 Task: Look for space in Puliyangudi, India from 11th June, 2023 to 17th June, 2023 for 1 adult in price range Rs.5000 to Rs.12000. Place can be private room with 1  bedroom having 1 bed and 1 bathroom. Property type can be house, flat, guest house, hotel. Booking option can be shelf check-in. Required host language is English.
Action: Mouse moved to (505, 58)
Screenshot: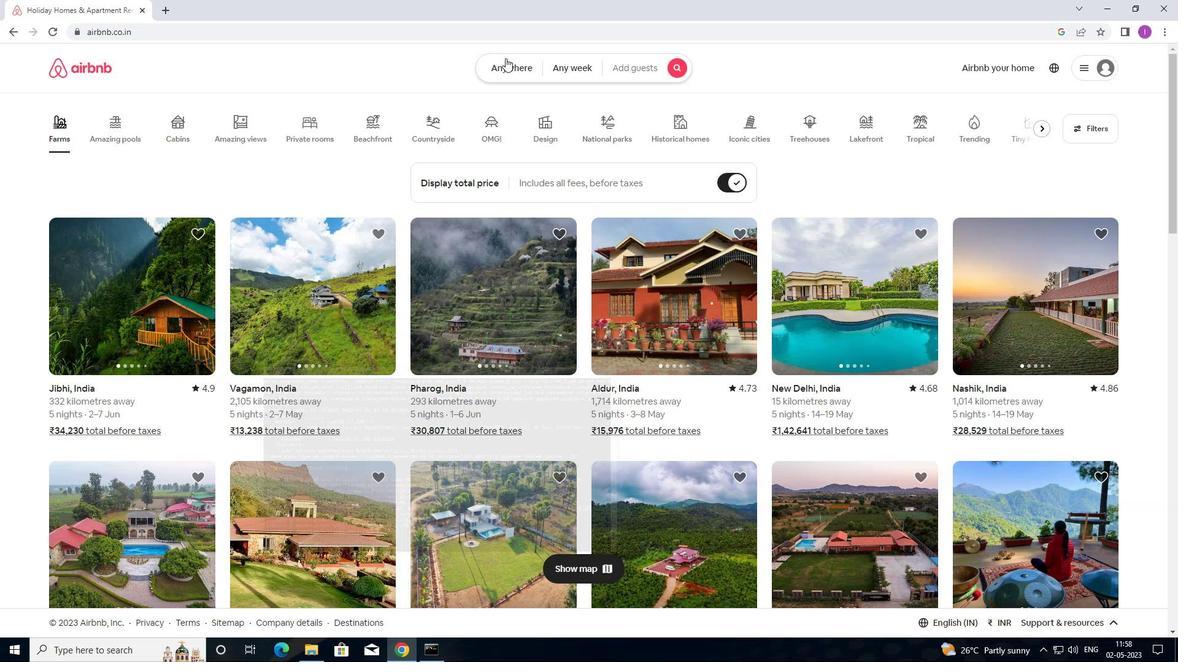 
Action: Mouse pressed left at (505, 58)
Screenshot: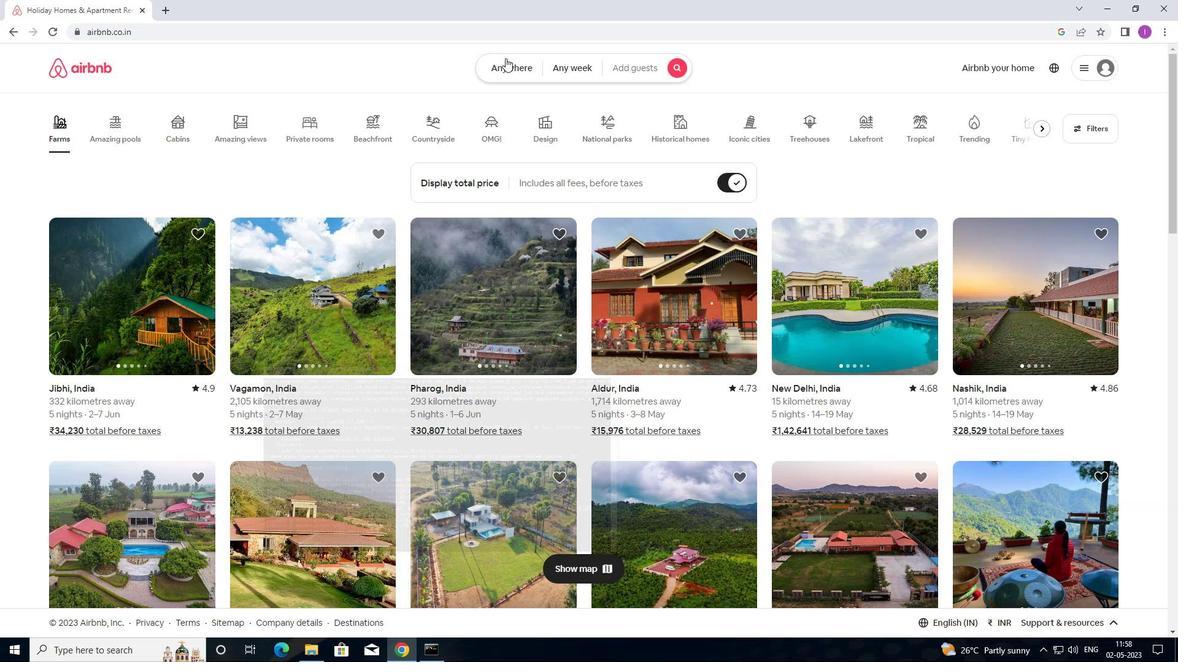 
Action: Mouse moved to (403, 120)
Screenshot: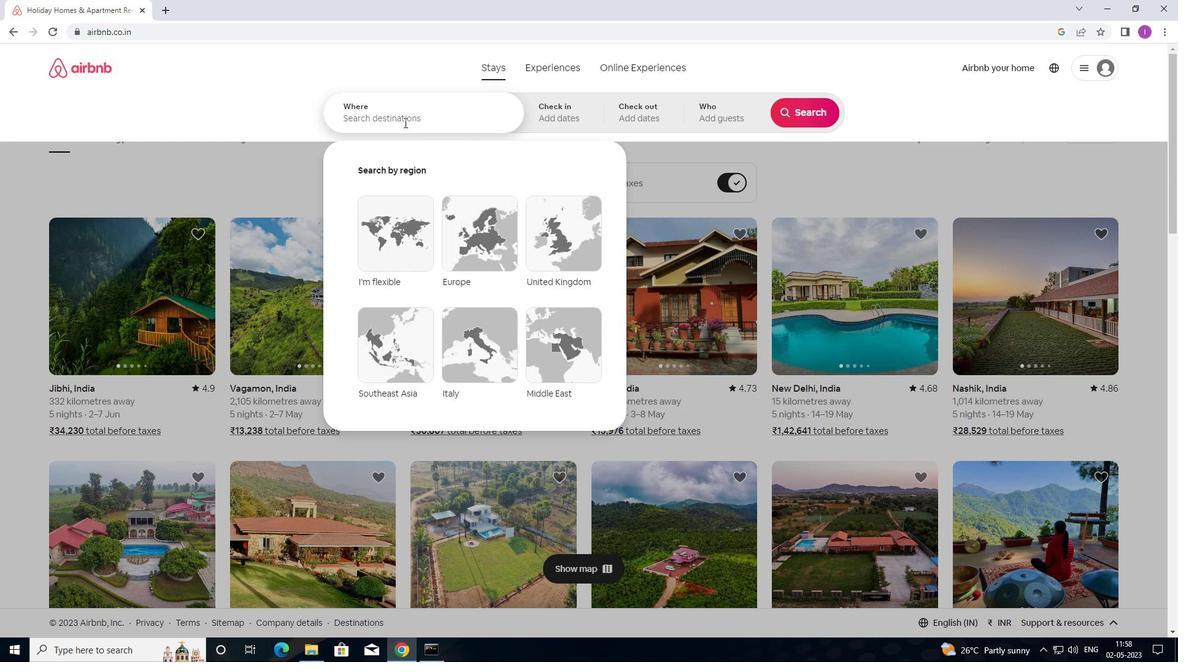 
Action: Mouse pressed left at (403, 120)
Screenshot: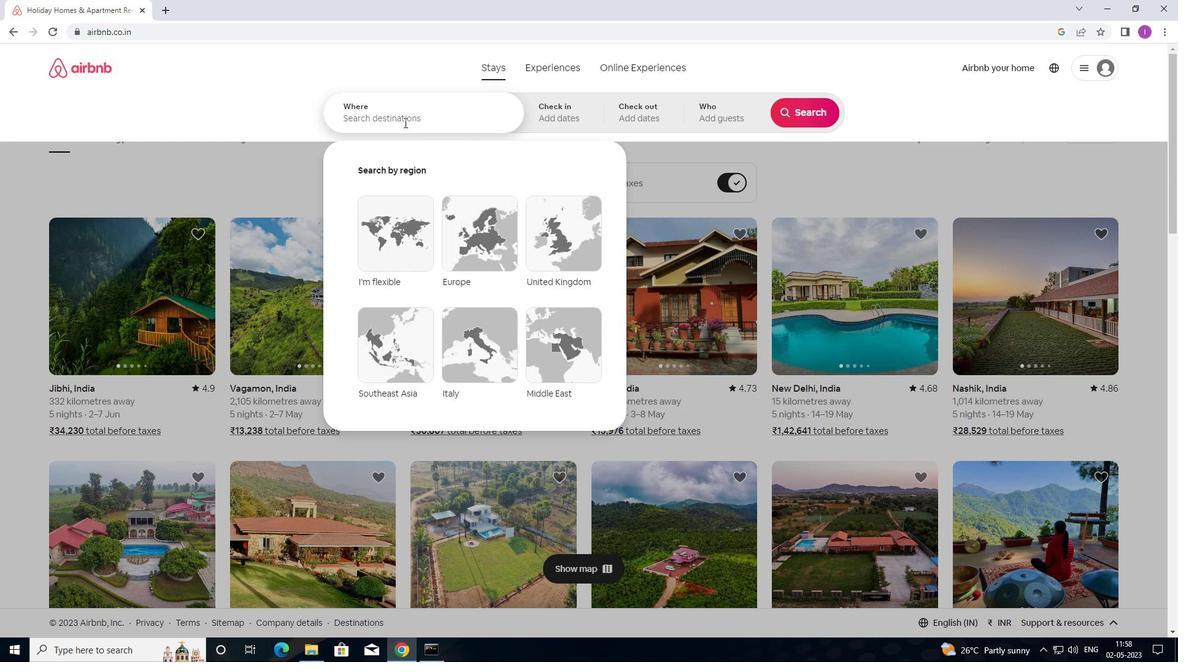 
Action: Mouse moved to (530, 82)
Screenshot: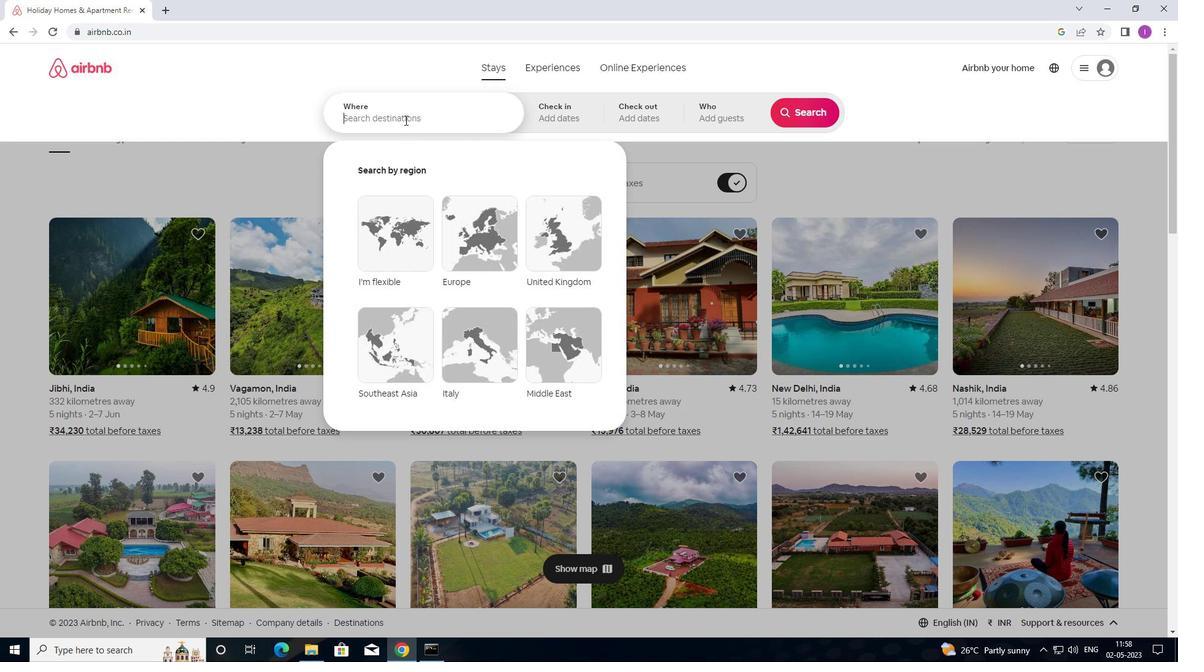 
Action: Key pressed <Key.shift>PULIYANGUDI,<Key.shift>INDIA
Screenshot: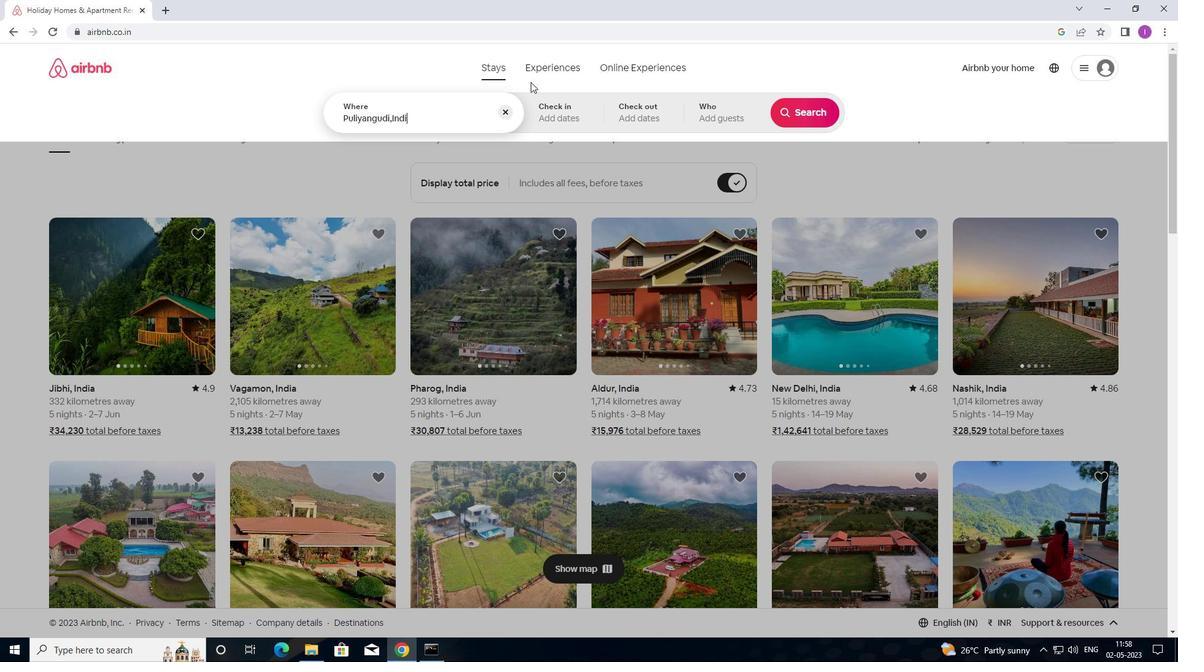 
Action: Mouse moved to (542, 114)
Screenshot: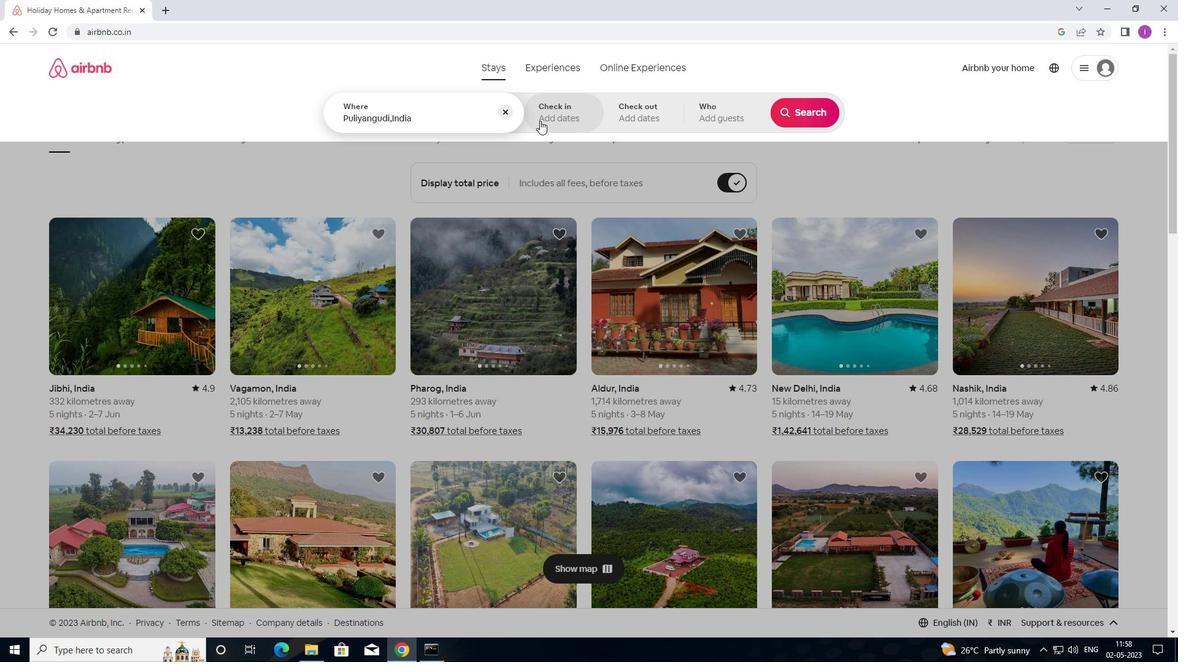 
Action: Mouse pressed left at (542, 114)
Screenshot: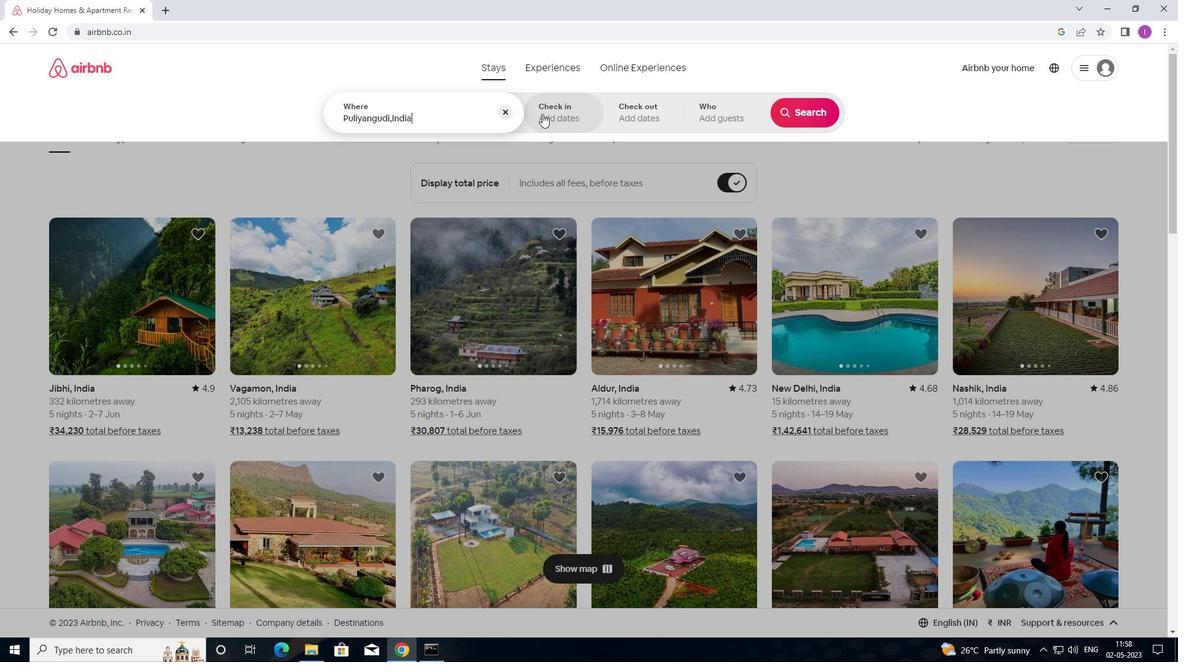 
Action: Mouse moved to (616, 323)
Screenshot: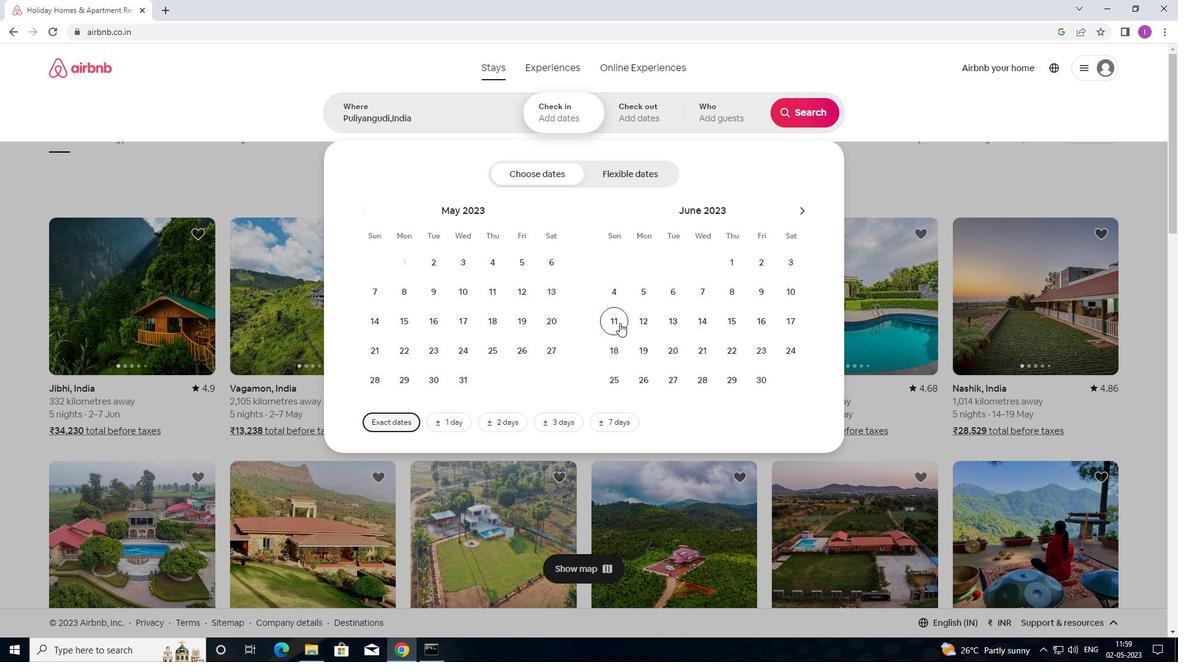 
Action: Mouse pressed left at (616, 323)
Screenshot: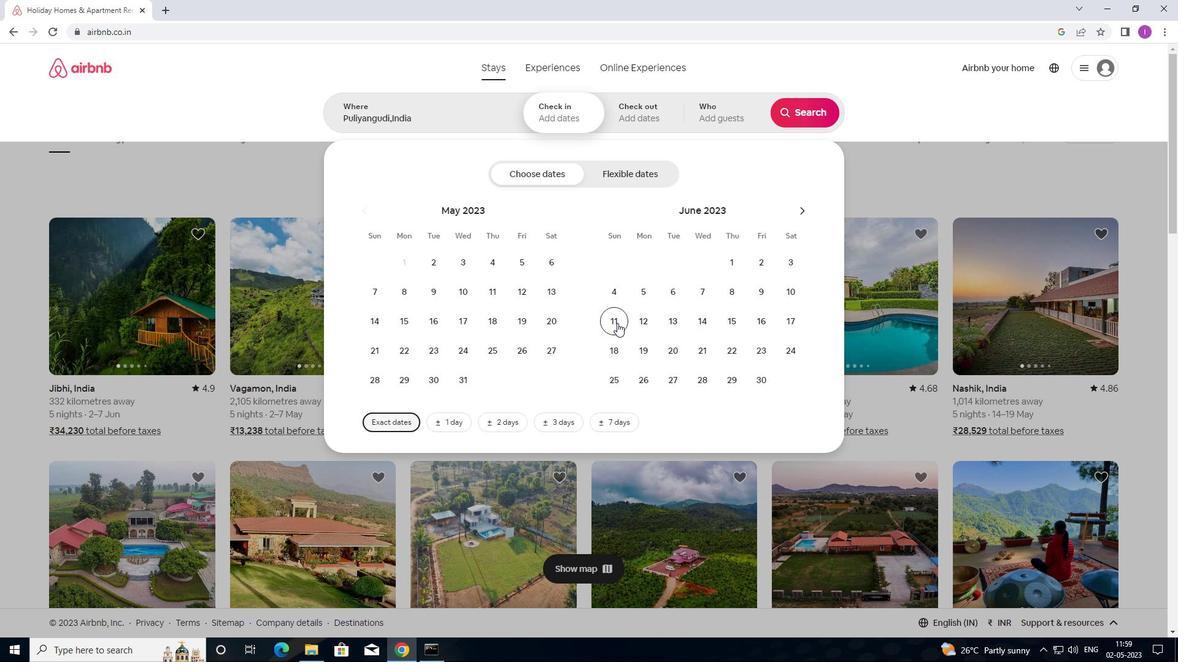 
Action: Mouse moved to (792, 327)
Screenshot: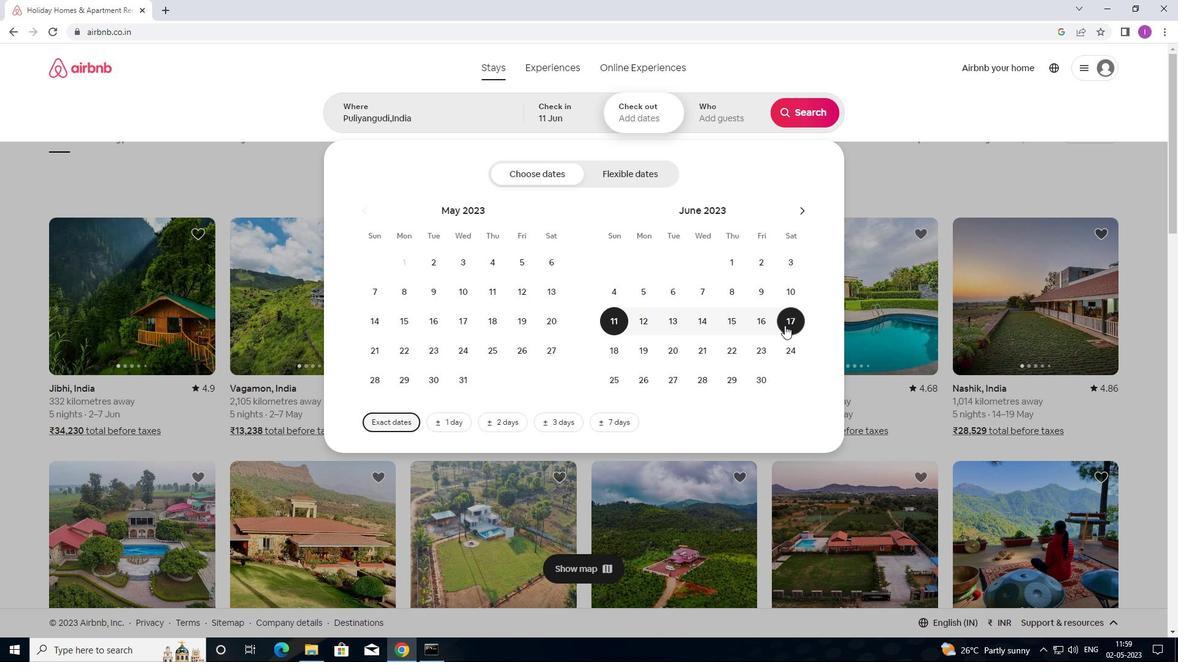 
Action: Mouse pressed left at (792, 327)
Screenshot: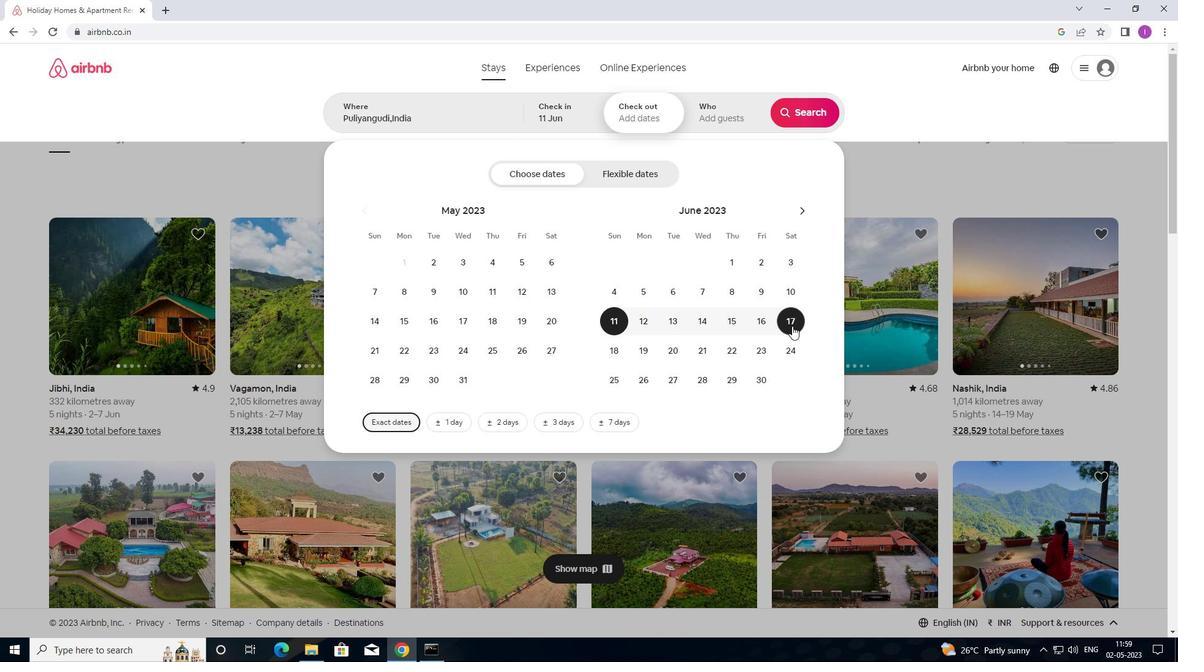 
Action: Mouse moved to (751, 131)
Screenshot: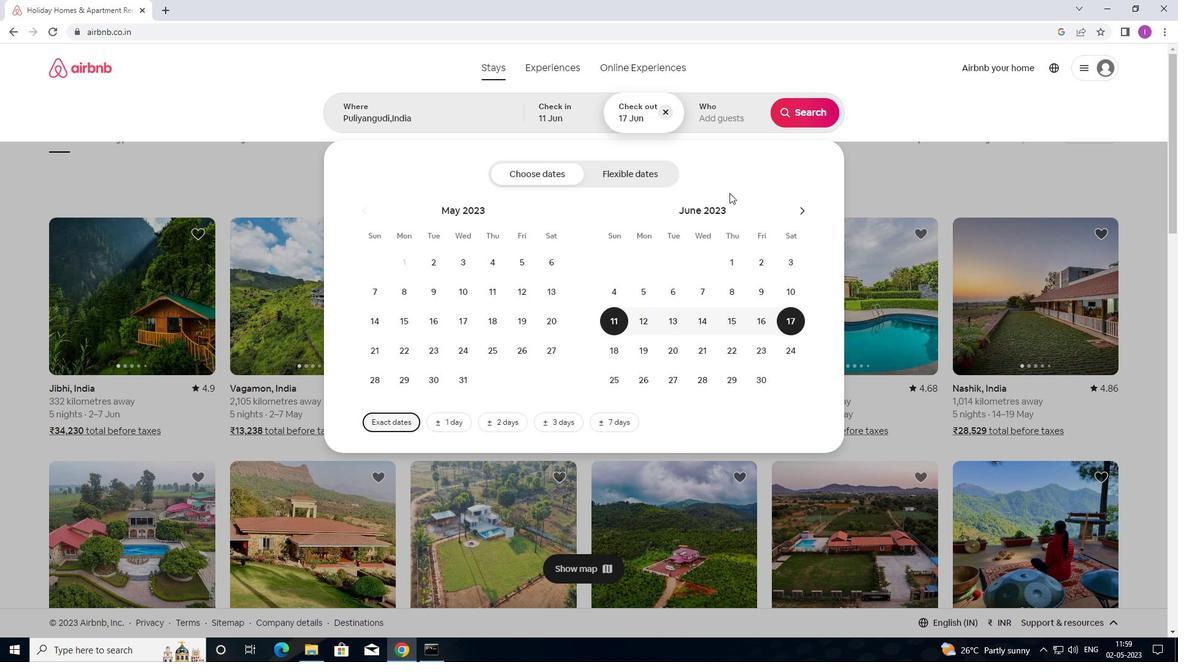
Action: Mouse pressed left at (751, 131)
Screenshot: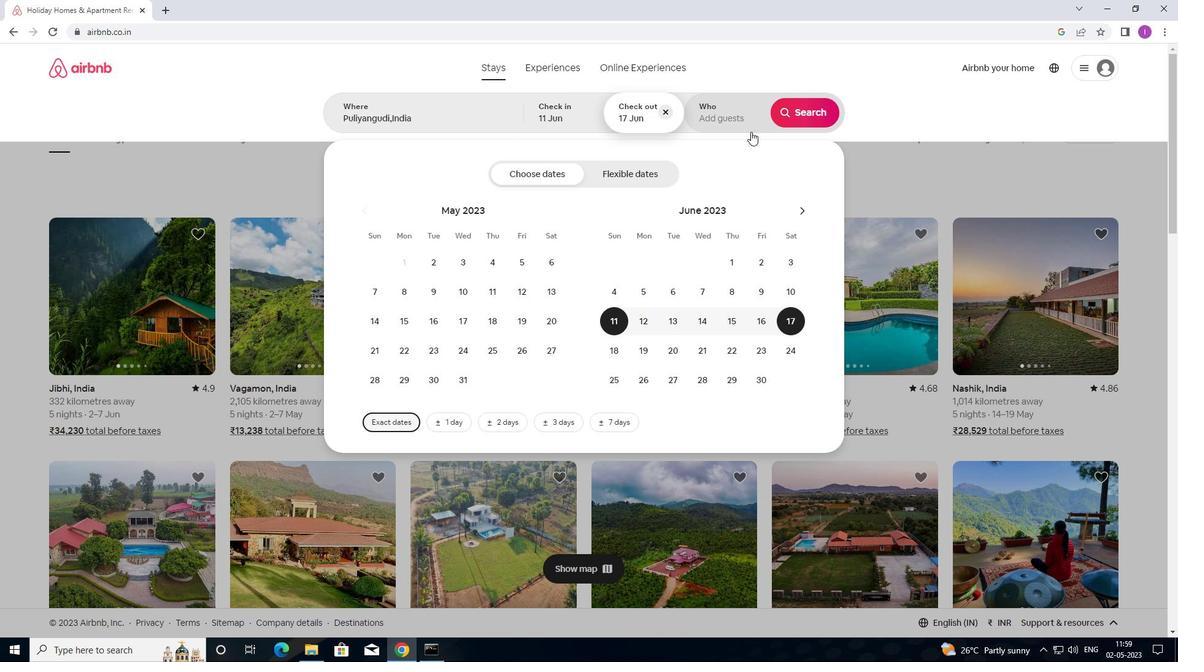 
Action: Mouse moved to (817, 179)
Screenshot: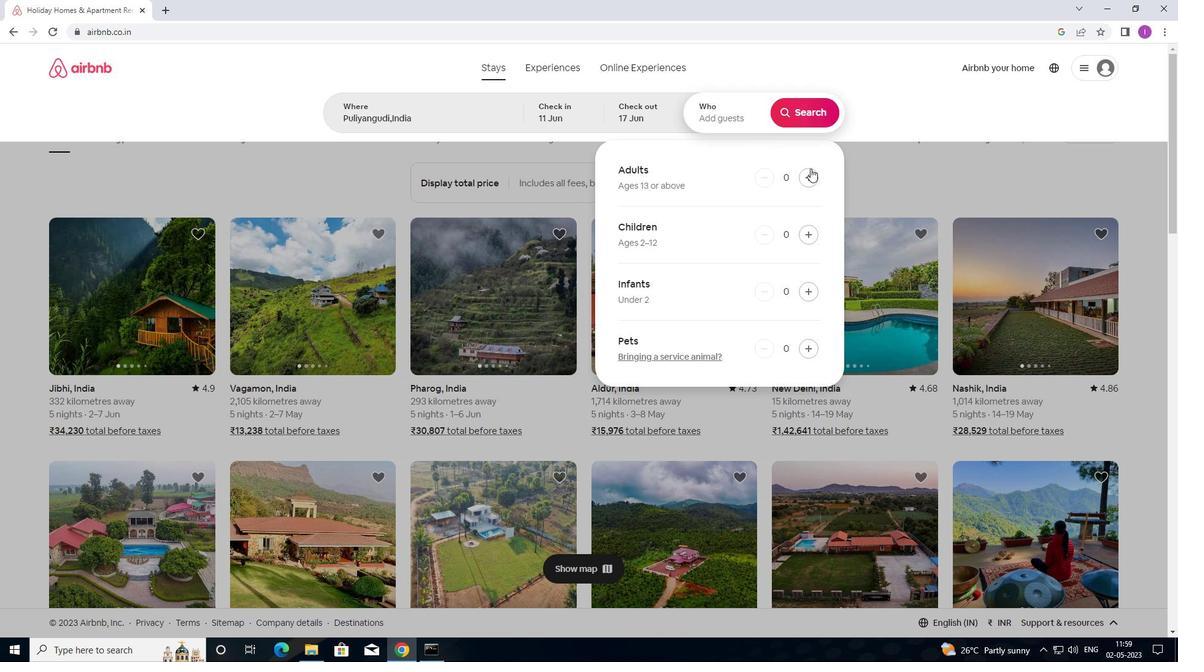 
Action: Mouse pressed left at (817, 179)
Screenshot: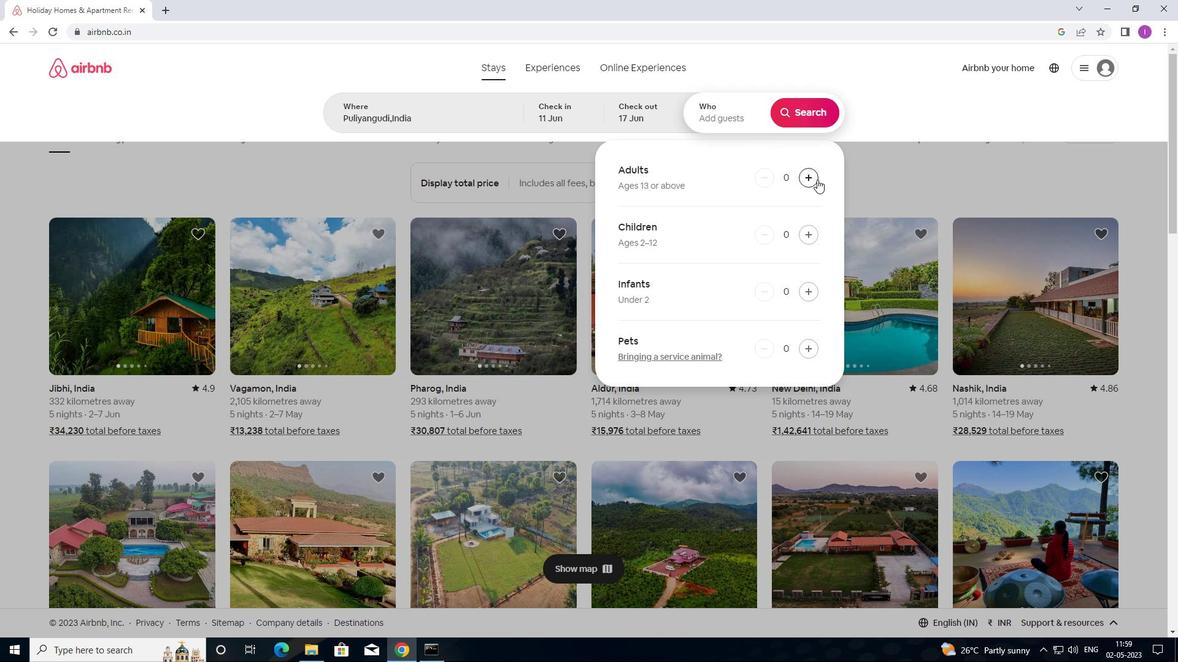 
Action: Mouse moved to (794, 109)
Screenshot: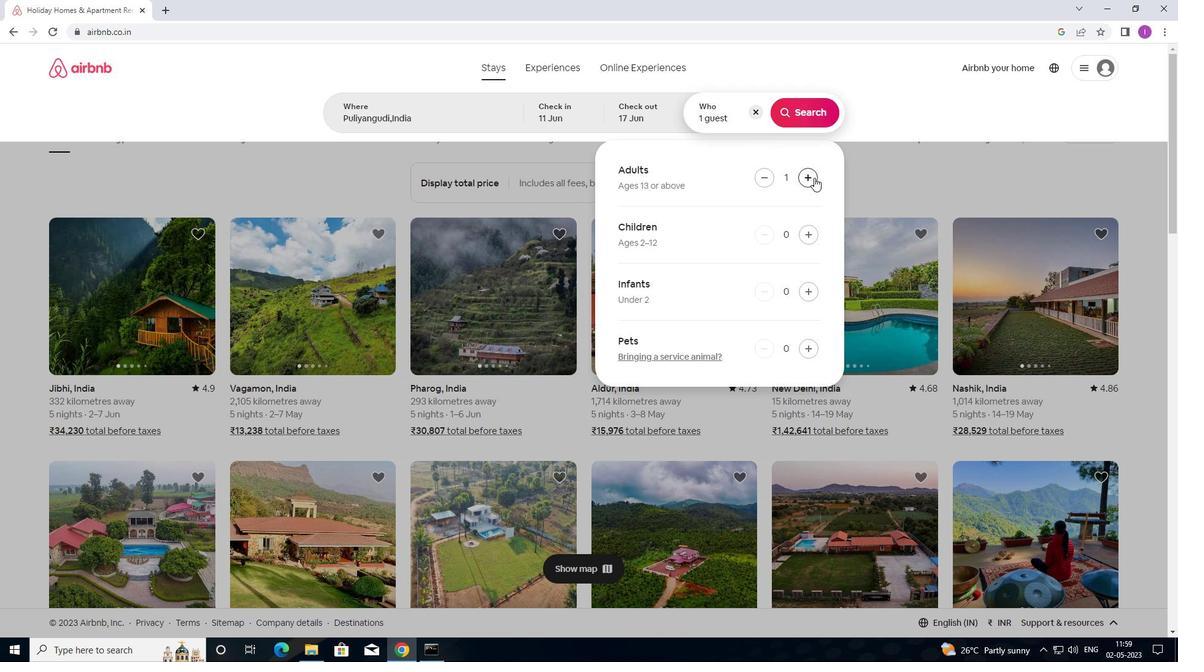 
Action: Mouse pressed left at (794, 109)
Screenshot: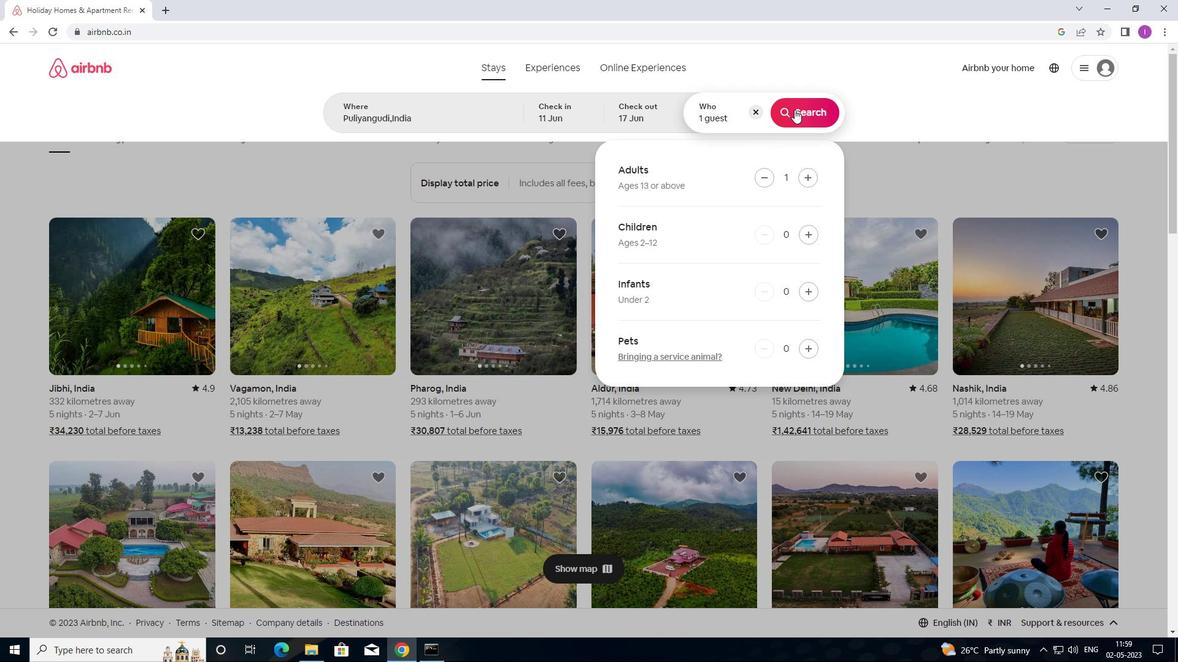 
Action: Mouse moved to (1117, 127)
Screenshot: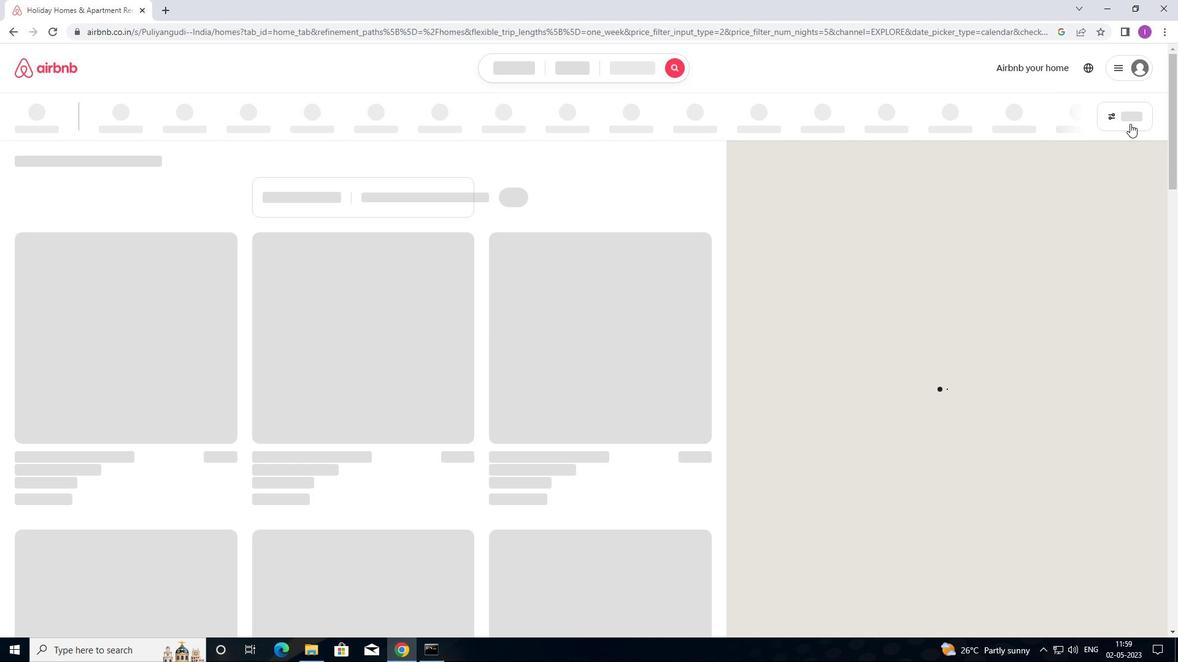 
Action: Mouse pressed left at (1117, 127)
Screenshot: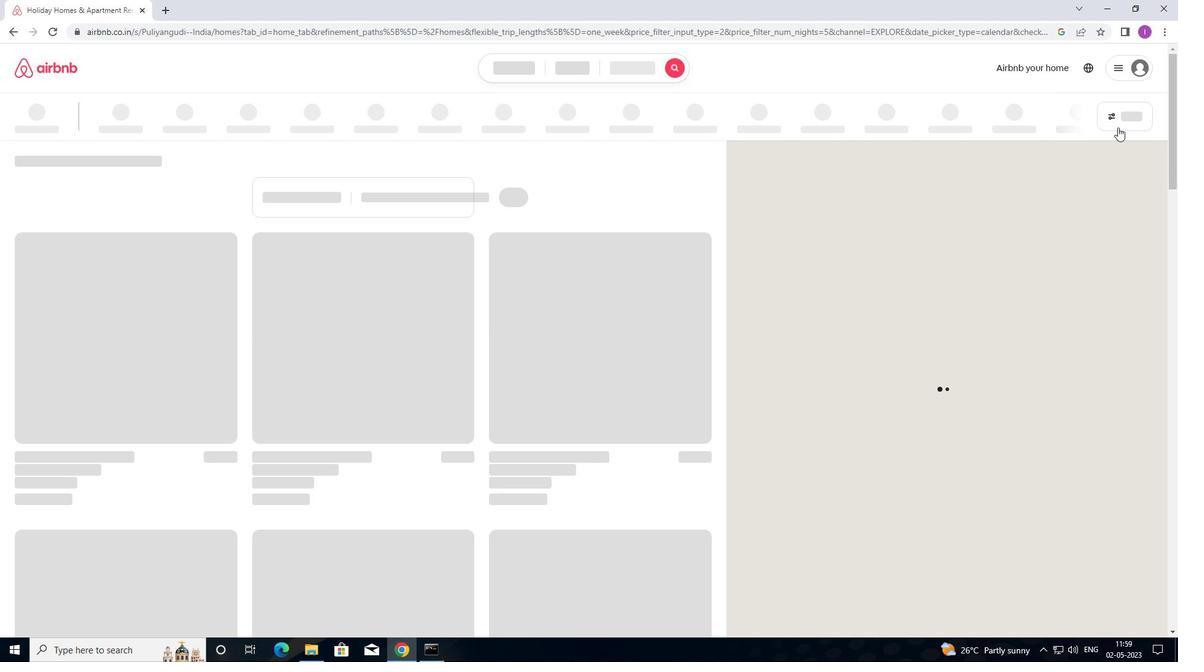 
Action: Mouse moved to (448, 268)
Screenshot: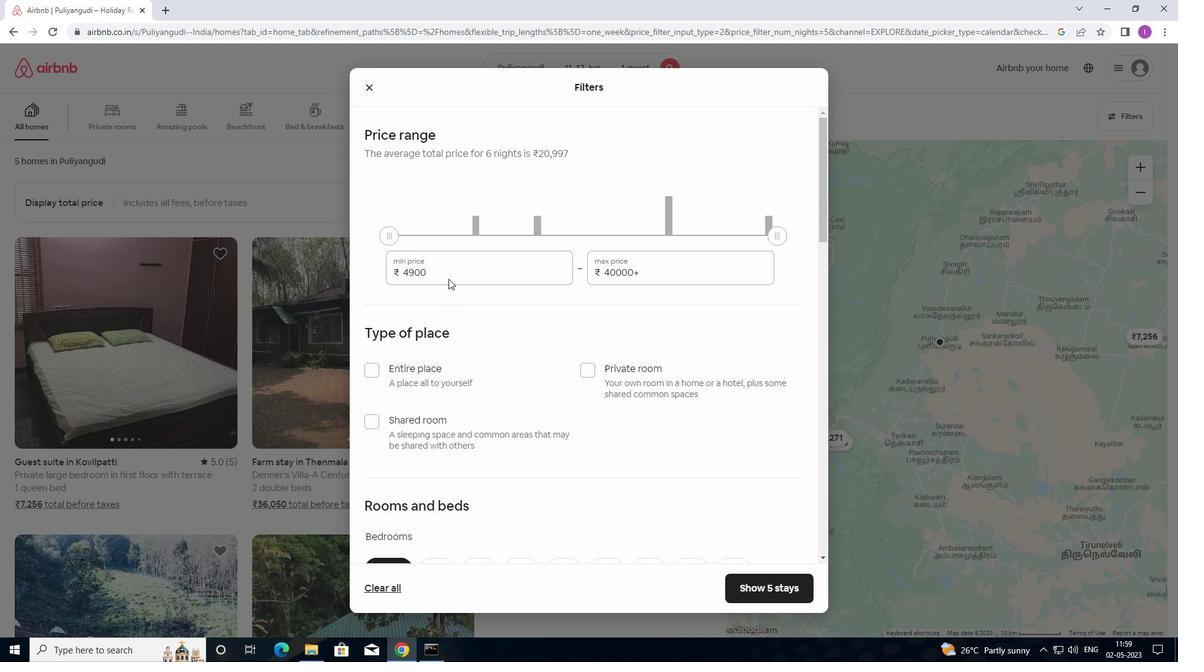 
Action: Mouse pressed left at (448, 268)
Screenshot: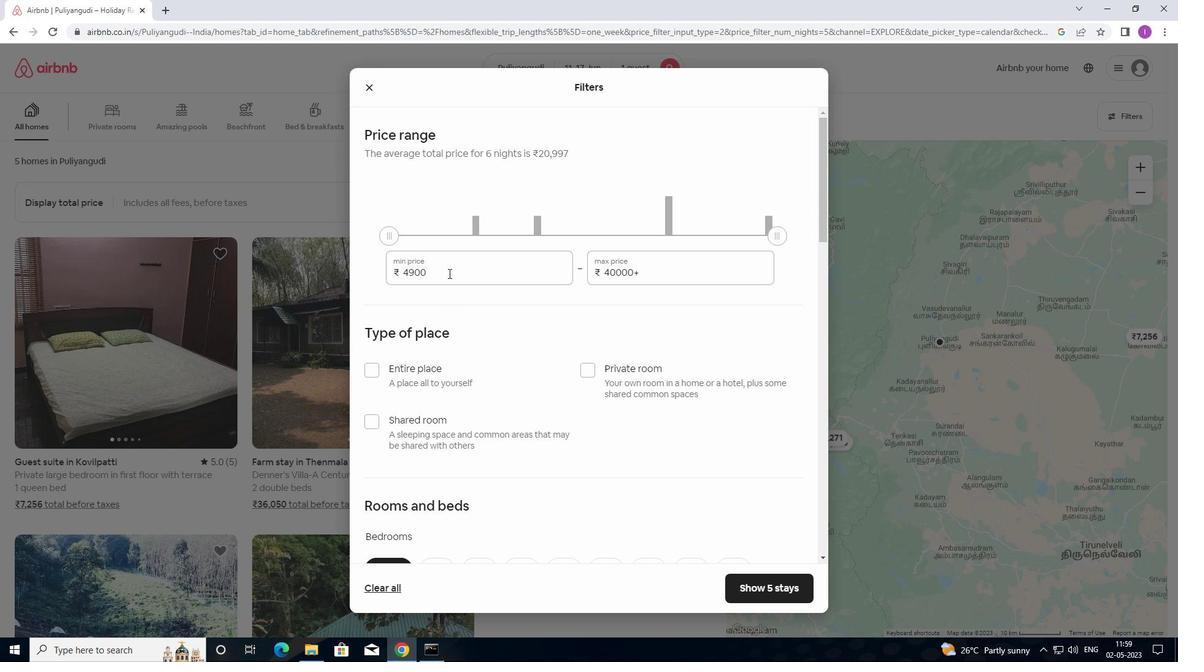 
Action: Mouse moved to (420, 267)
Screenshot: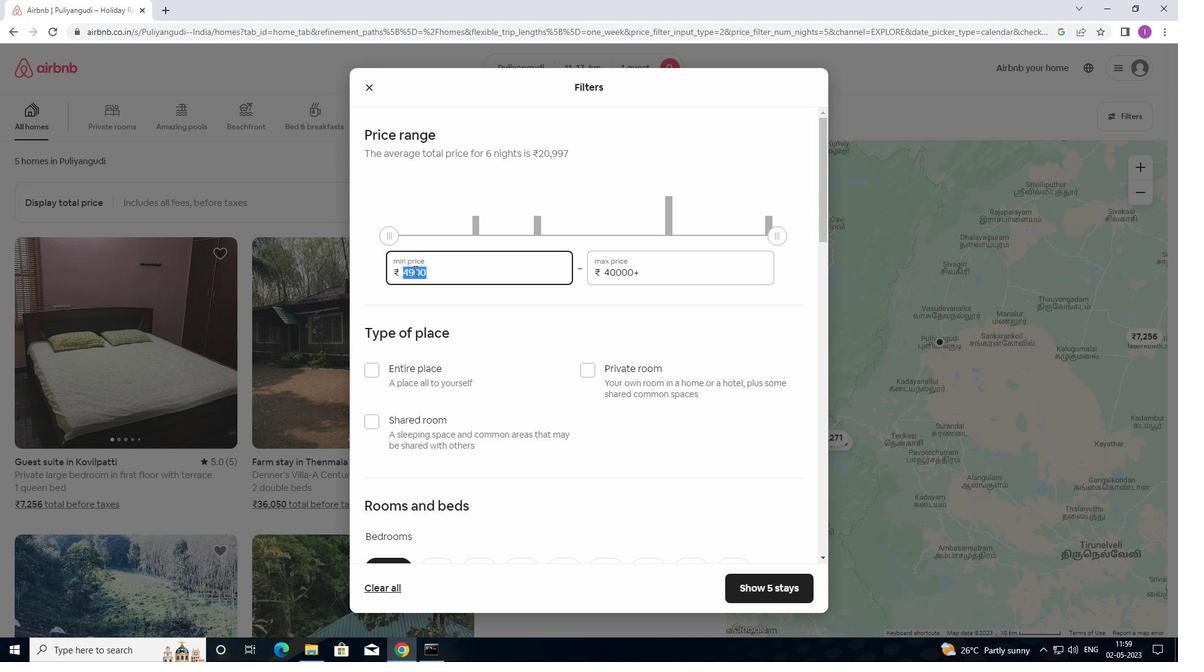 
Action: Key pressed 5
Screenshot: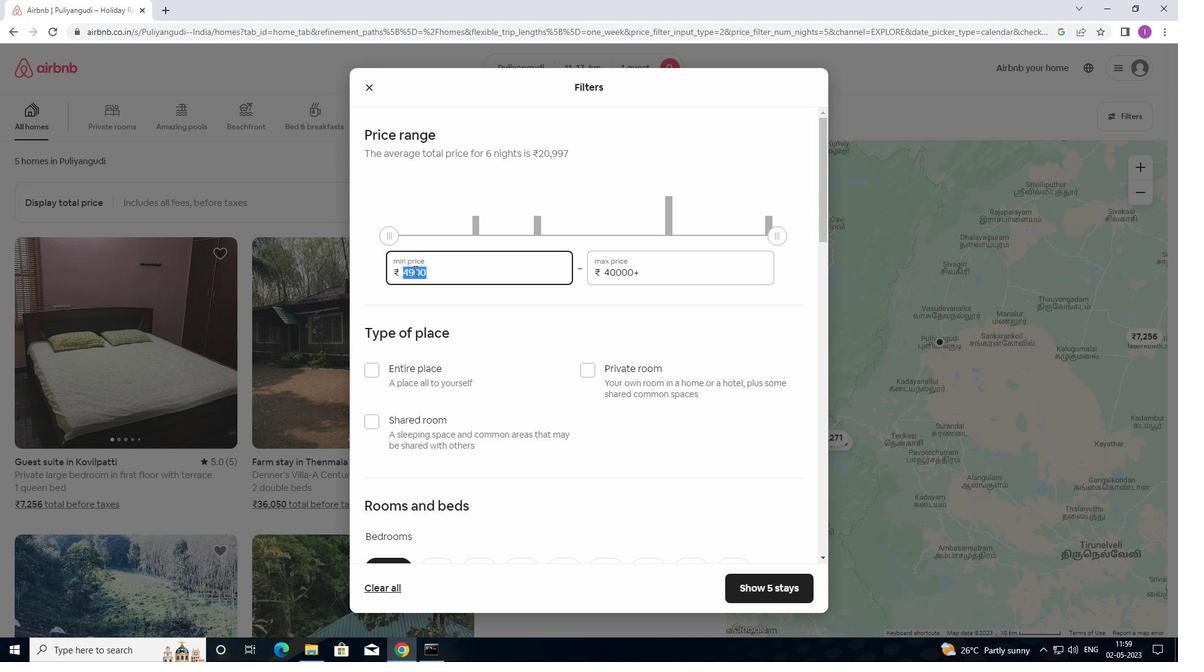 
Action: Mouse moved to (426, 265)
Screenshot: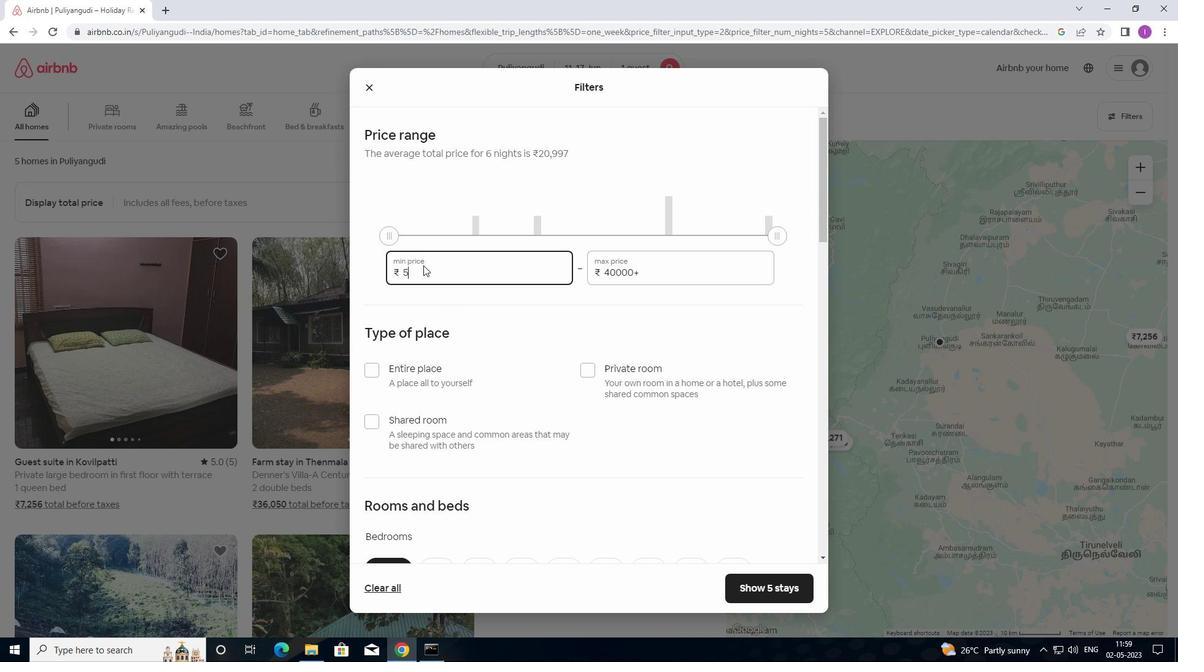 
Action: Key pressed 0
Screenshot: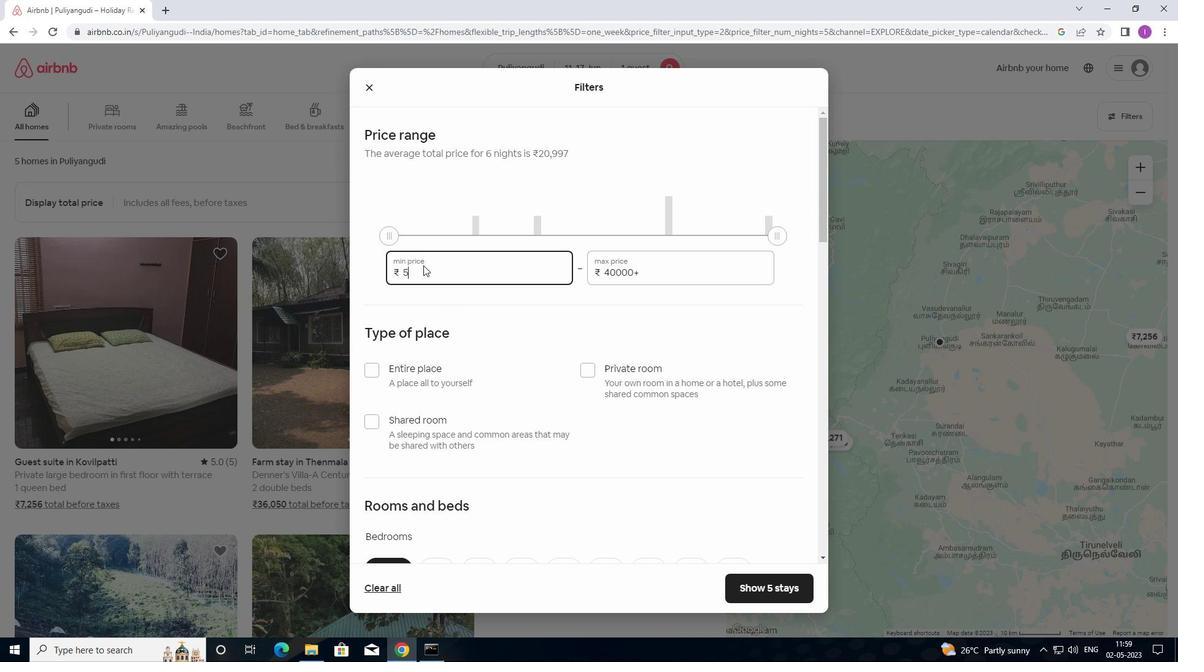 
Action: Mouse moved to (431, 264)
Screenshot: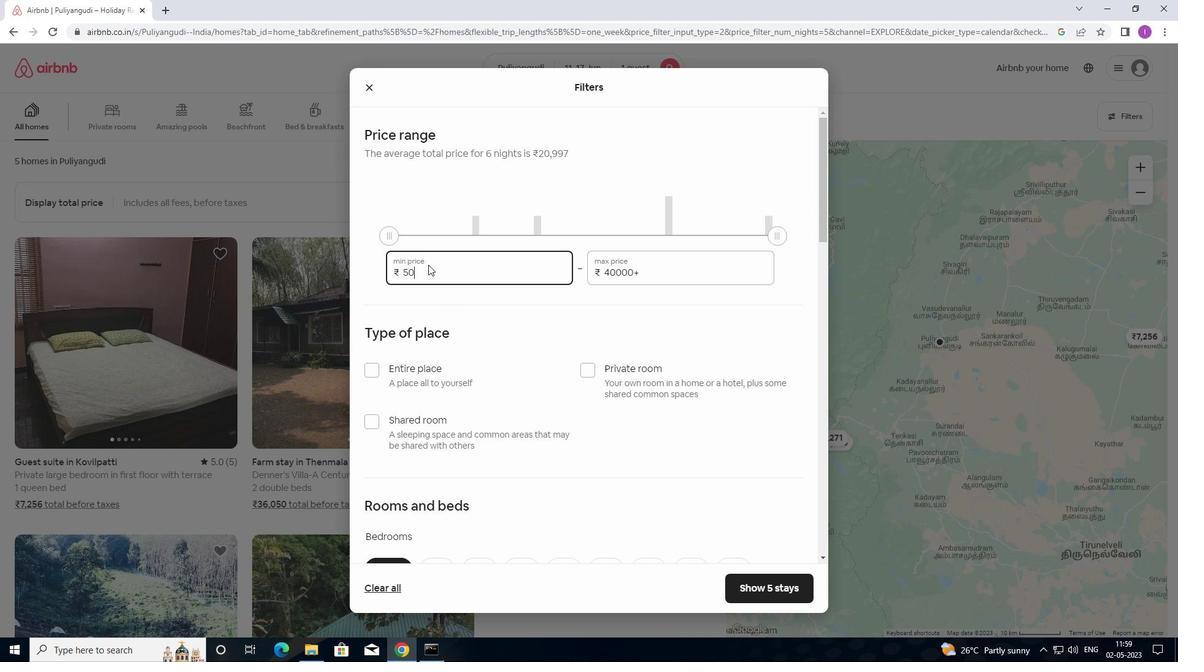 
Action: Key pressed 0
Screenshot: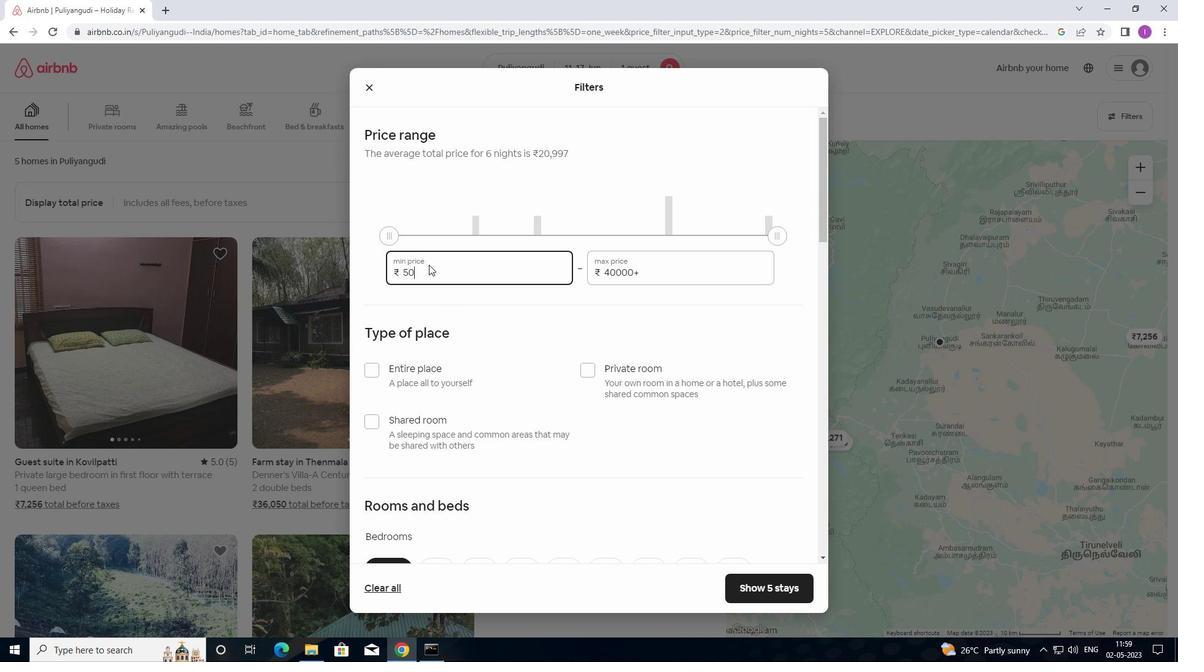 
Action: Mouse moved to (432, 263)
Screenshot: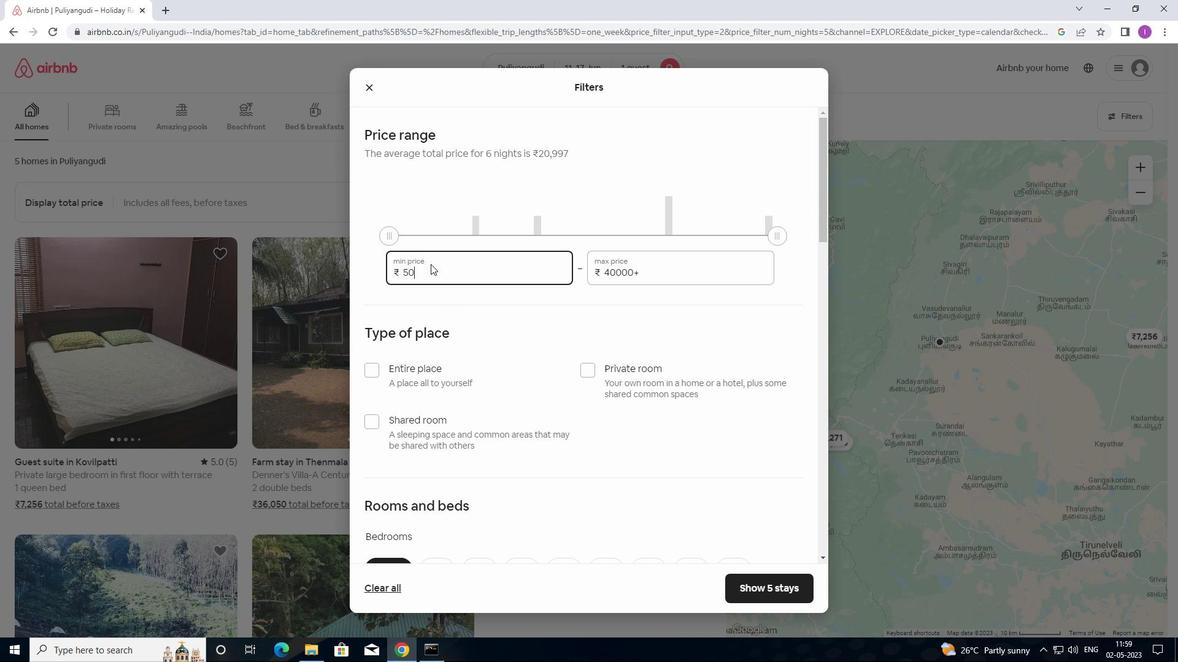 
Action: Key pressed 0
Screenshot: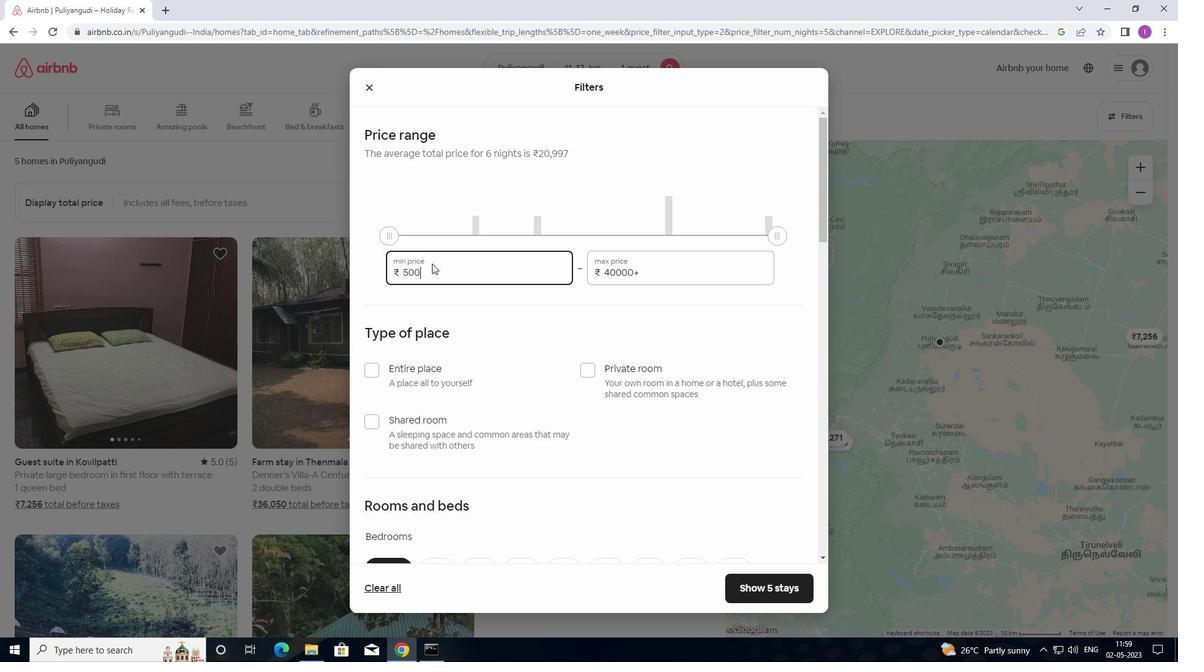 
Action: Mouse moved to (657, 271)
Screenshot: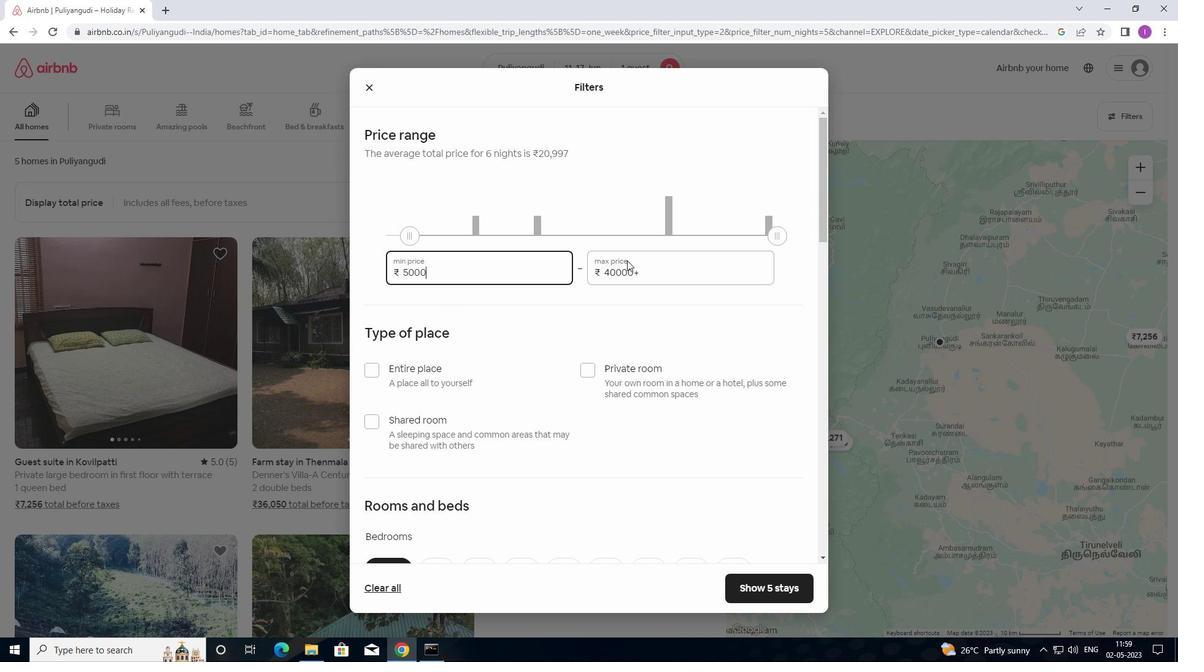 
Action: Mouse pressed left at (657, 271)
Screenshot: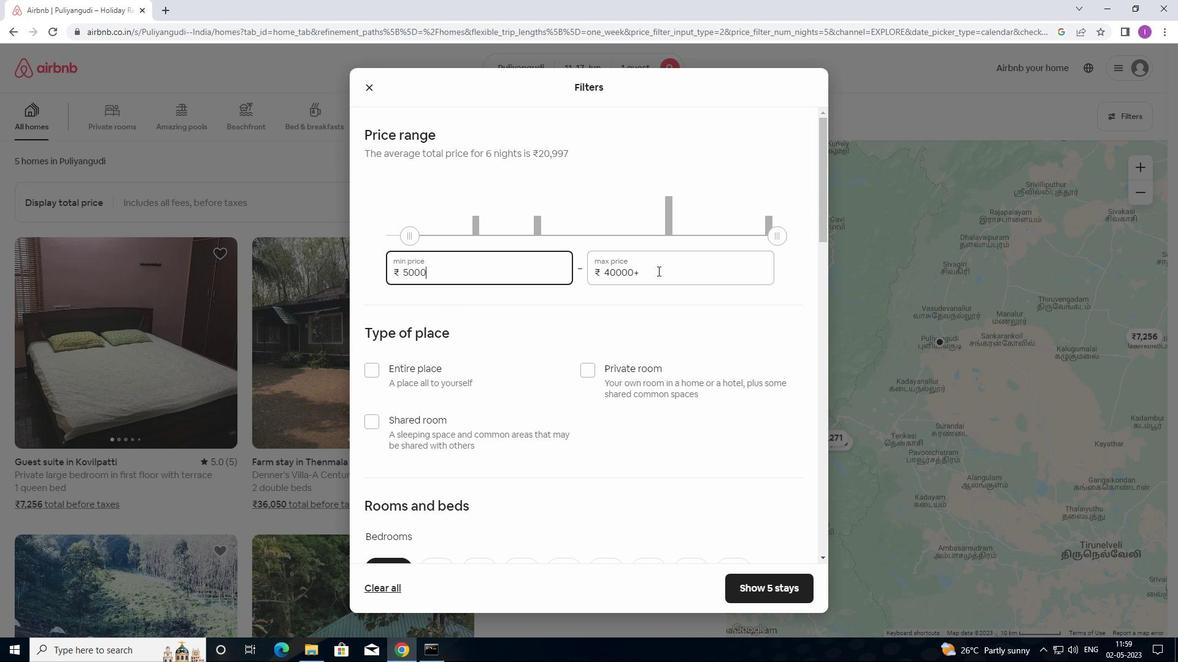 
Action: Mouse moved to (580, 266)
Screenshot: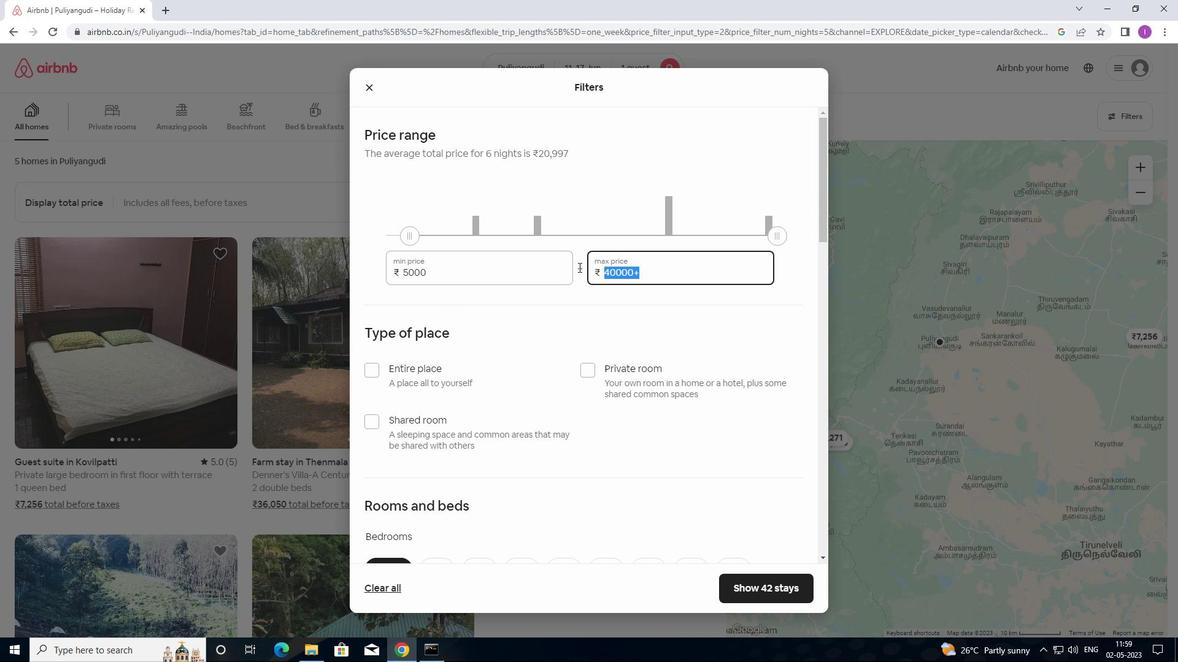 
Action: Key pressed 1
Screenshot: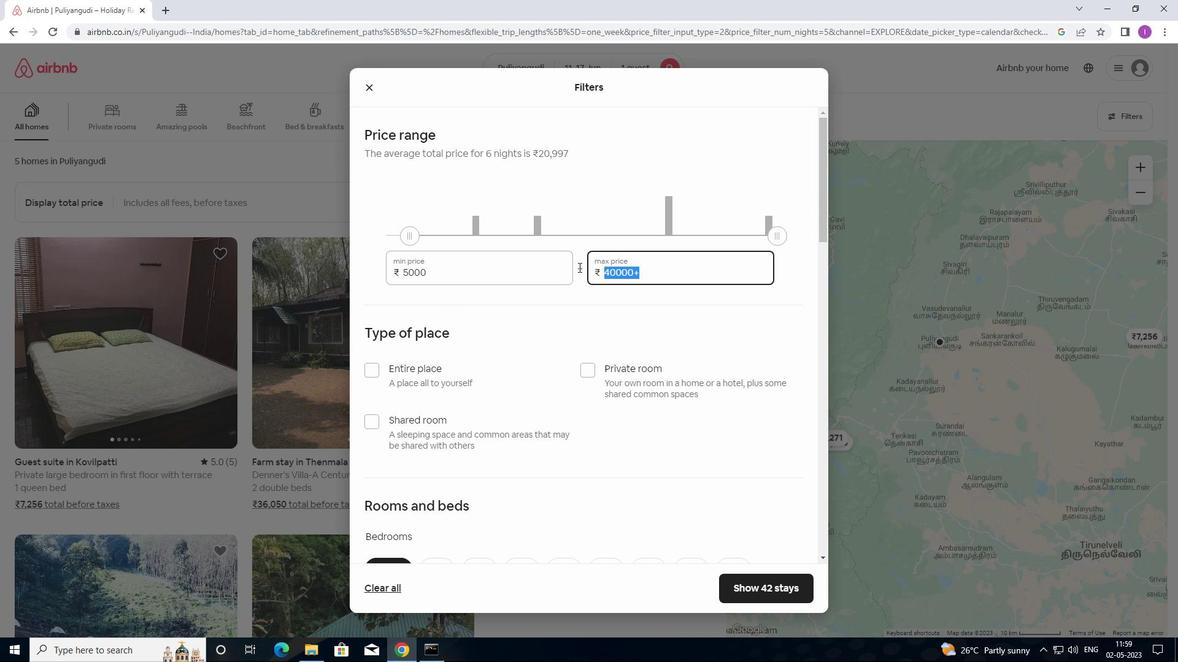 
Action: Mouse moved to (582, 265)
Screenshot: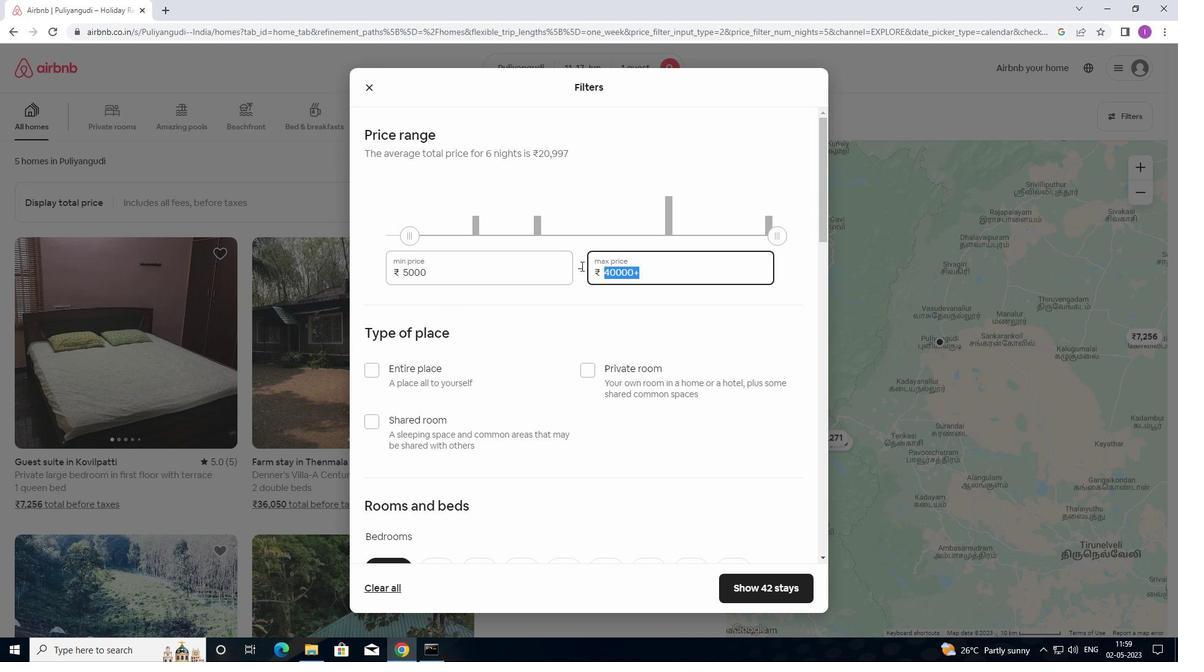 
Action: Key pressed 200
Screenshot: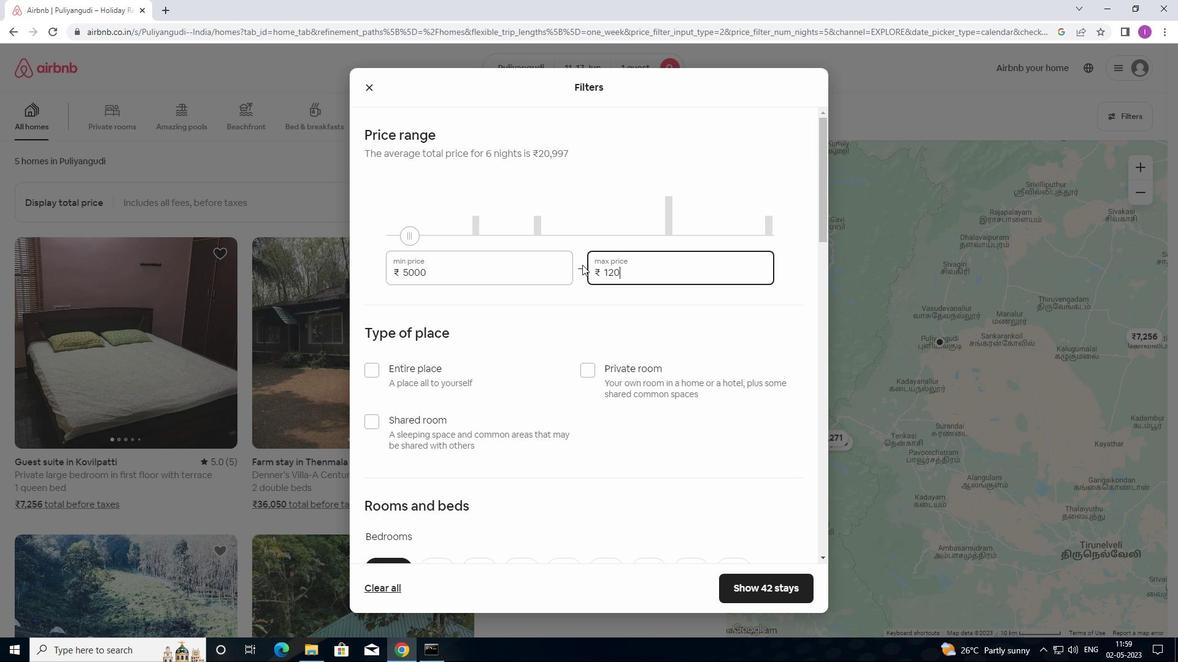 
Action: Mouse moved to (584, 263)
Screenshot: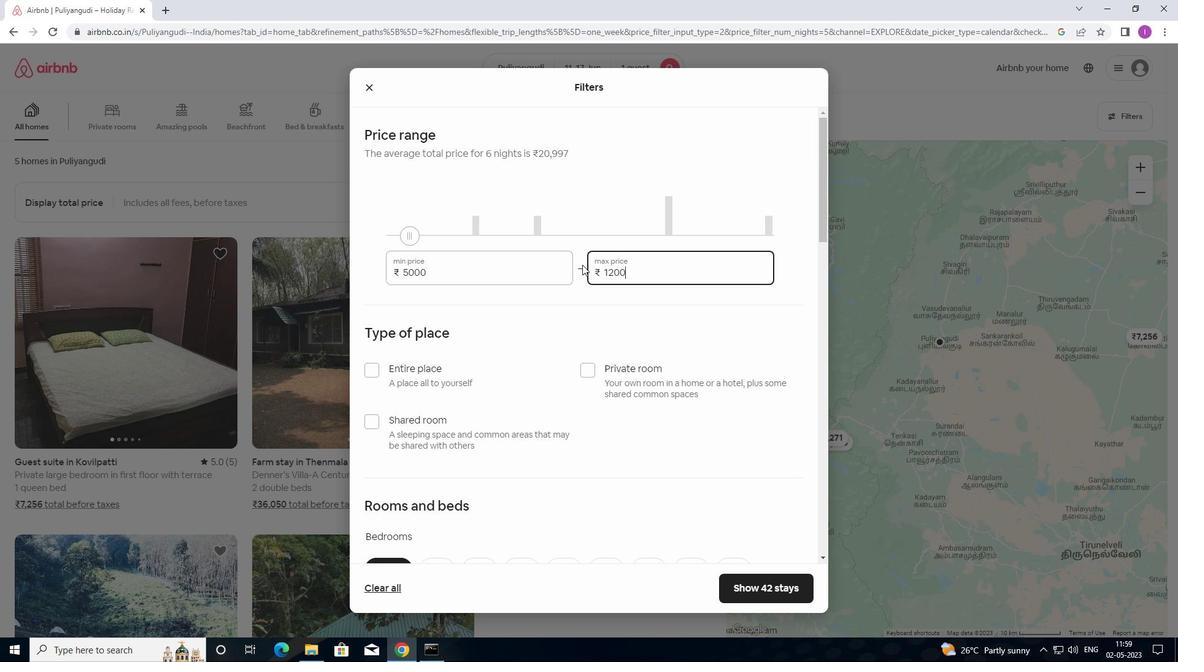 
Action: Key pressed 0
Screenshot: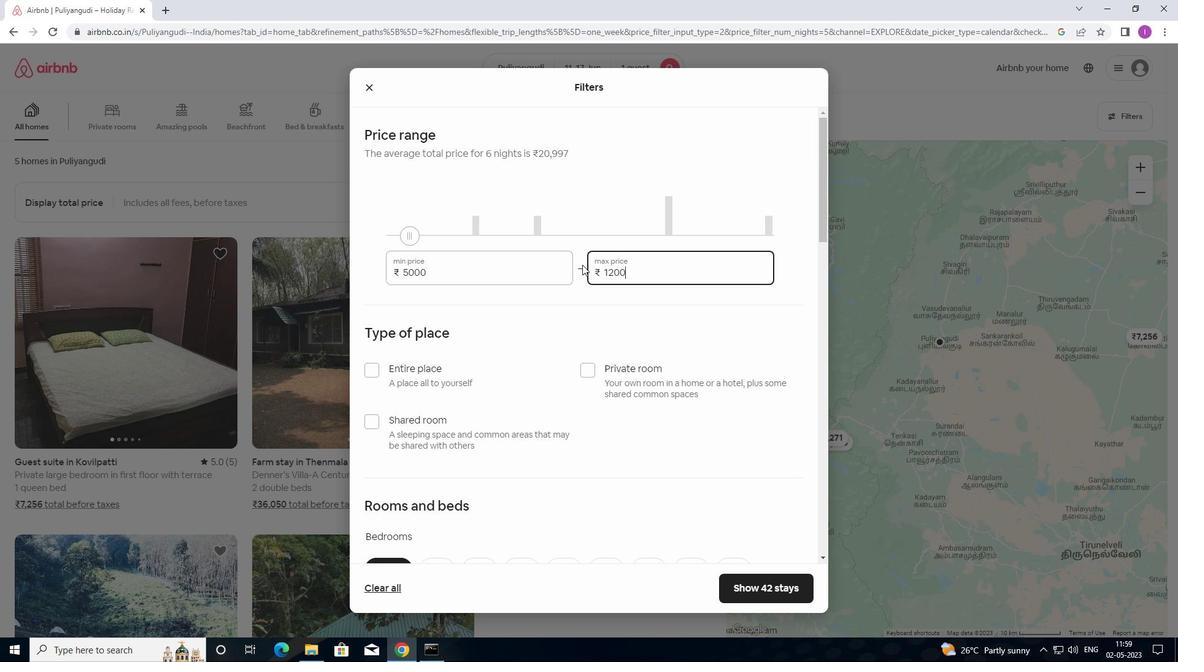
Action: Mouse moved to (619, 339)
Screenshot: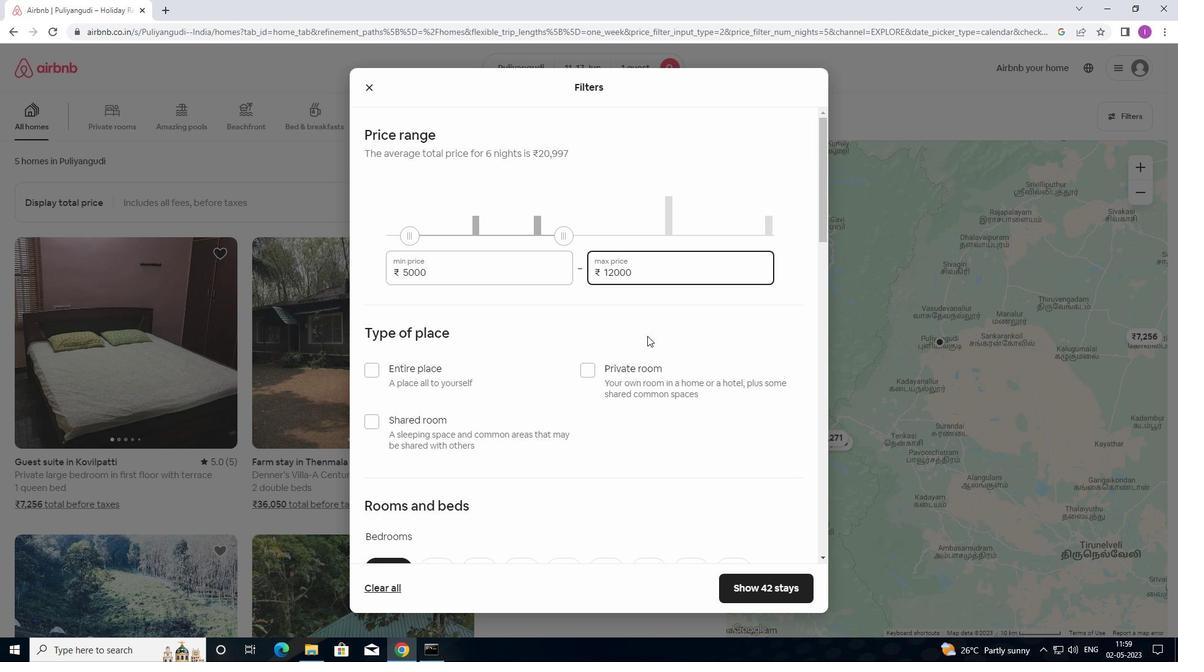 
Action: Mouse scrolled (619, 339) with delta (0, 0)
Screenshot: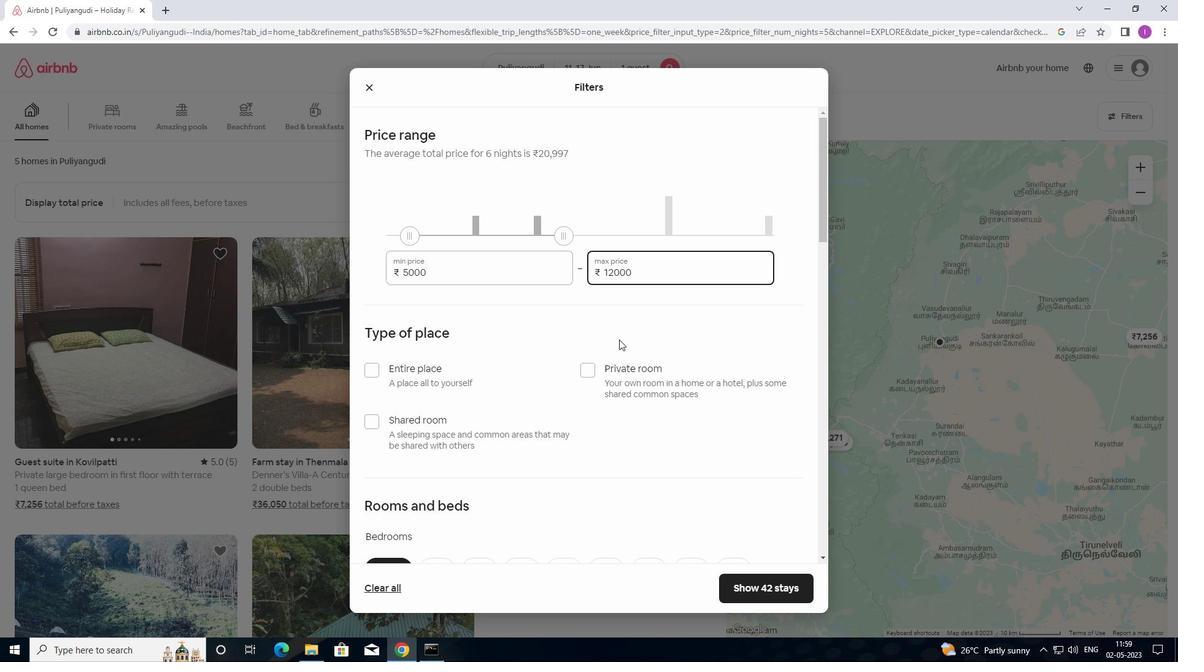
Action: Mouse scrolled (619, 339) with delta (0, 0)
Screenshot: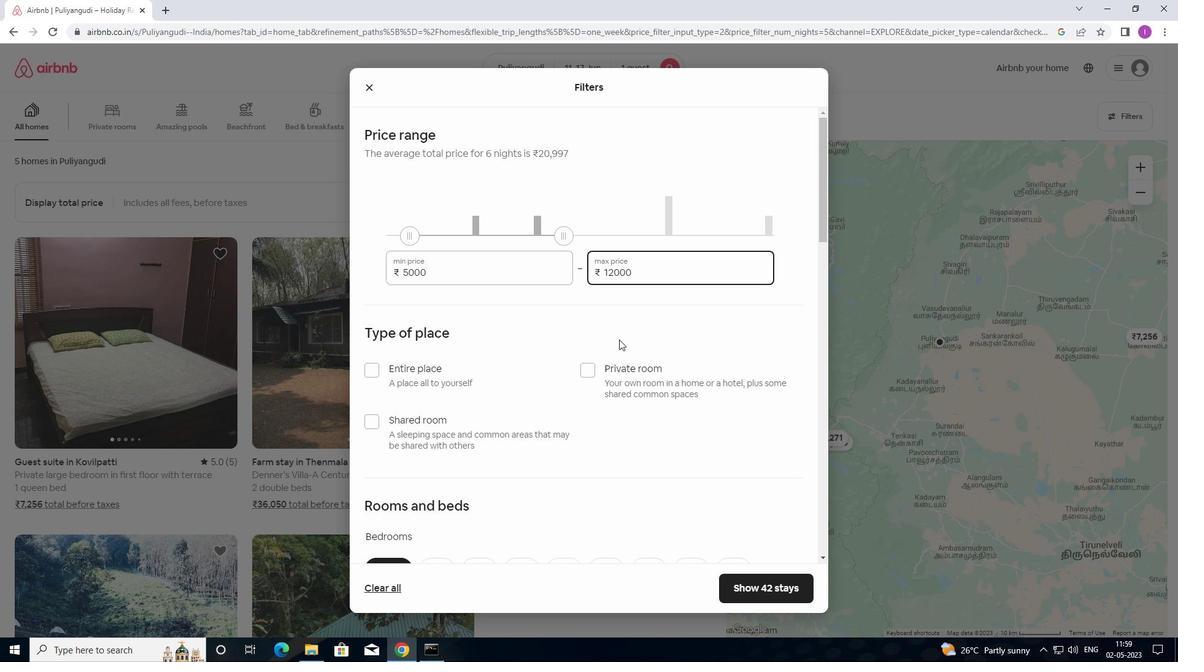 
Action: Mouse scrolled (619, 339) with delta (0, 0)
Screenshot: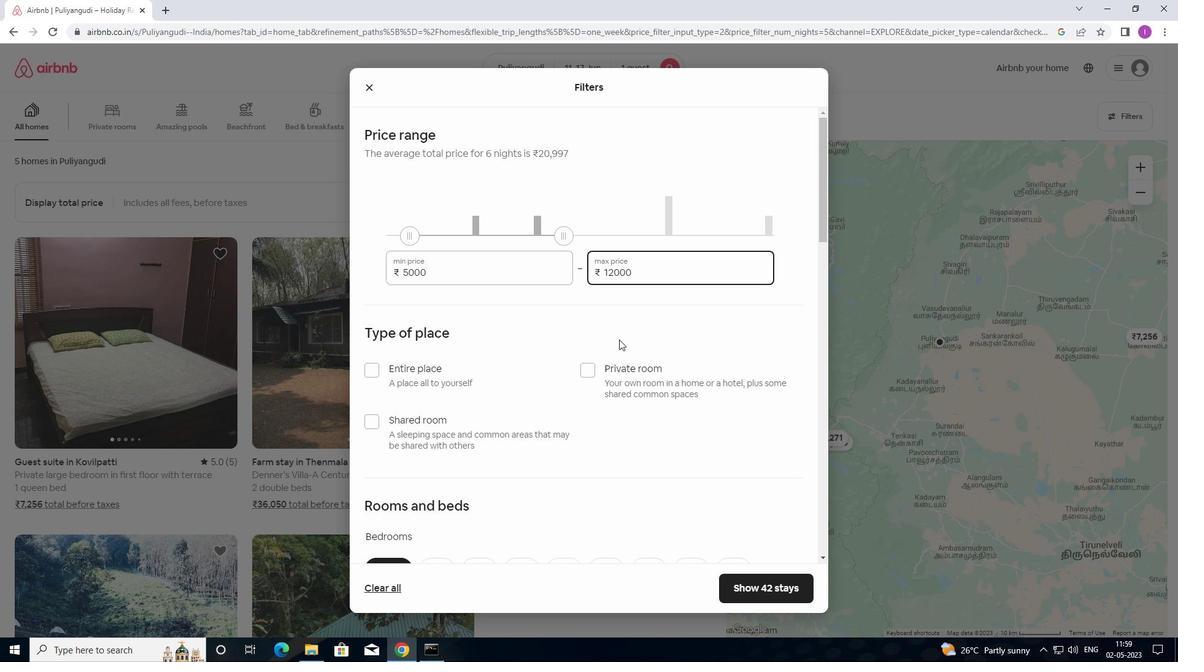 
Action: Mouse moved to (590, 188)
Screenshot: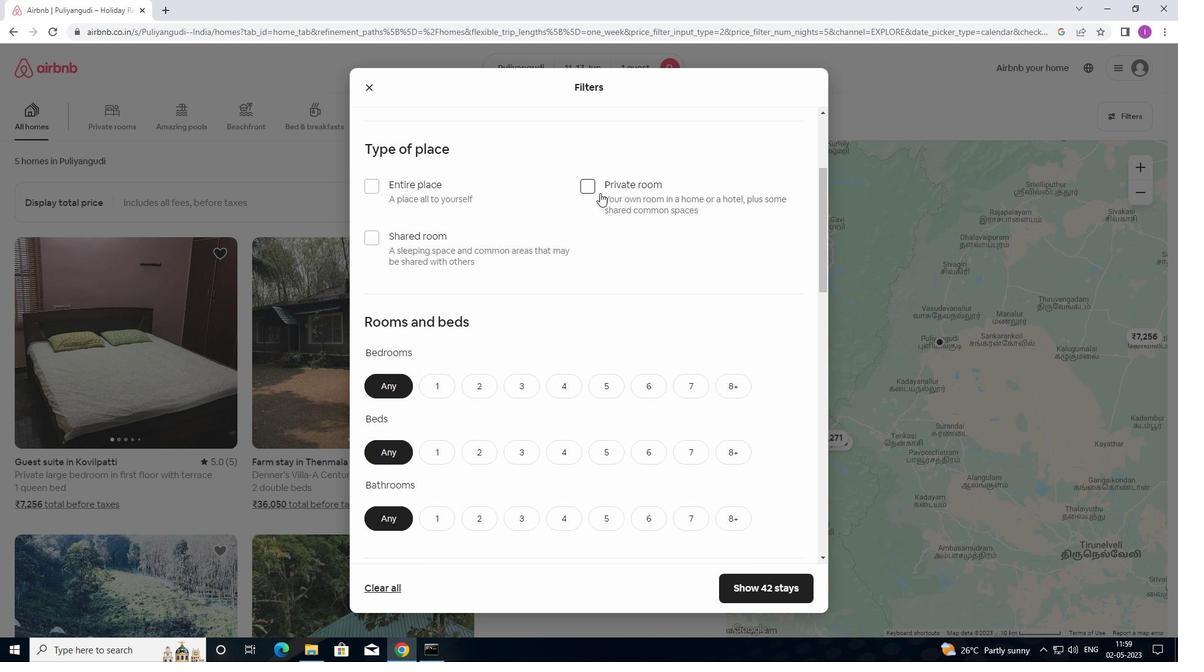 
Action: Mouse pressed left at (590, 188)
Screenshot: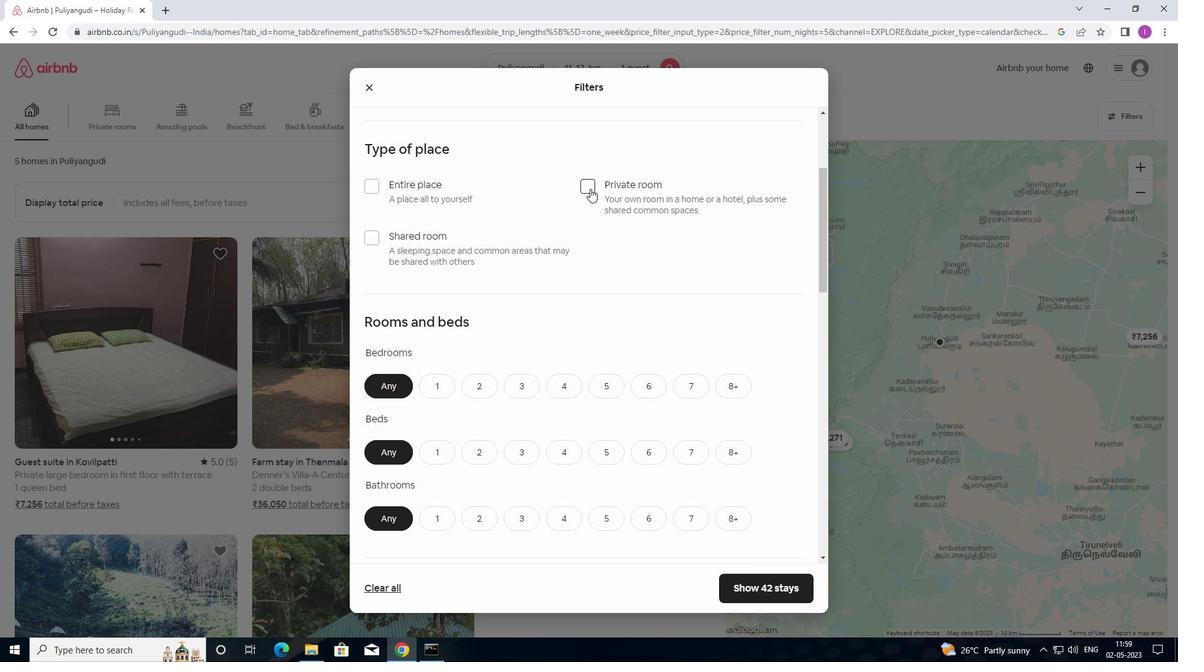 
Action: Mouse moved to (557, 301)
Screenshot: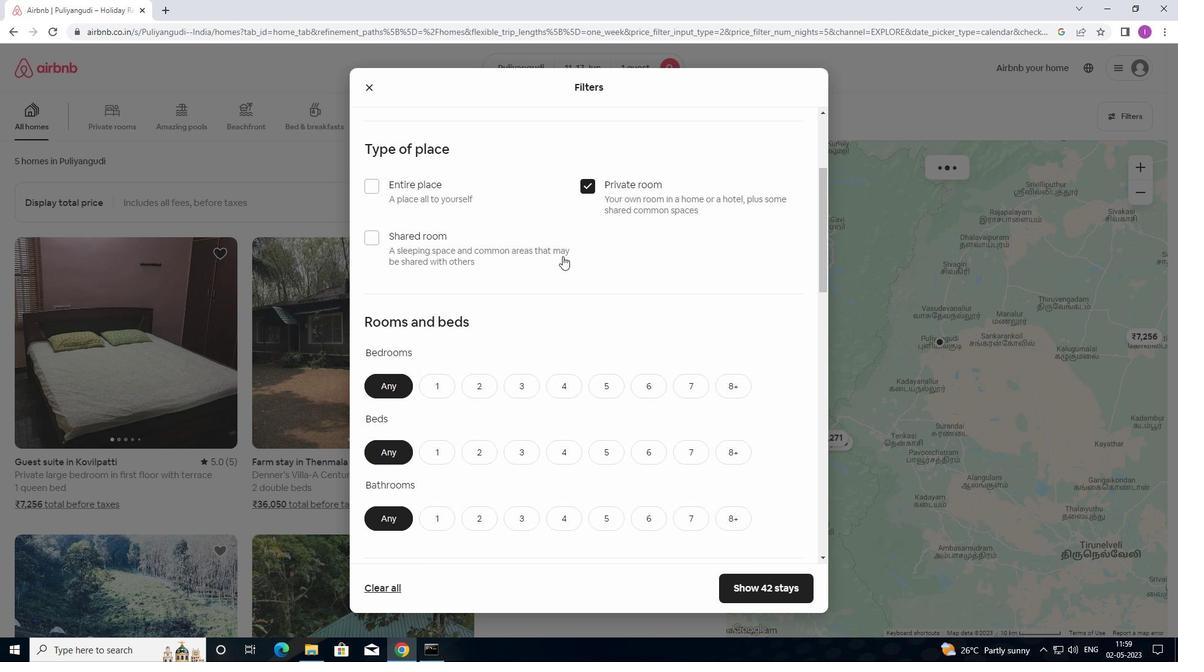 
Action: Mouse scrolled (557, 300) with delta (0, 0)
Screenshot: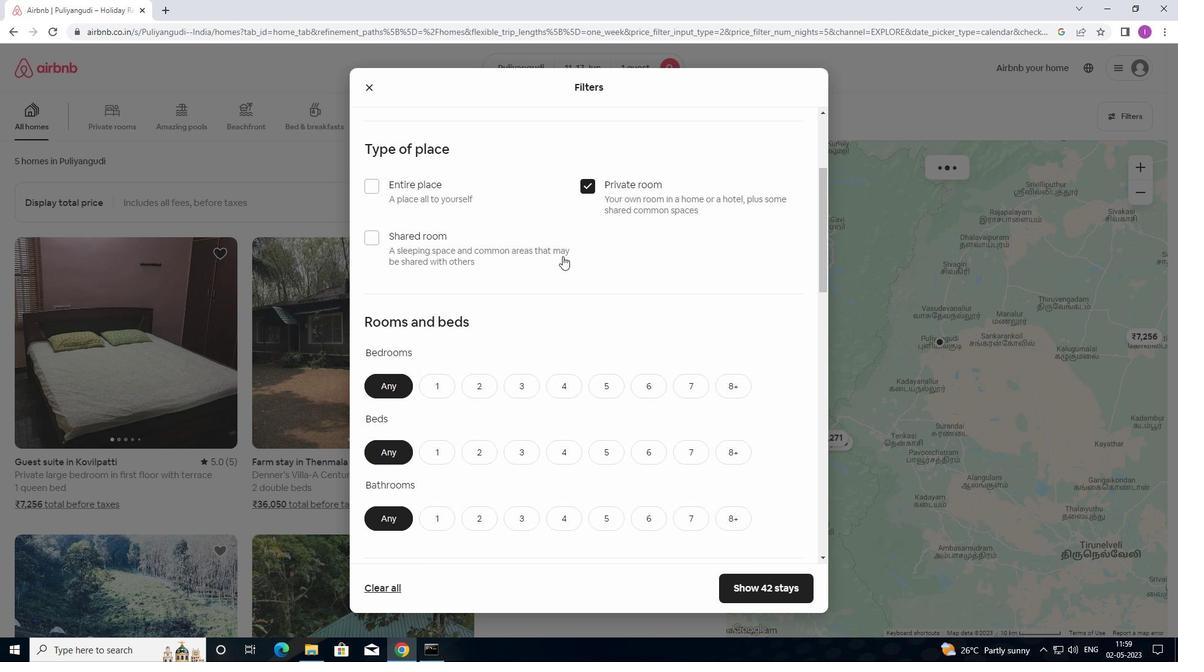 
Action: Mouse moved to (557, 302)
Screenshot: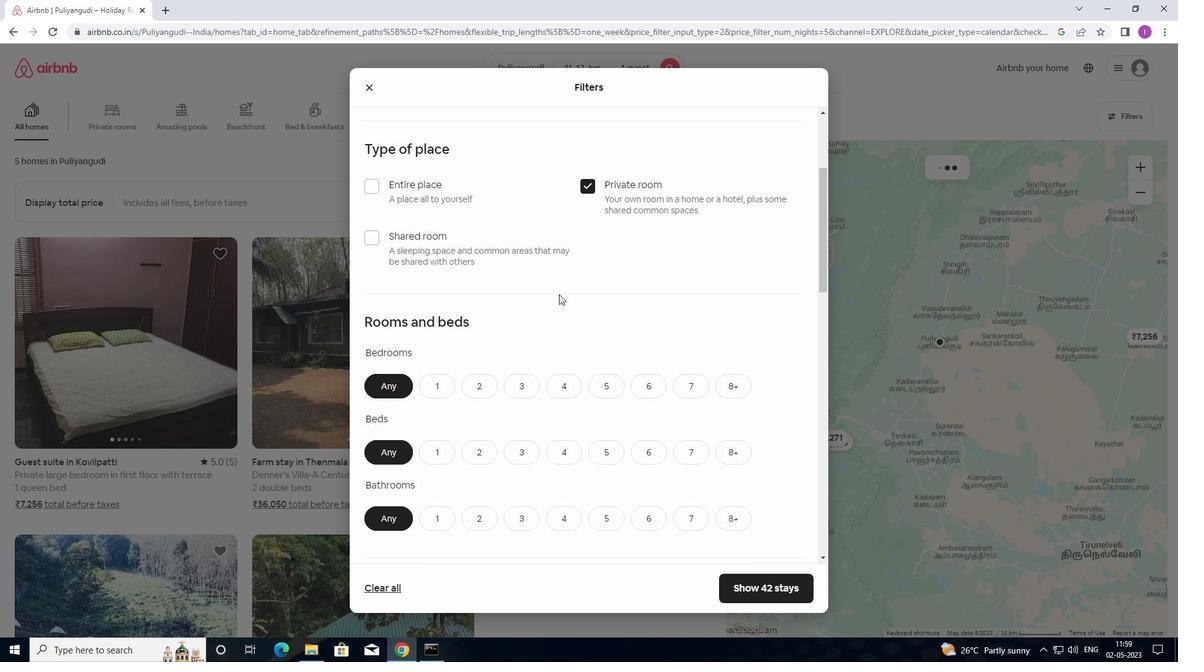 
Action: Mouse scrolled (557, 301) with delta (0, 0)
Screenshot: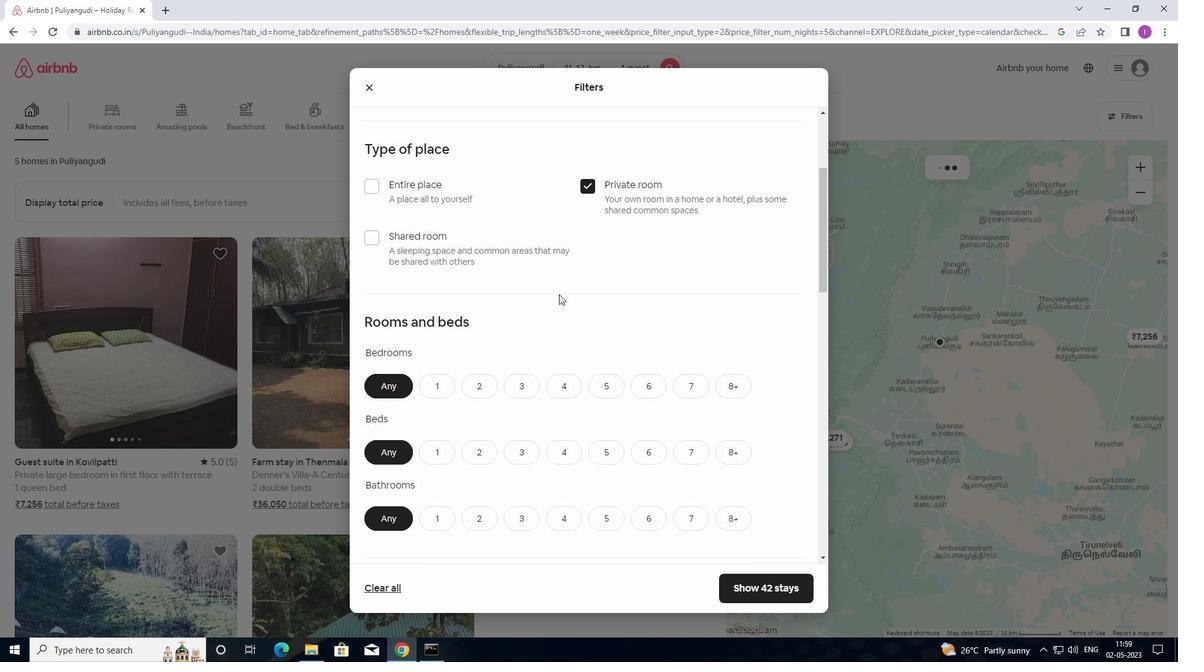 
Action: Mouse scrolled (557, 301) with delta (0, 0)
Screenshot: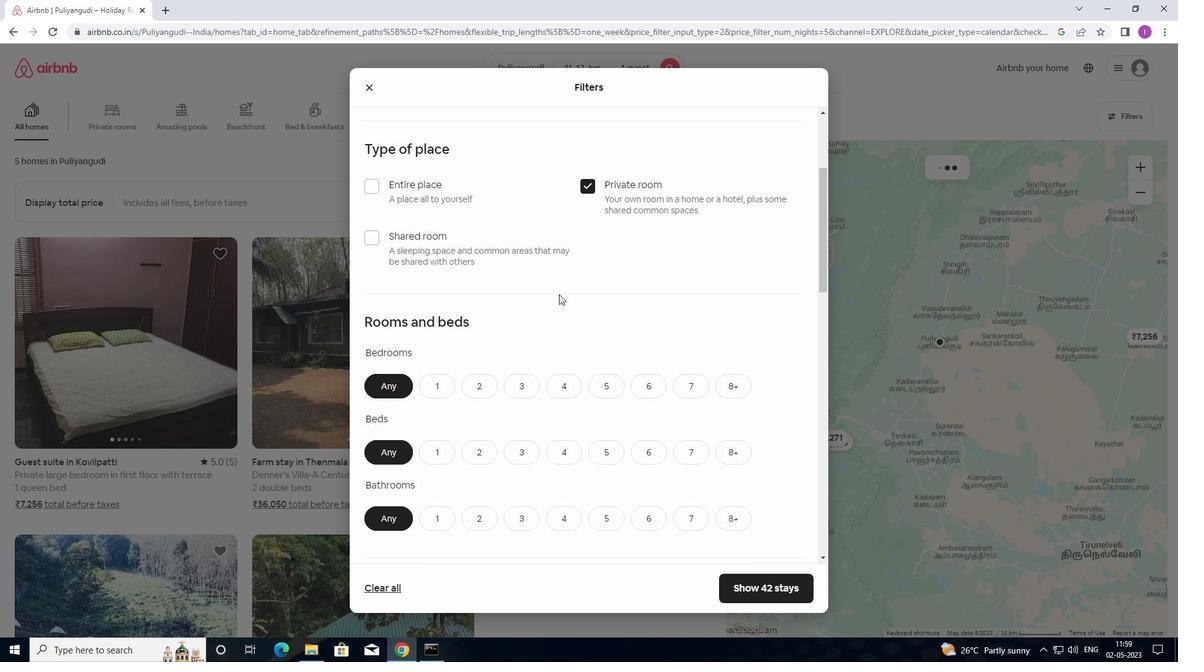 
Action: Mouse moved to (442, 203)
Screenshot: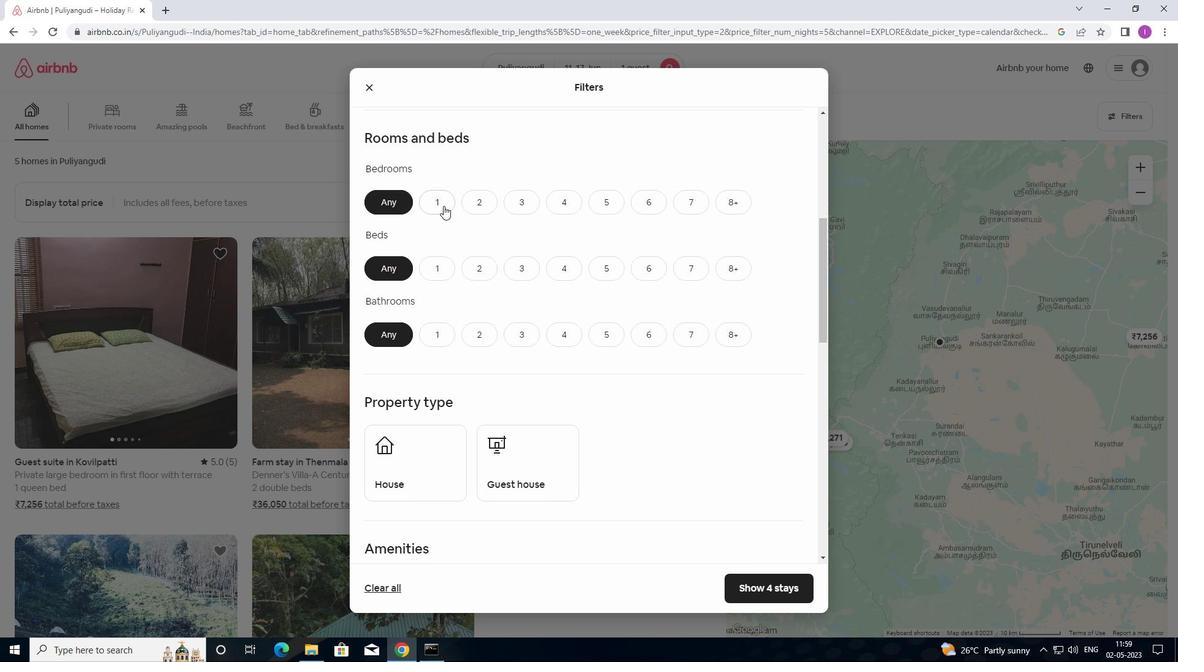 
Action: Mouse pressed left at (442, 203)
Screenshot: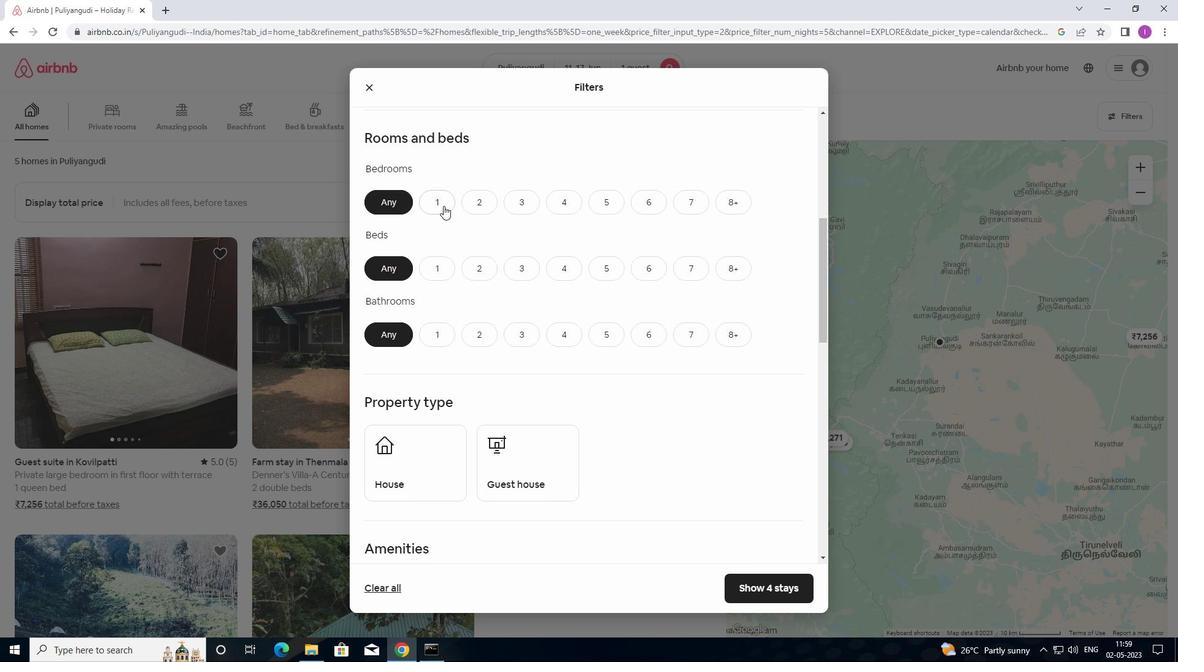 
Action: Mouse moved to (444, 269)
Screenshot: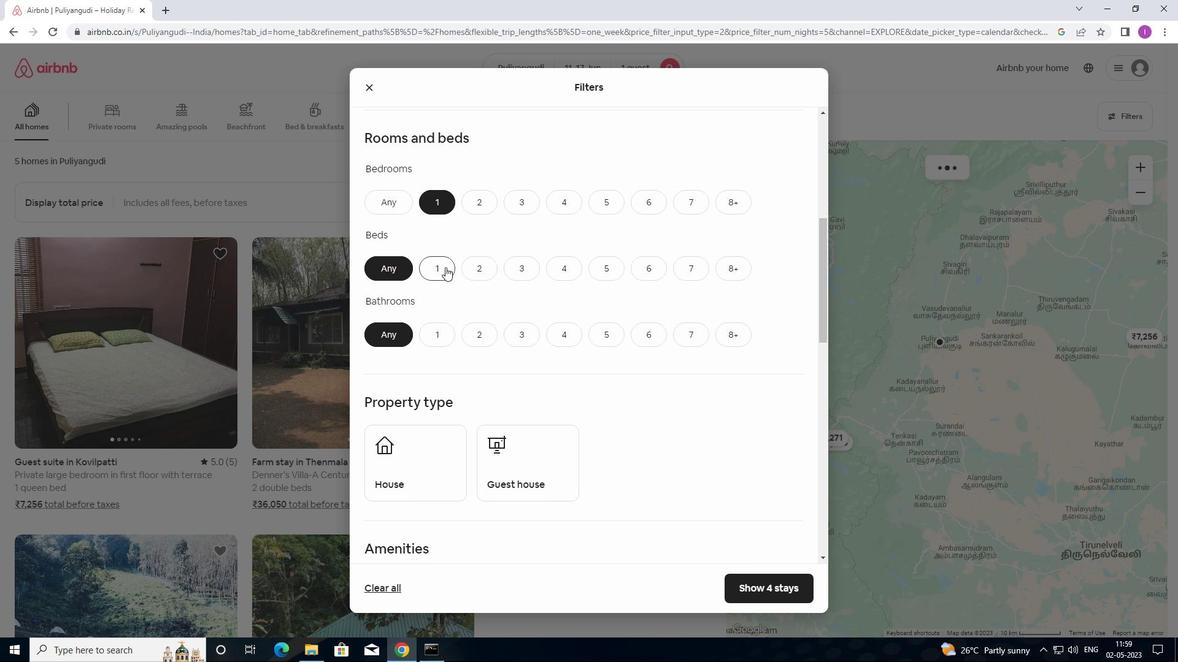 
Action: Mouse pressed left at (444, 269)
Screenshot: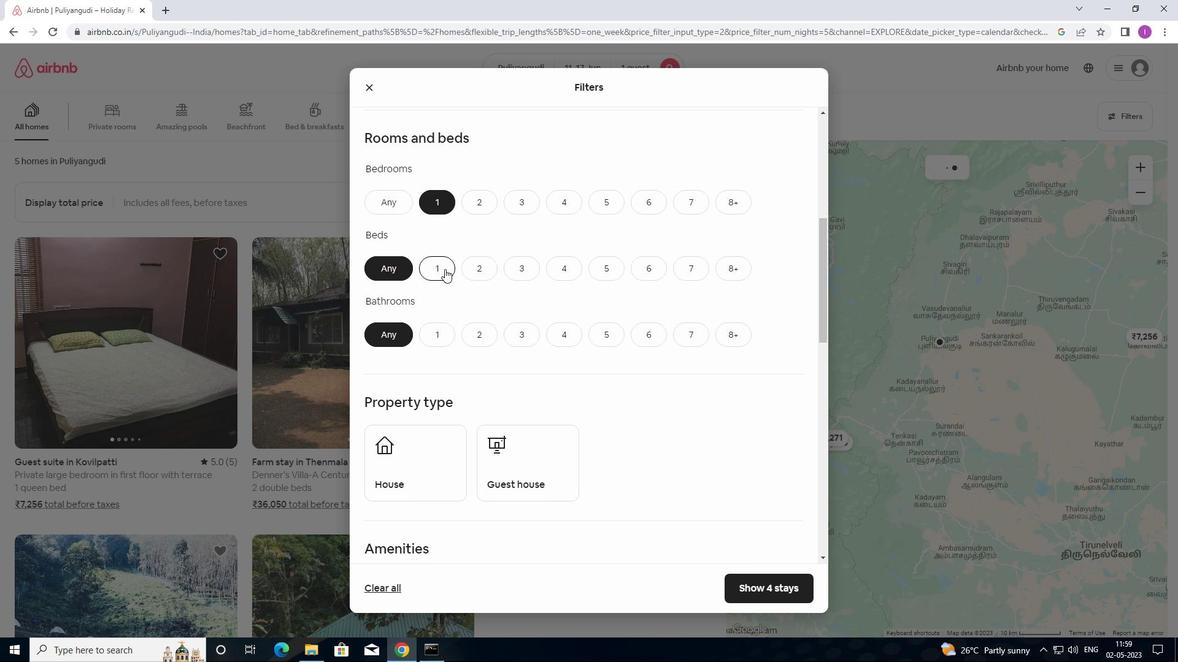 
Action: Mouse moved to (435, 332)
Screenshot: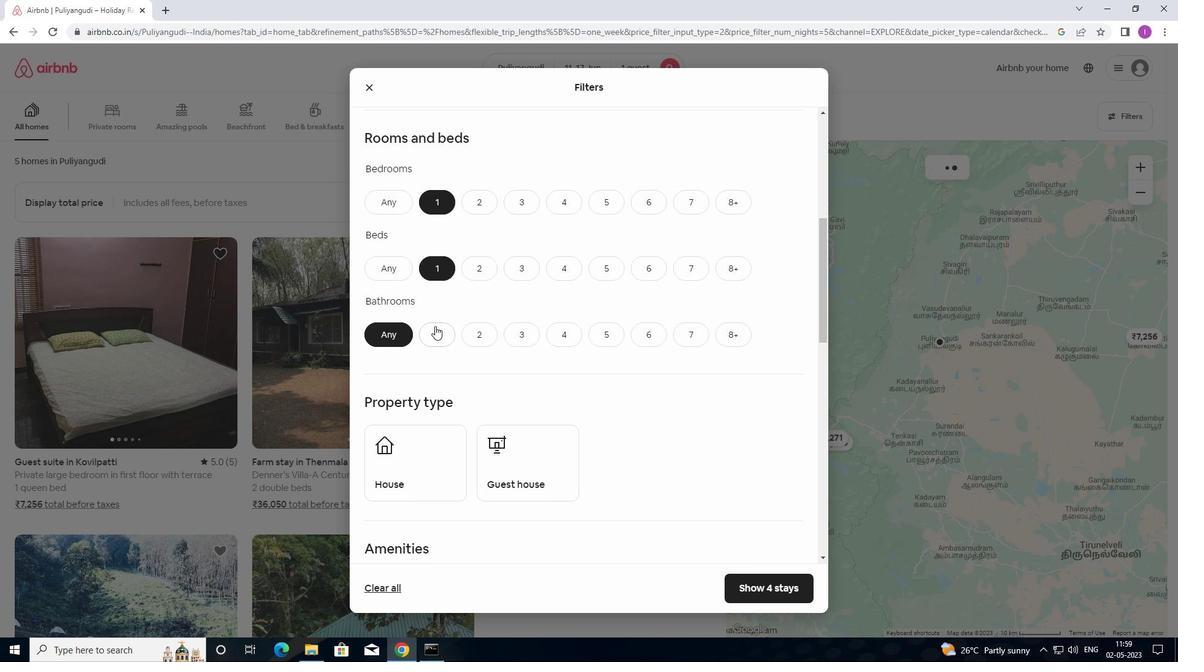 
Action: Mouse pressed left at (435, 332)
Screenshot: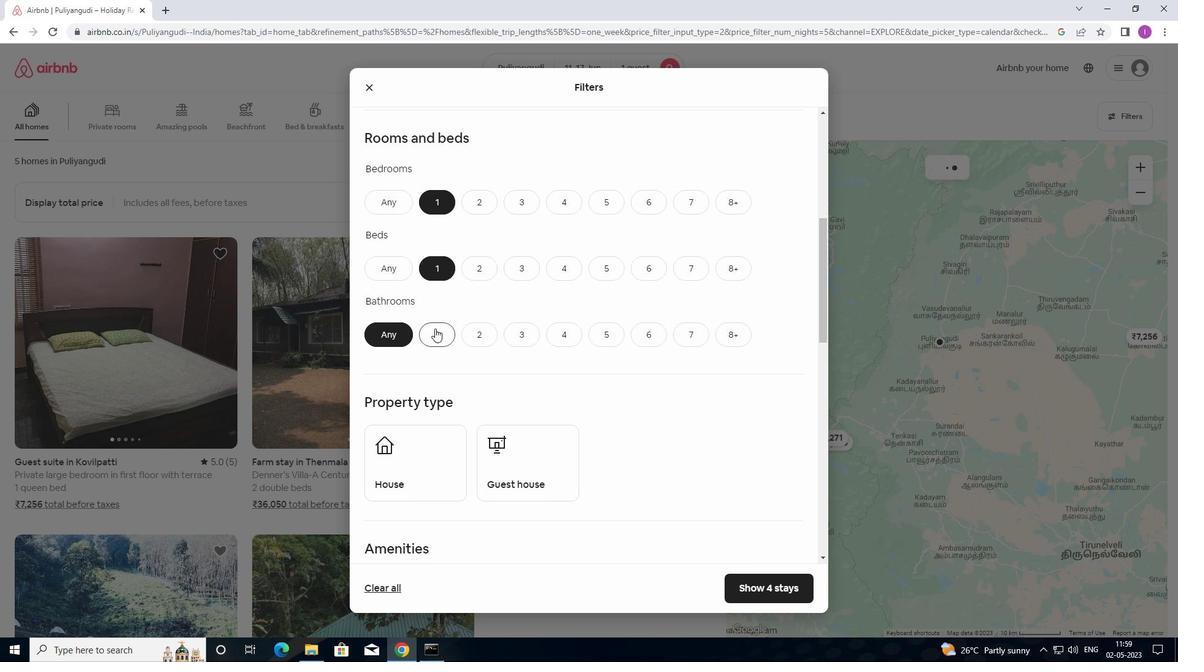 
Action: Mouse moved to (403, 468)
Screenshot: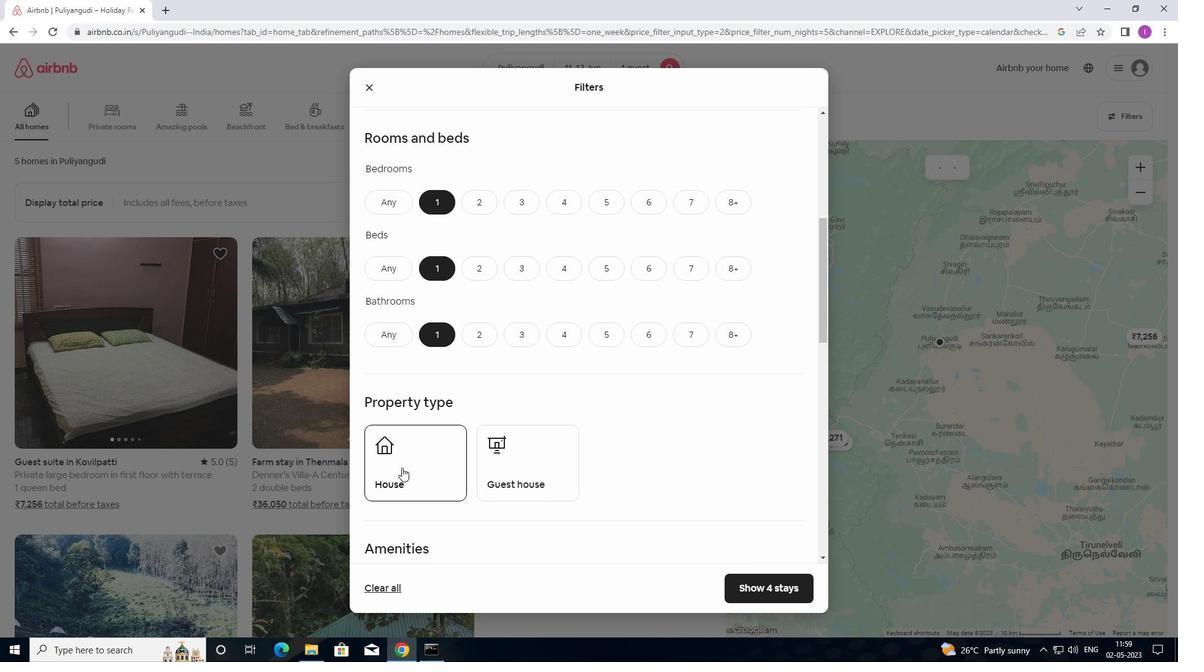 
Action: Mouse pressed left at (403, 468)
Screenshot: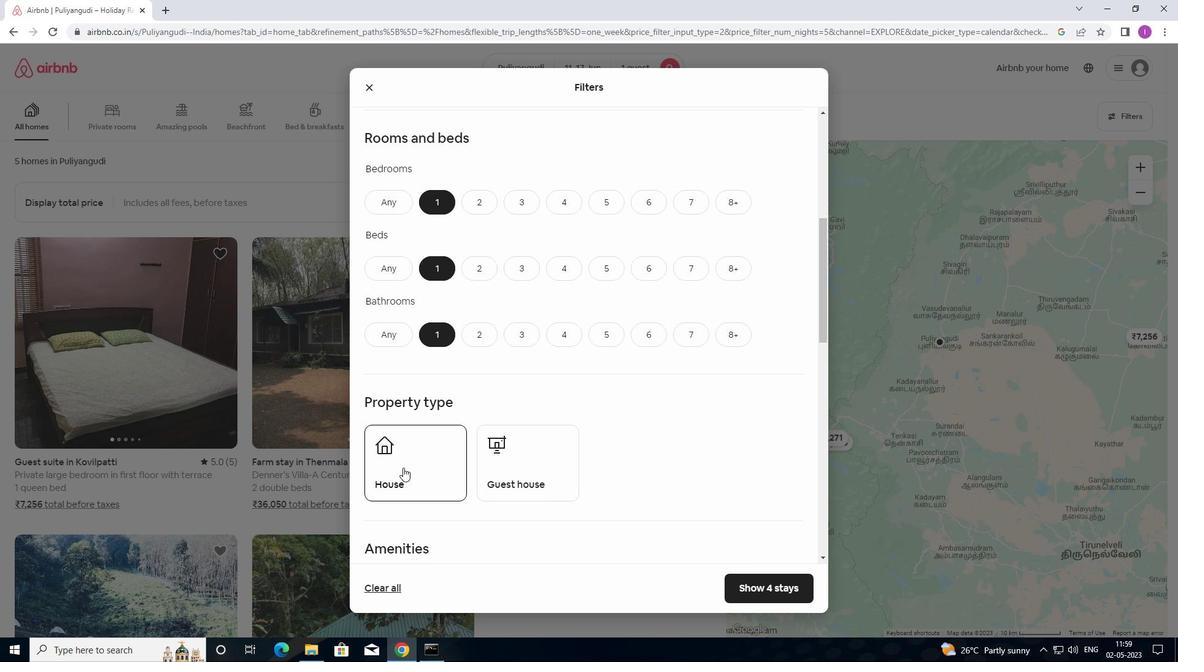 
Action: Mouse moved to (557, 468)
Screenshot: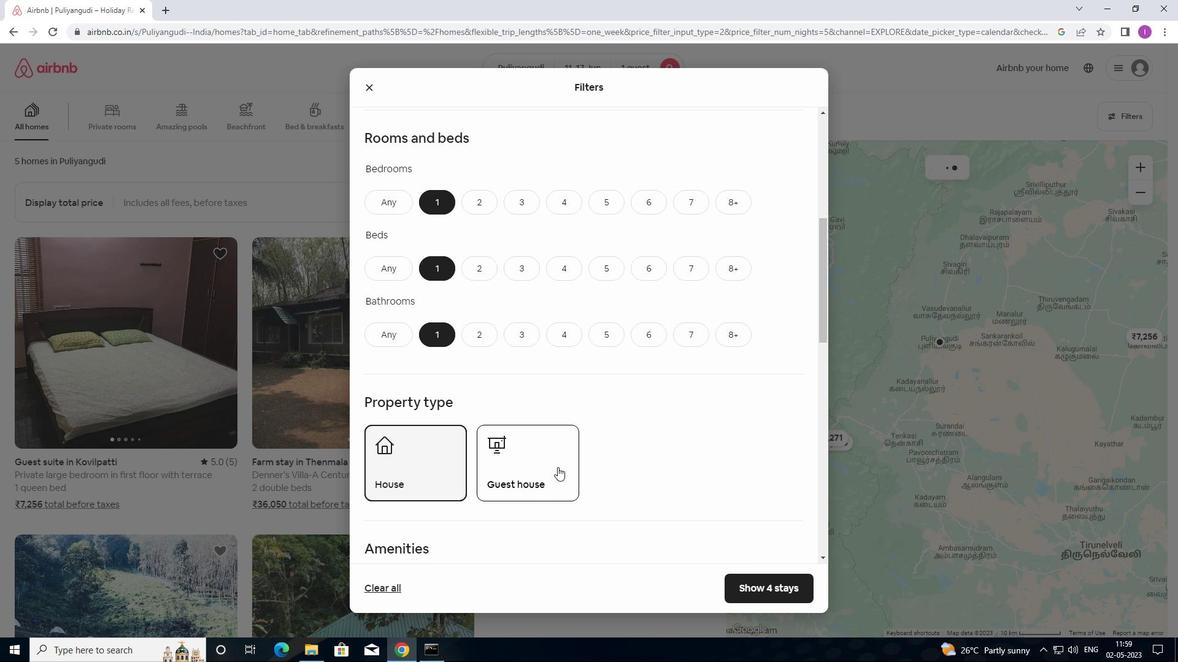 
Action: Mouse pressed left at (557, 468)
Screenshot: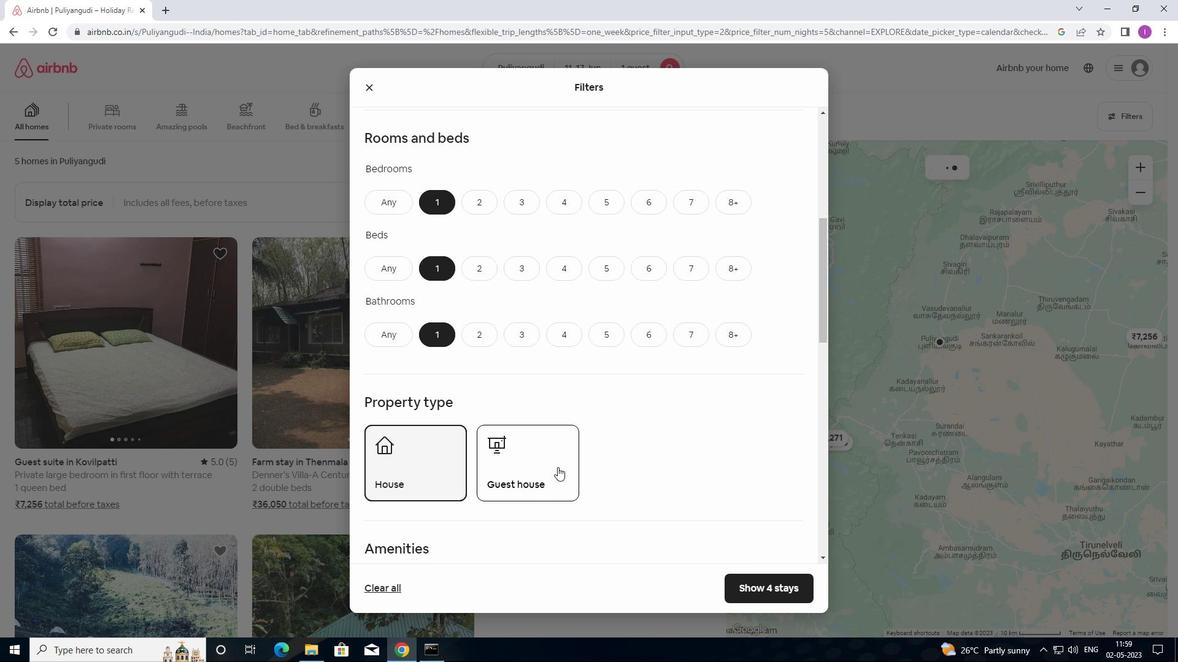 
Action: Mouse moved to (536, 443)
Screenshot: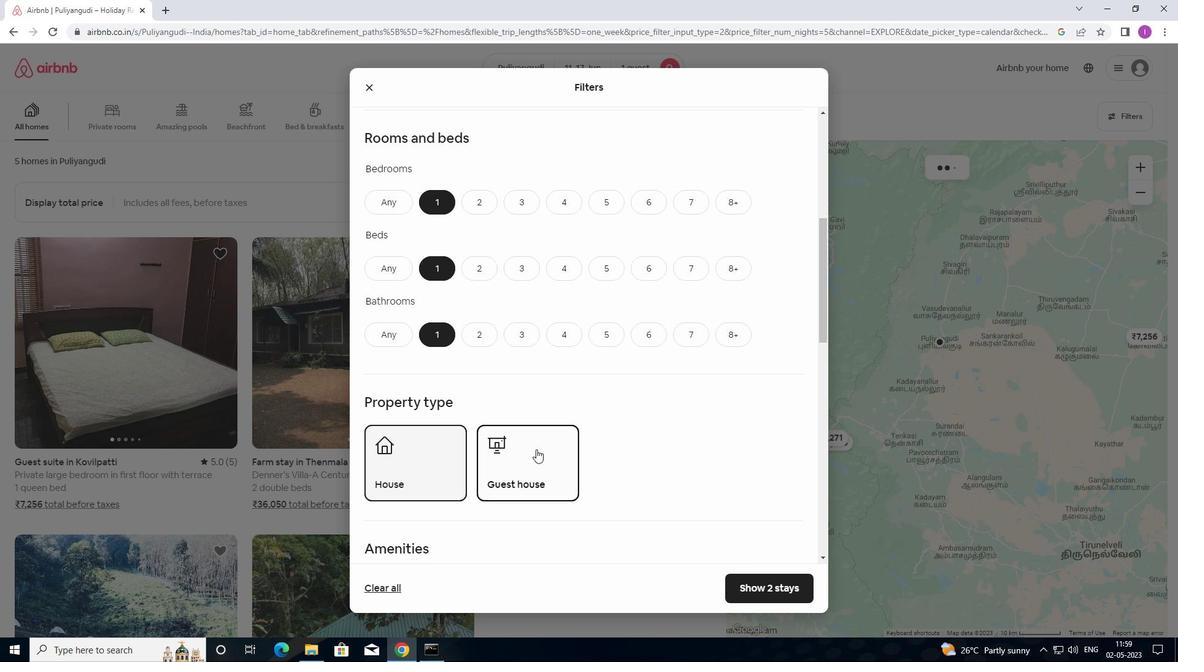 
Action: Mouse scrolled (536, 442) with delta (0, 0)
Screenshot: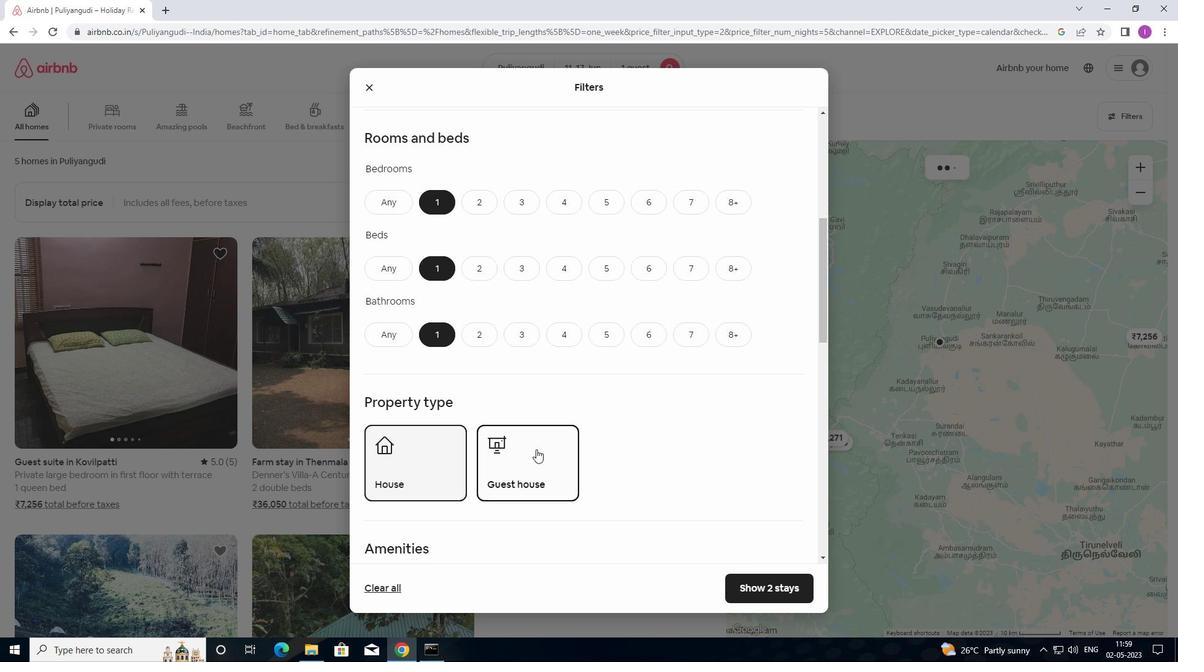 
Action: Mouse scrolled (536, 442) with delta (0, 0)
Screenshot: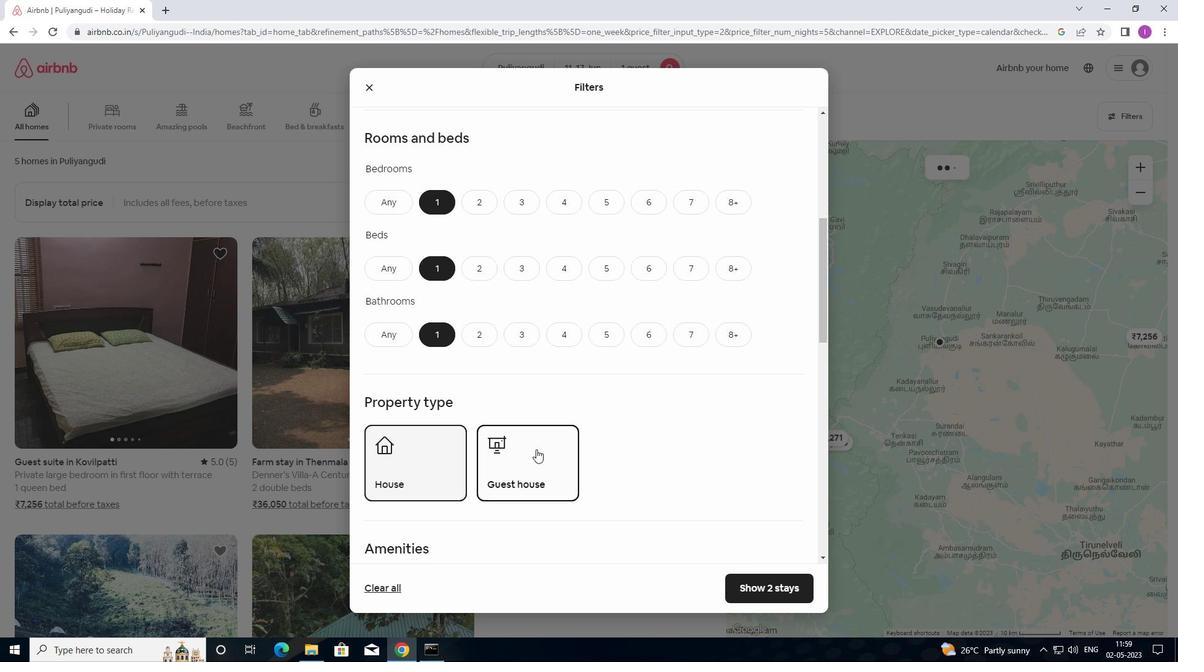
Action: Mouse moved to (536, 442)
Screenshot: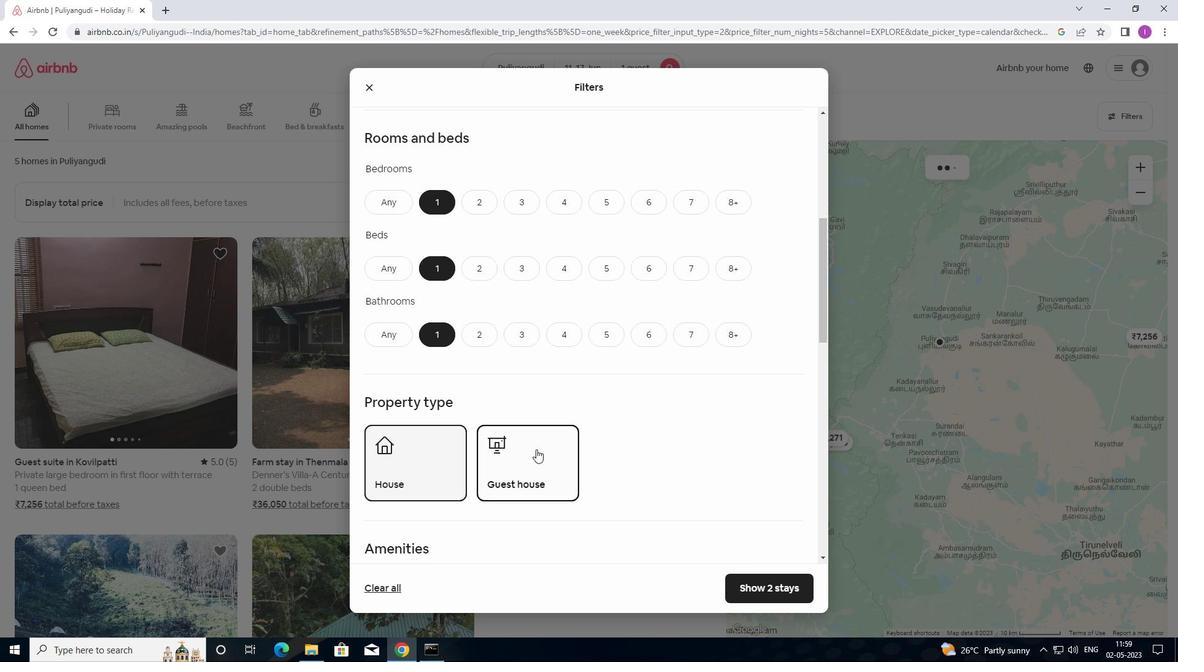 
Action: Mouse scrolled (536, 441) with delta (0, 0)
Screenshot: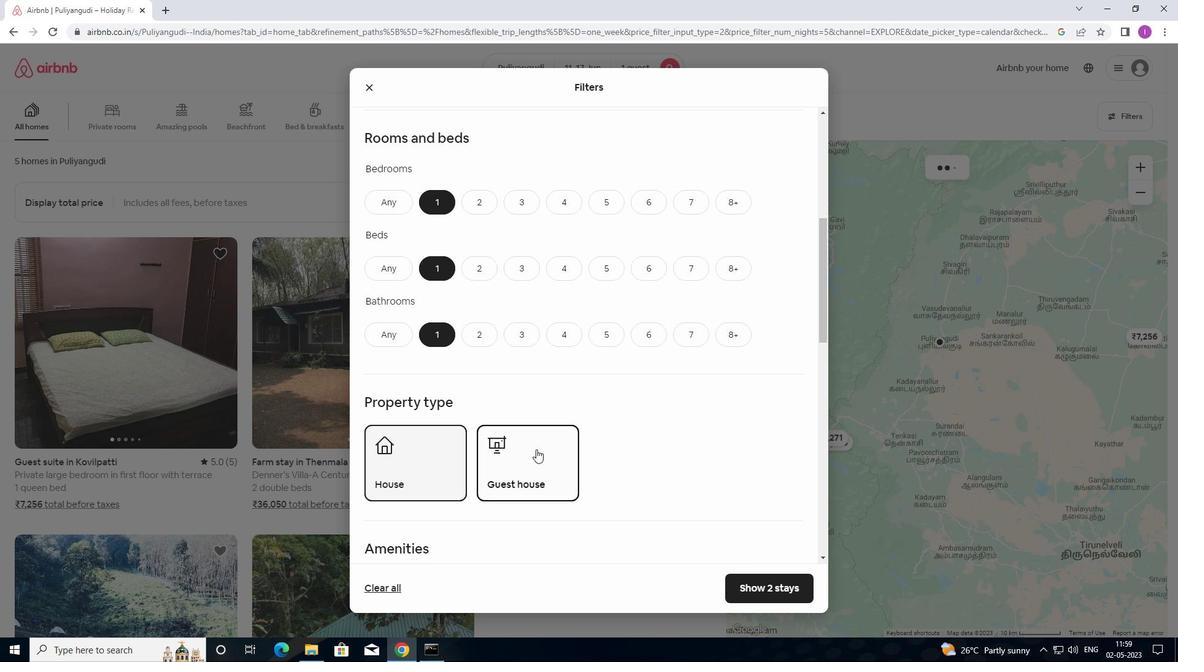 
Action: Mouse moved to (539, 440)
Screenshot: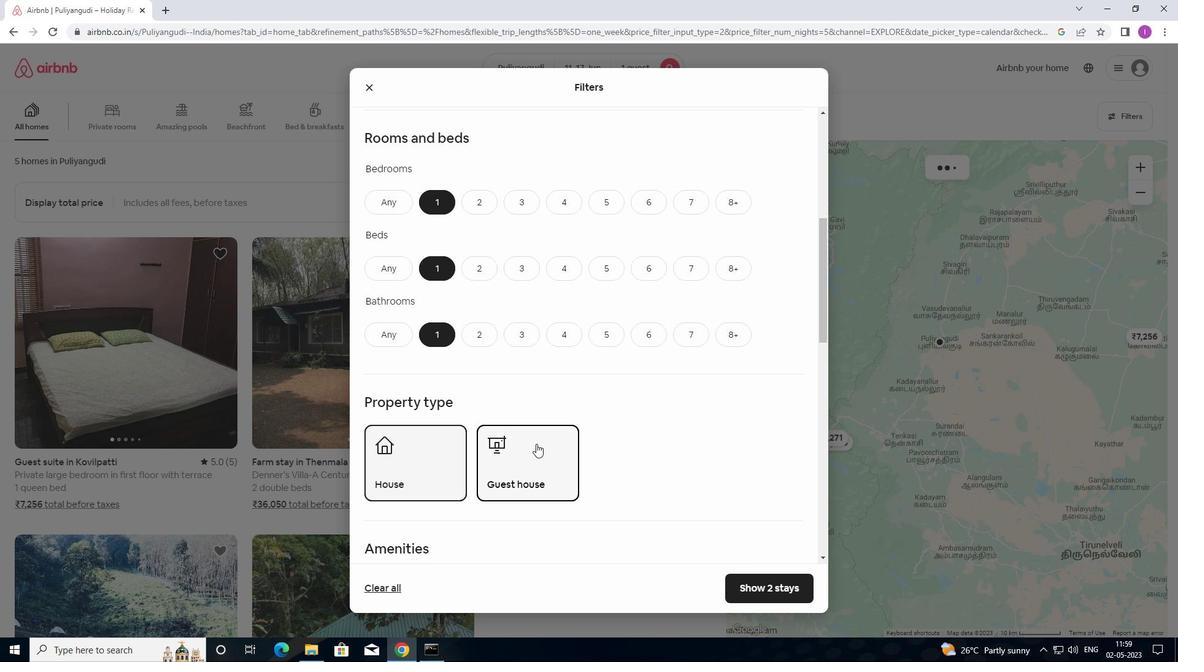 
Action: Mouse scrolled (539, 439) with delta (0, 0)
Screenshot: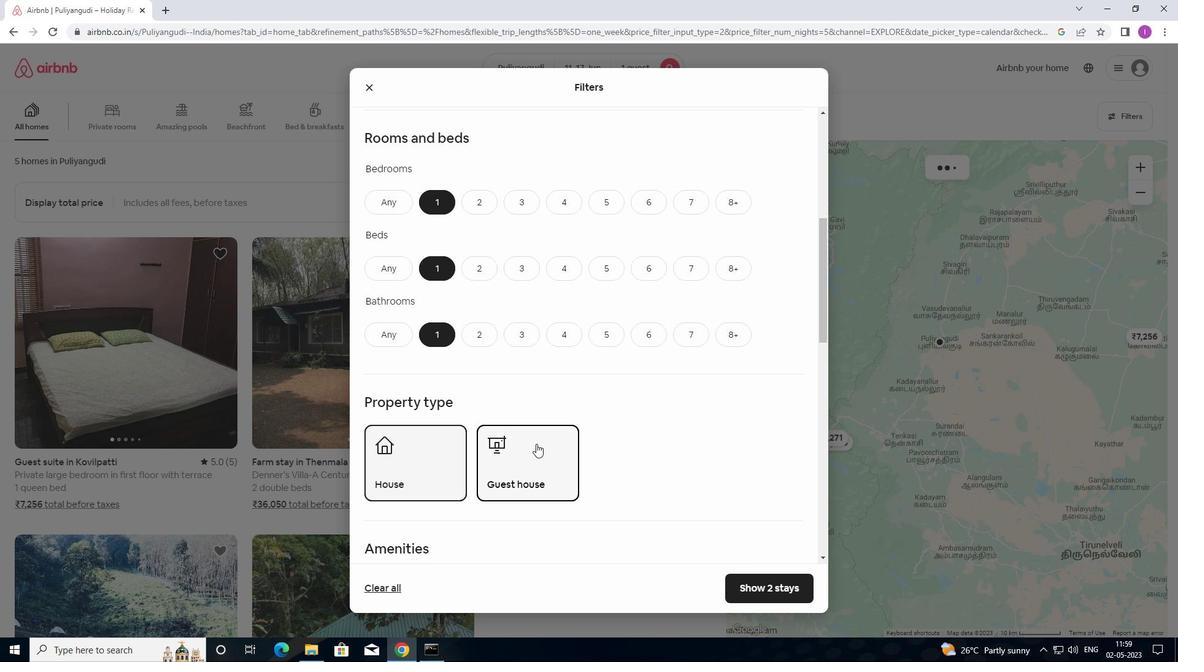 
Action: Mouse moved to (546, 436)
Screenshot: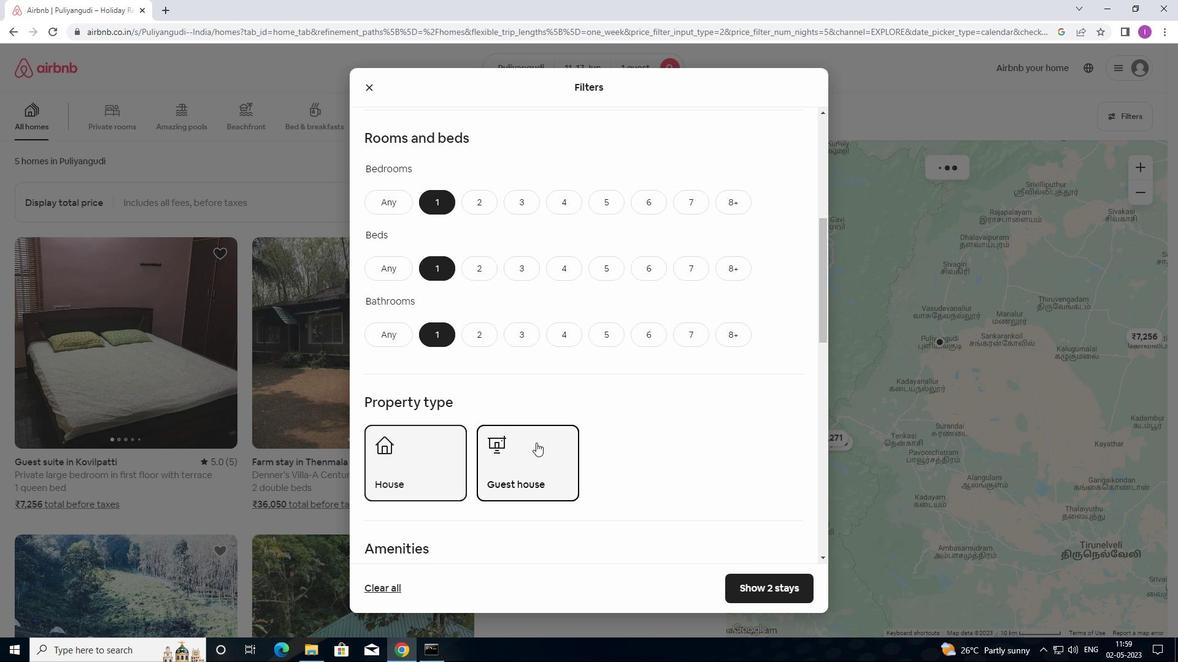 
Action: Mouse scrolled (546, 435) with delta (0, 0)
Screenshot: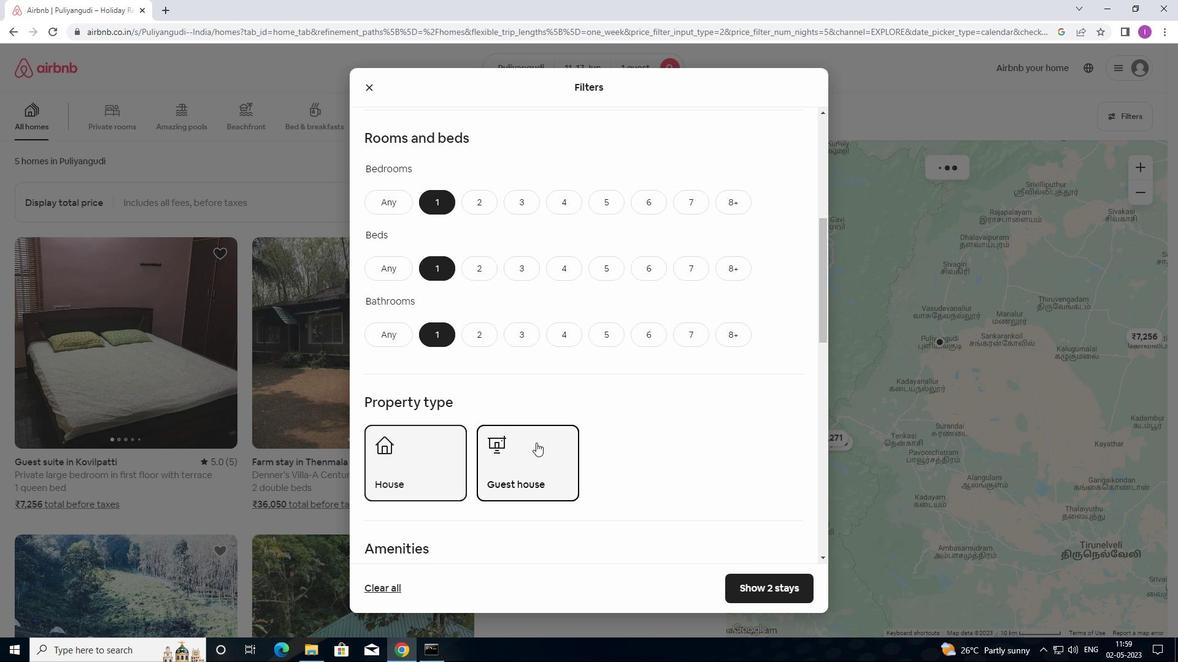 
Action: Mouse moved to (783, 490)
Screenshot: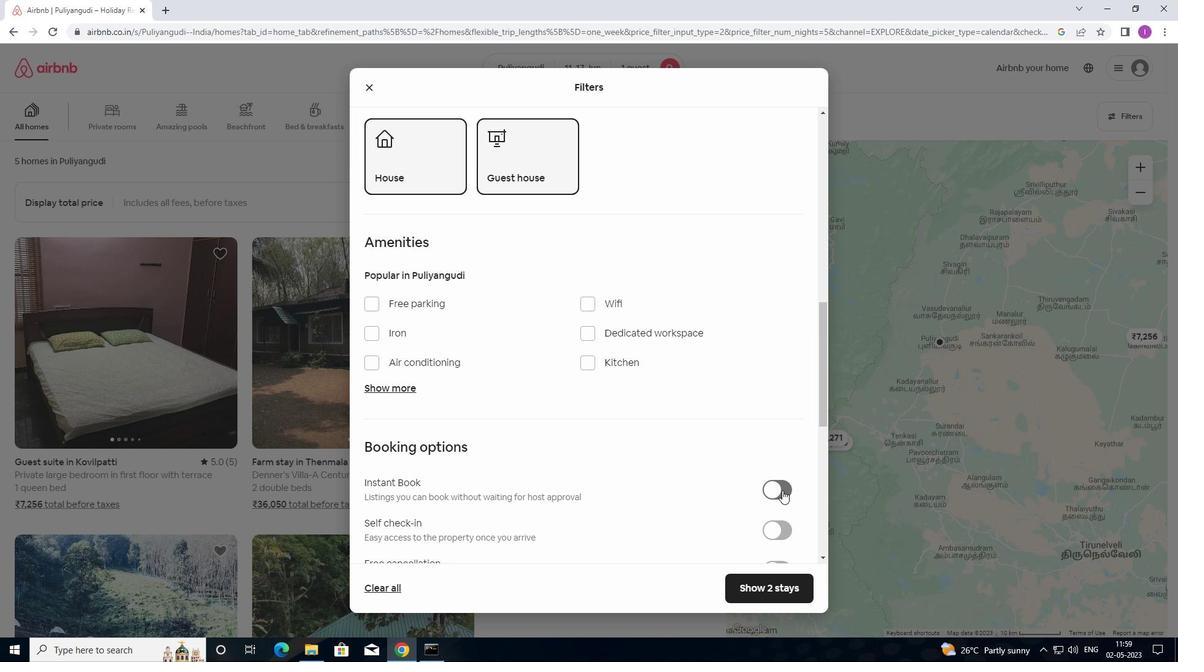 
Action: Mouse scrolled (783, 490) with delta (0, 0)
Screenshot: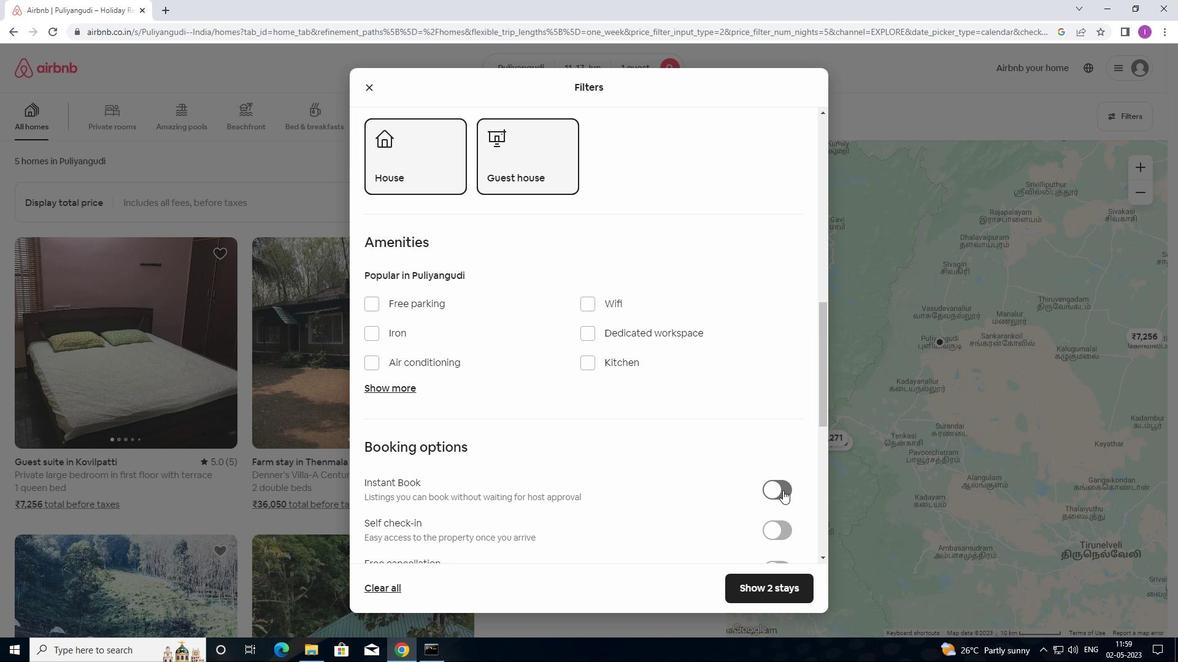 
Action: Mouse moved to (784, 490)
Screenshot: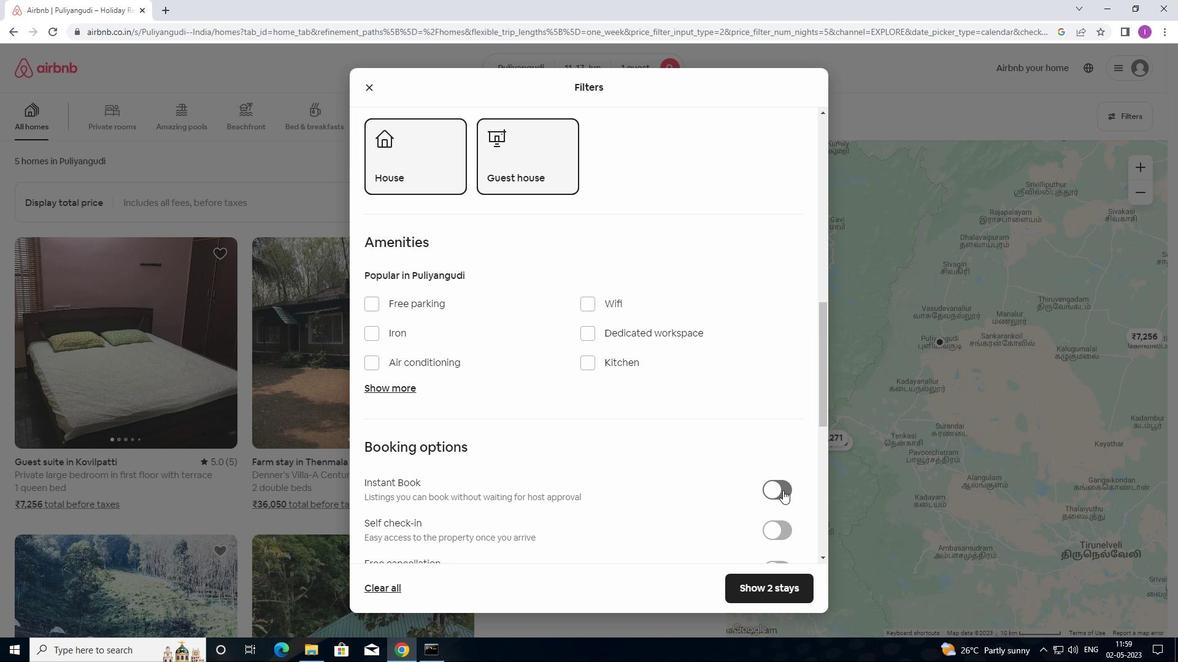 
Action: Mouse scrolled (784, 490) with delta (0, 0)
Screenshot: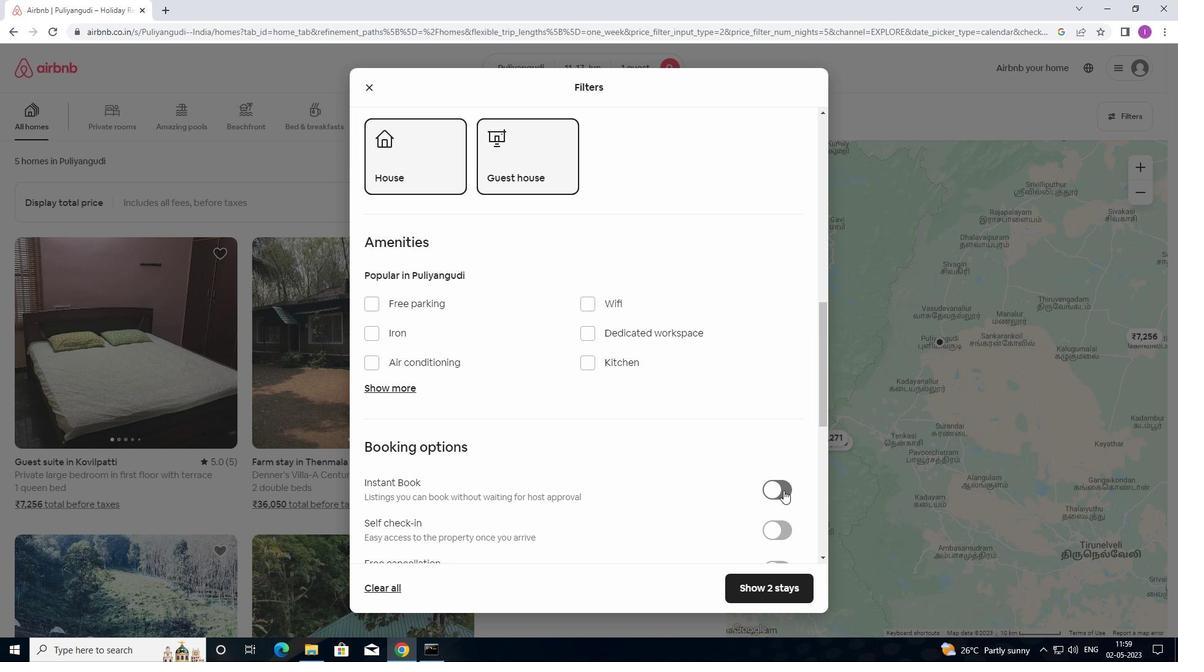 
Action: Mouse scrolled (784, 490) with delta (0, 0)
Screenshot: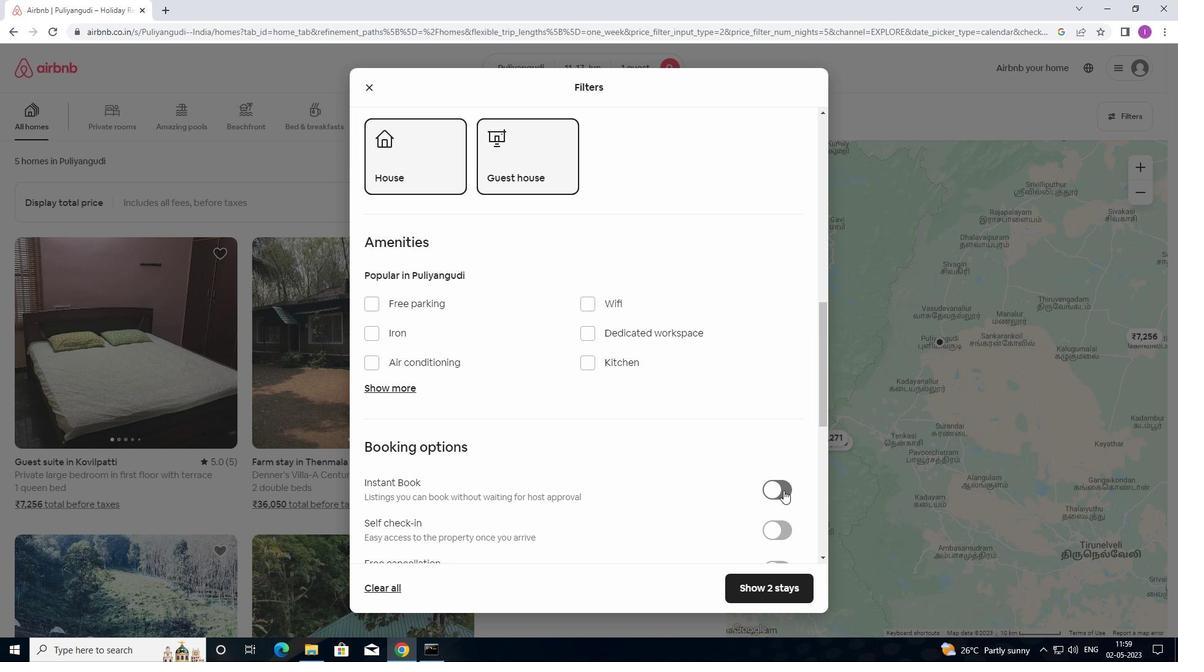 
Action: Mouse moved to (777, 348)
Screenshot: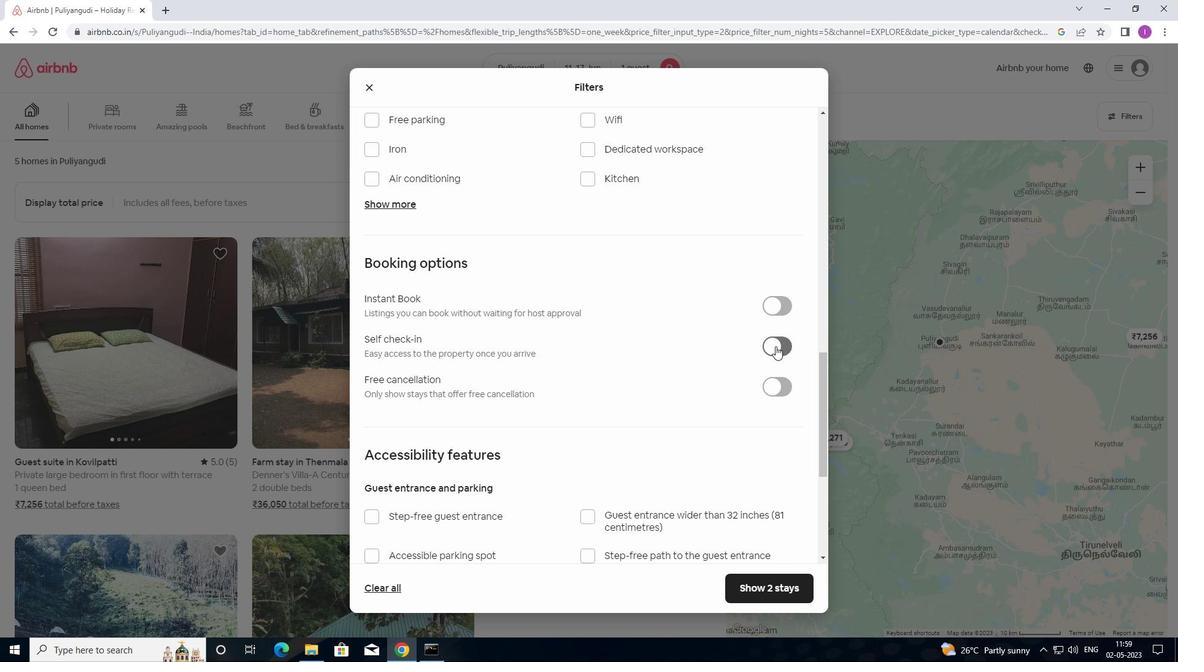 
Action: Mouse pressed left at (777, 348)
Screenshot: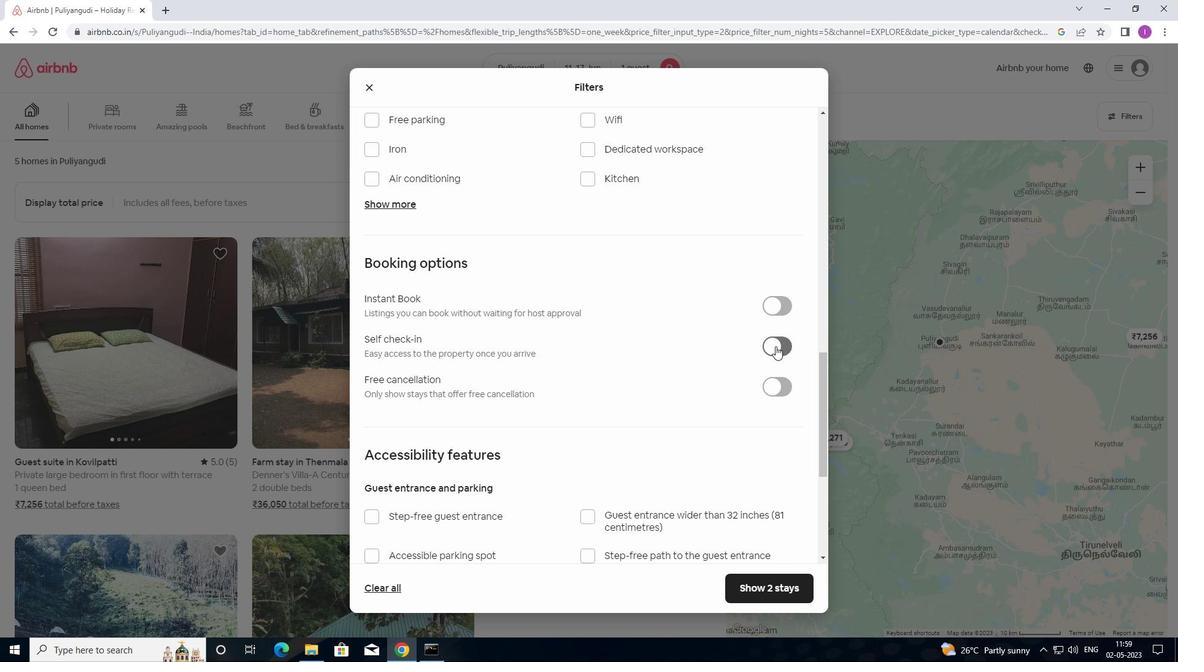 
Action: Mouse moved to (697, 401)
Screenshot: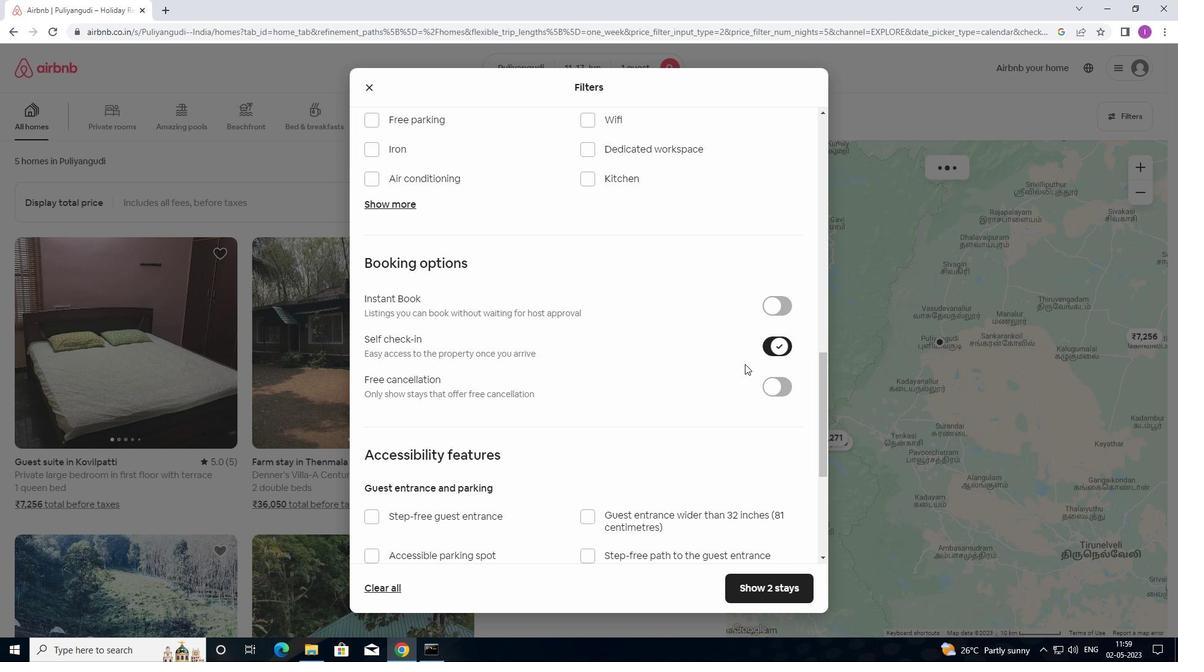 
Action: Mouse scrolled (697, 400) with delta (0, 0)
Screenshot: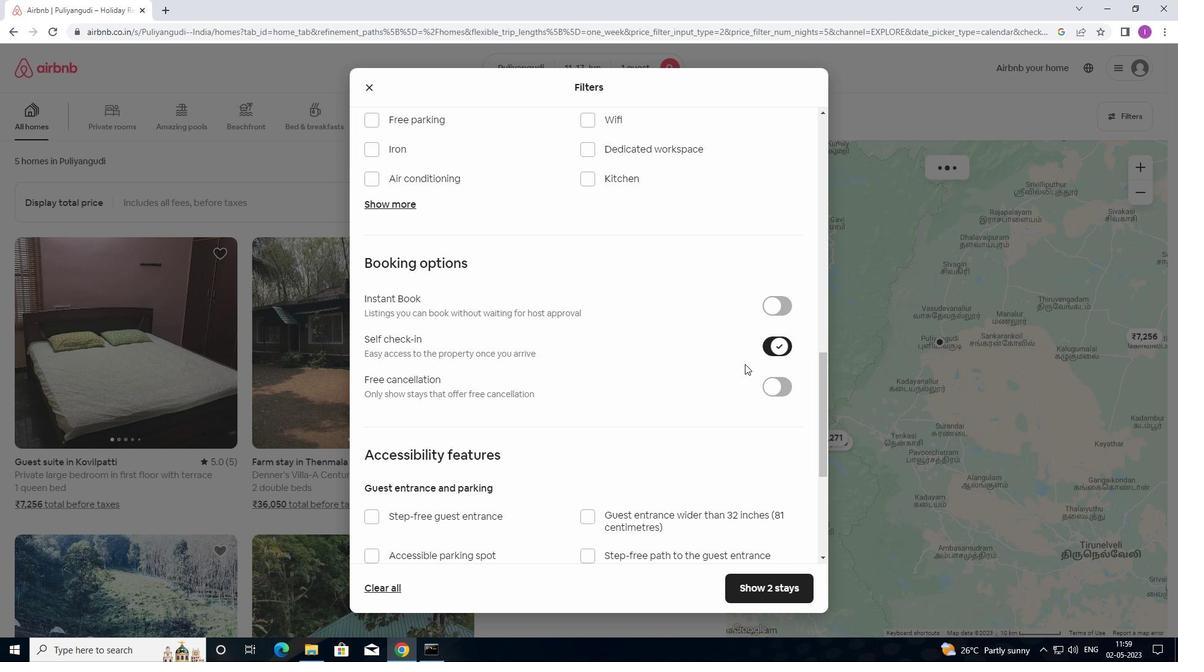 
Action: Mouse moved to (695, 404)
Screenshot: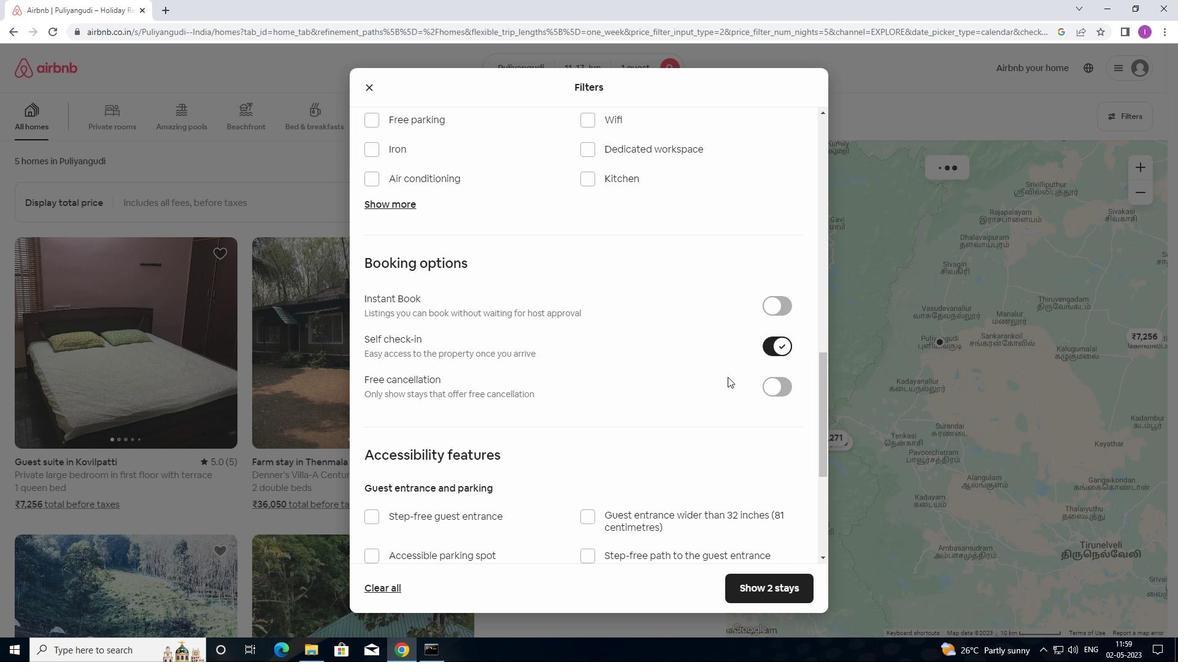 
Action: Mouse scrolled (695, 403) with delta (0, 0)
Screenshot: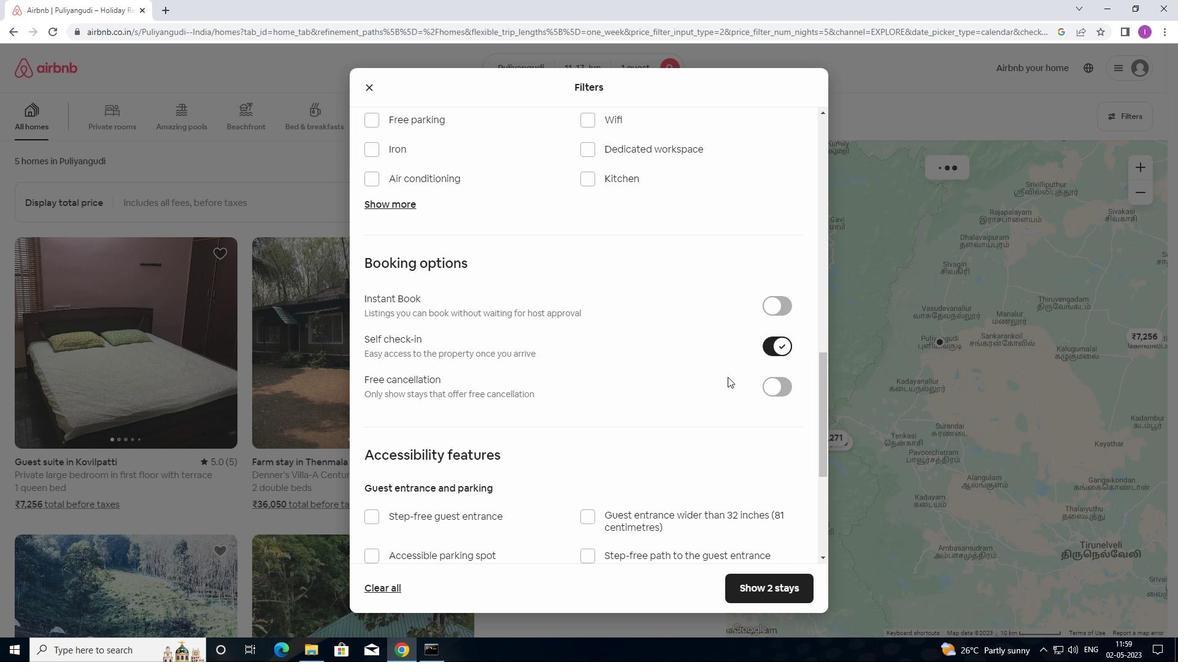 
Action: Mouse moved to (695, 406)
Screenshot: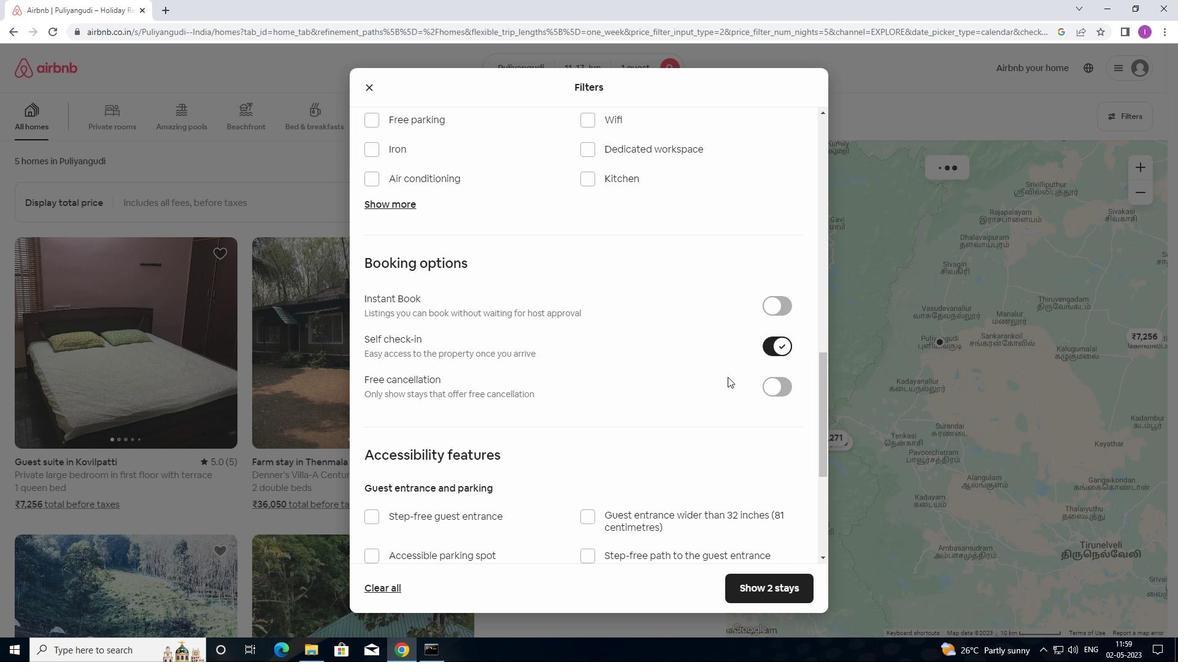 
Action: Mouse scrolled (695, 405) with delta (0, 0)
Screenshot: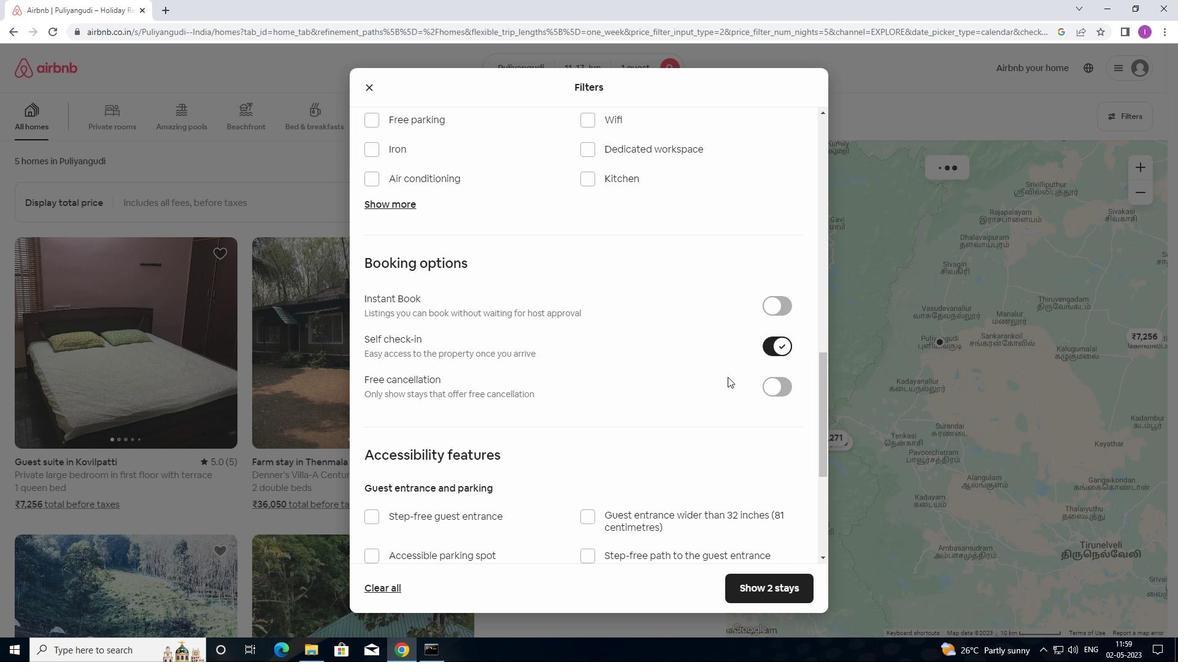 
Action: Mouse moved to (694, 407)
Screenshot: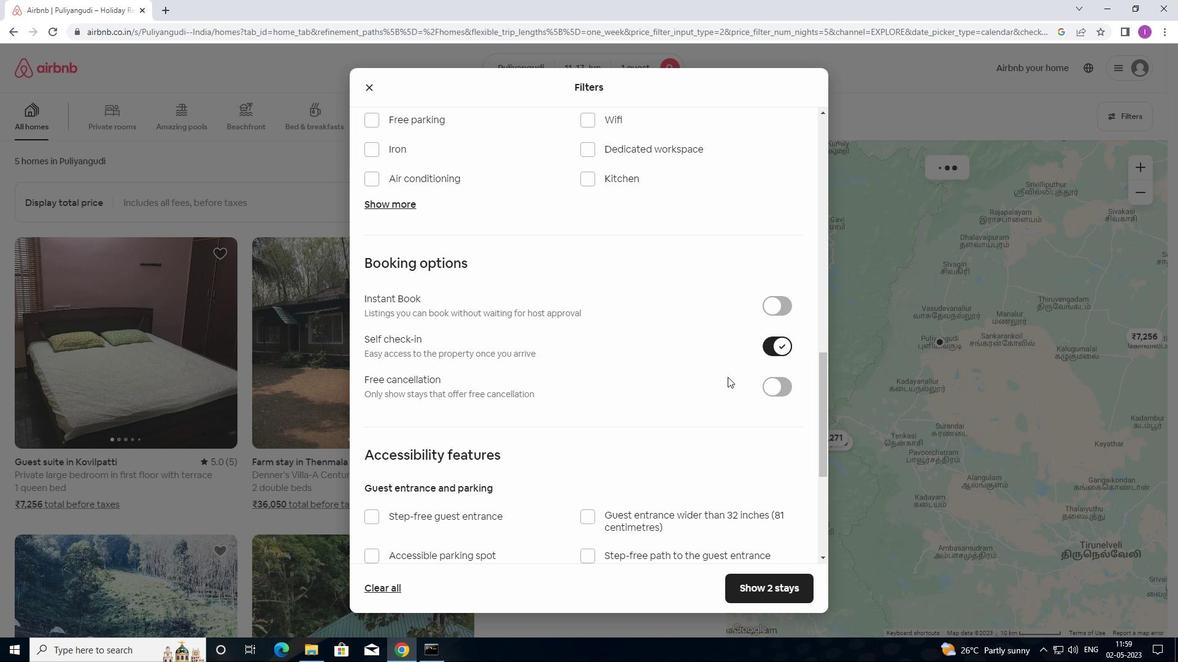 
Action: Mouse scrolled (694, 406) with delta (0, 0)
Screenshot: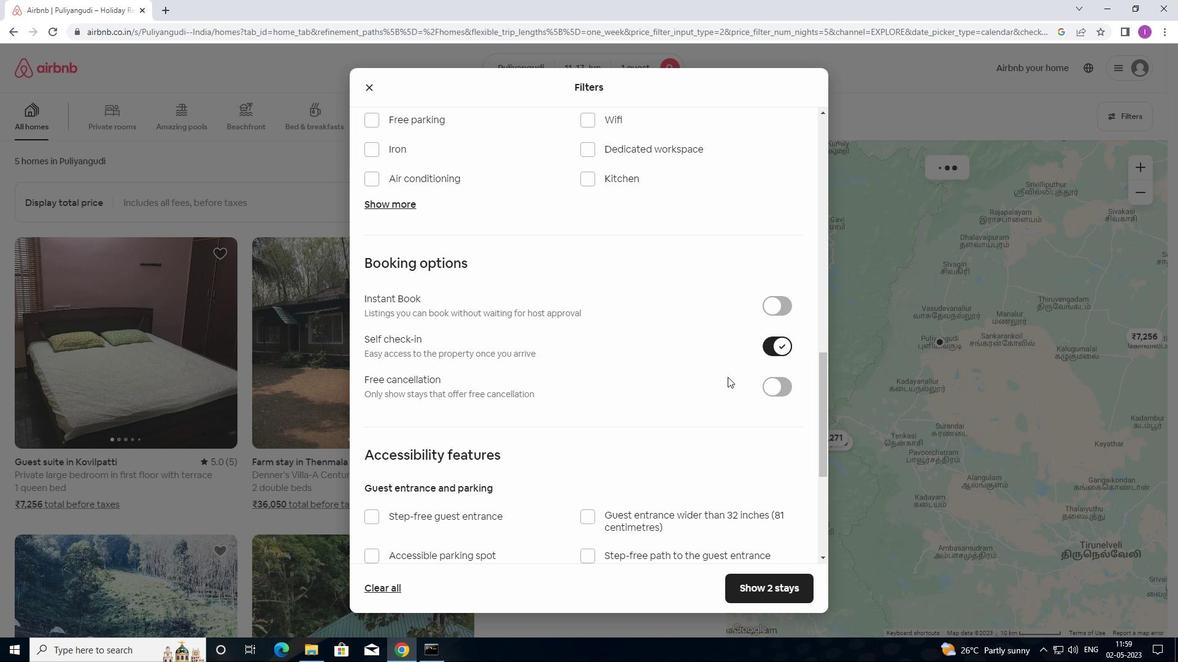 
Action: Mouse moved to (642, 425)
Screenshot: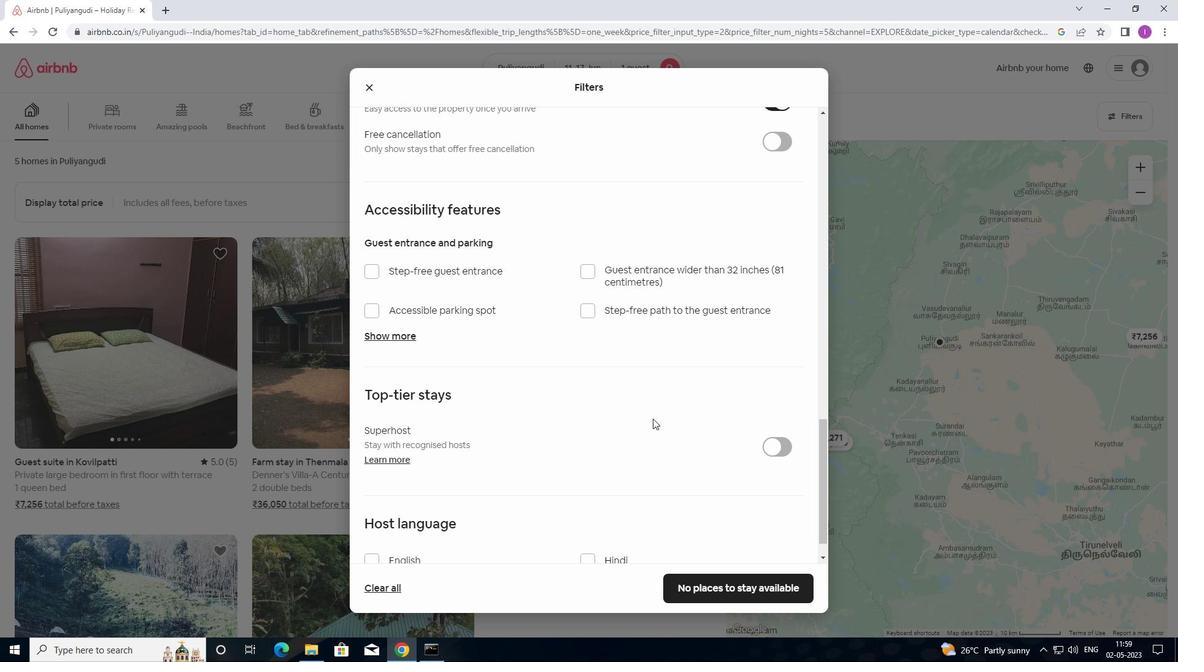 
Action: Mouse scrolled (642, 425) with delta (0, 0)
Screenshot: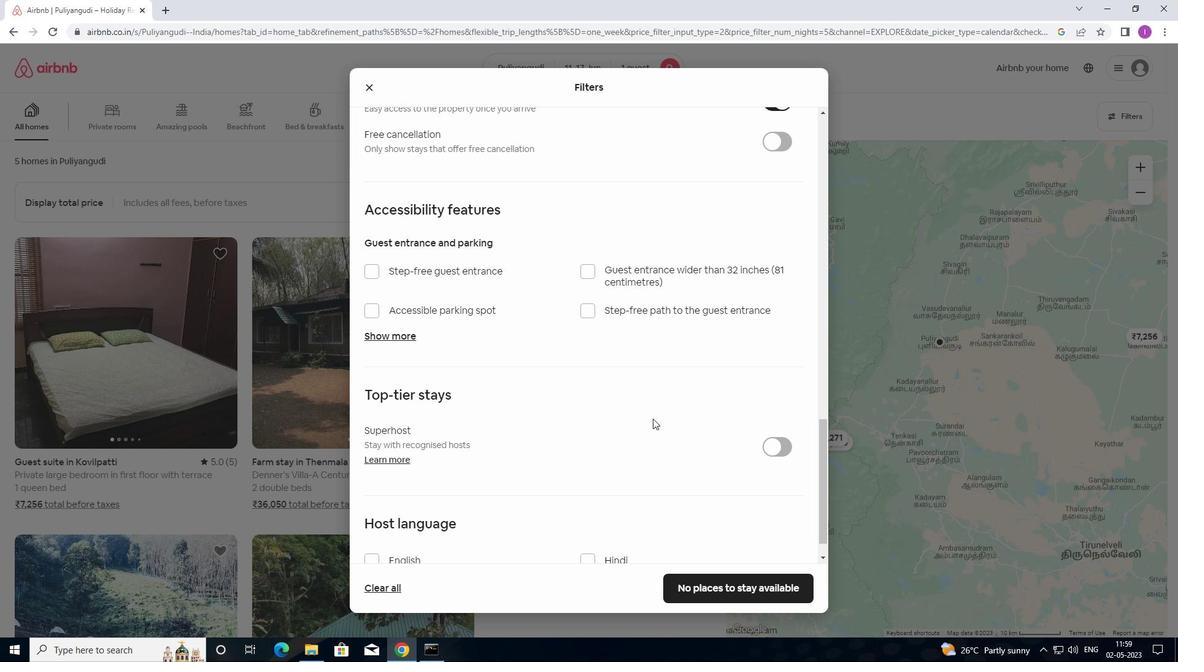 
Action: Mouse moved to (642, 427)
Screenshot: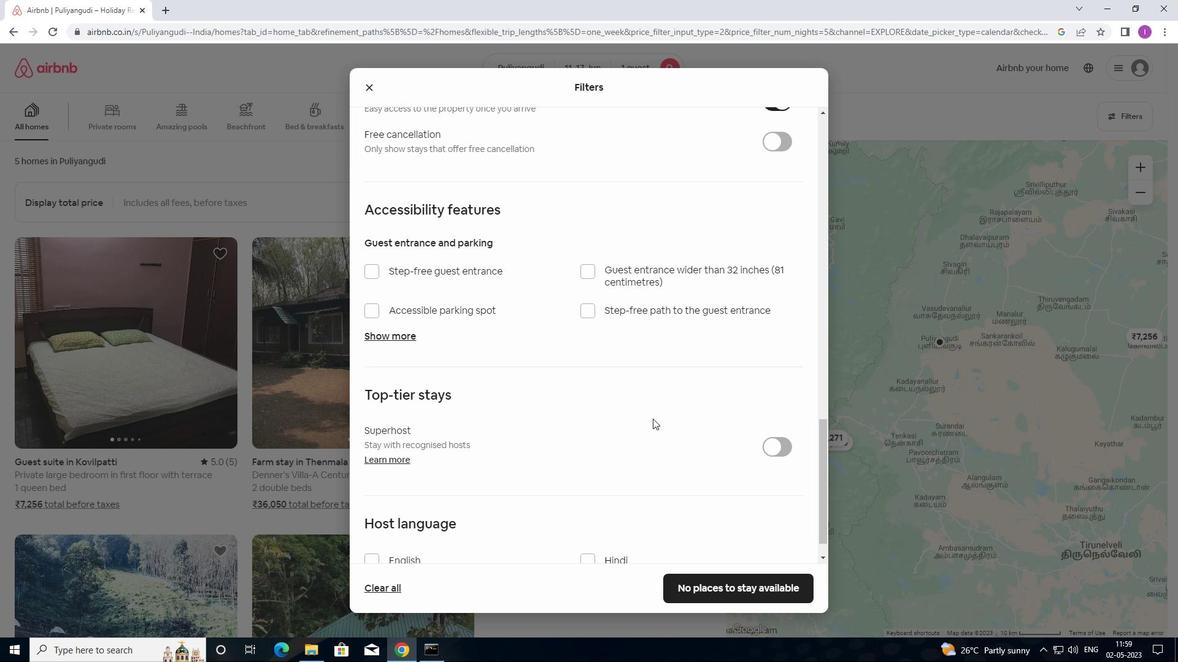 
Action: Mouse scrolled (642, 426) with delta (0, 0)
Screenshot: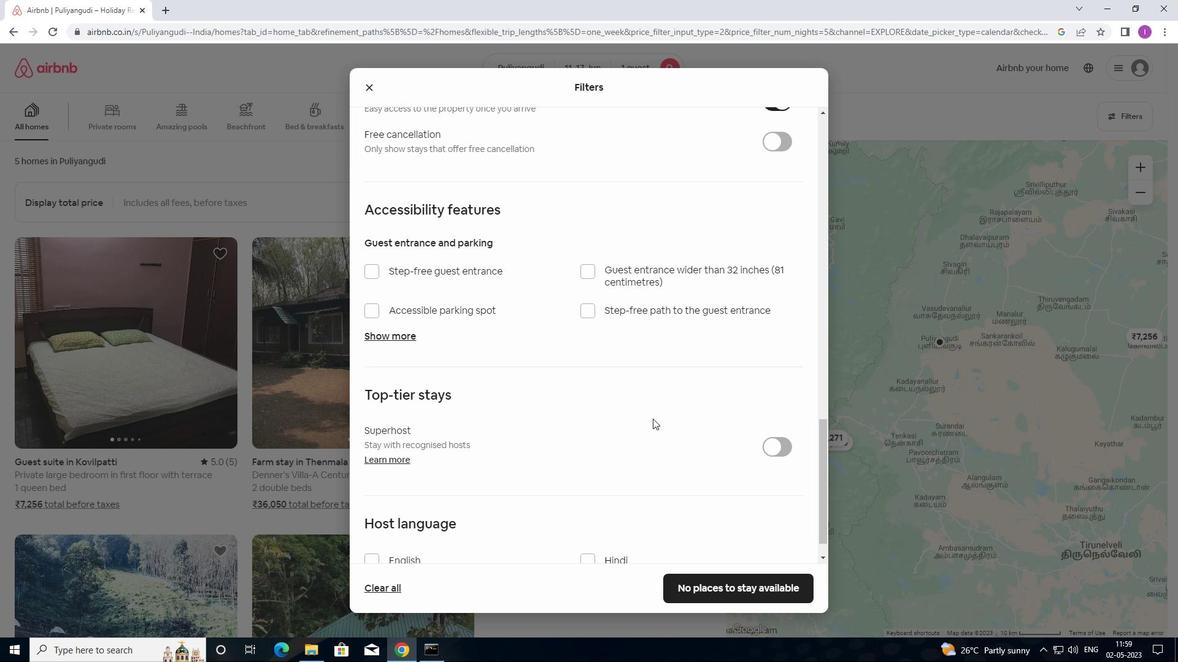 
Action: Mouse moved to (642, 430)
Screenshot: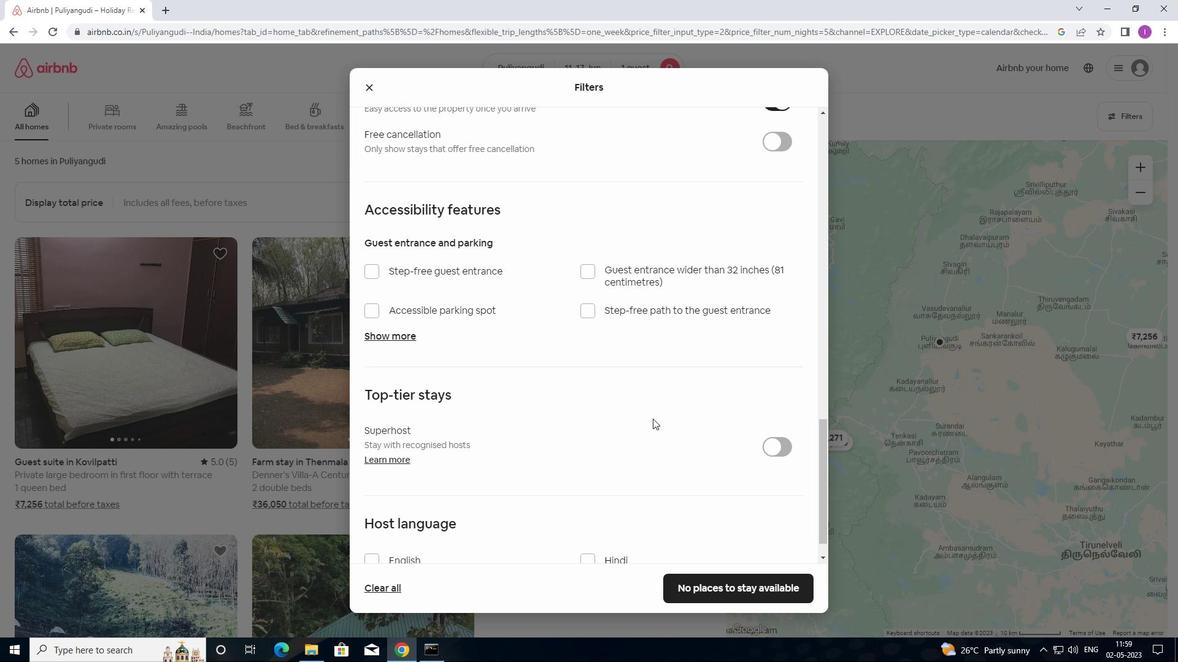 
Action: Mouse scrolled (642, 429) with delta (0, 0)
Screenshot: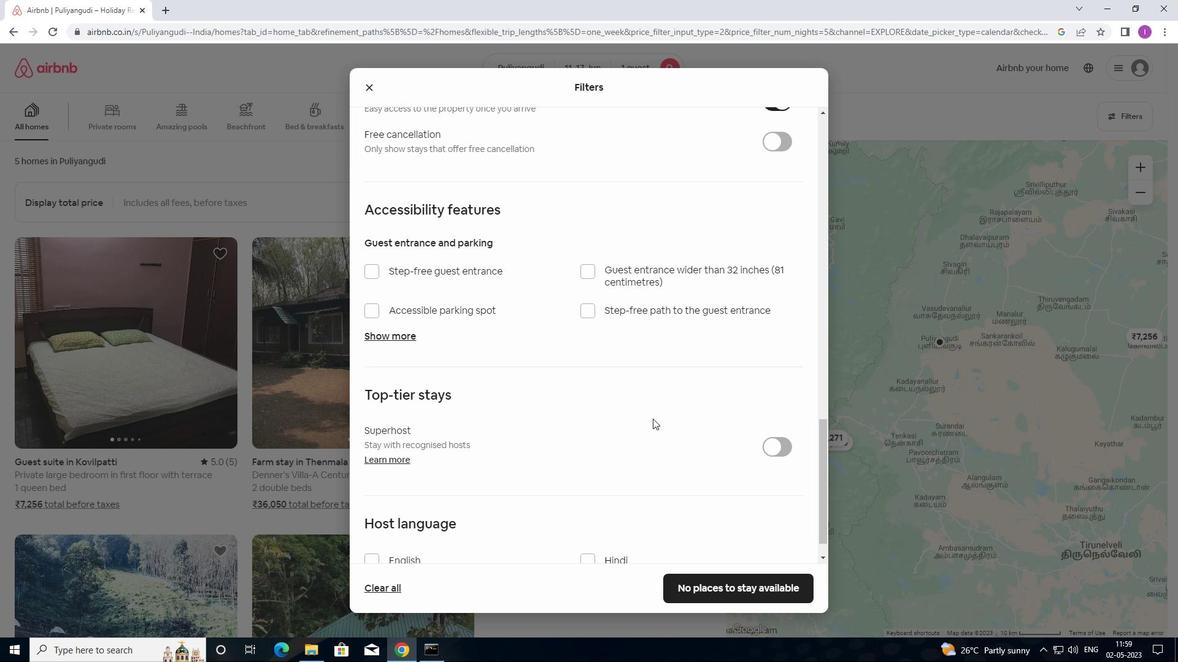 
Action: Mouse moved to (641, 432)
Screenshot: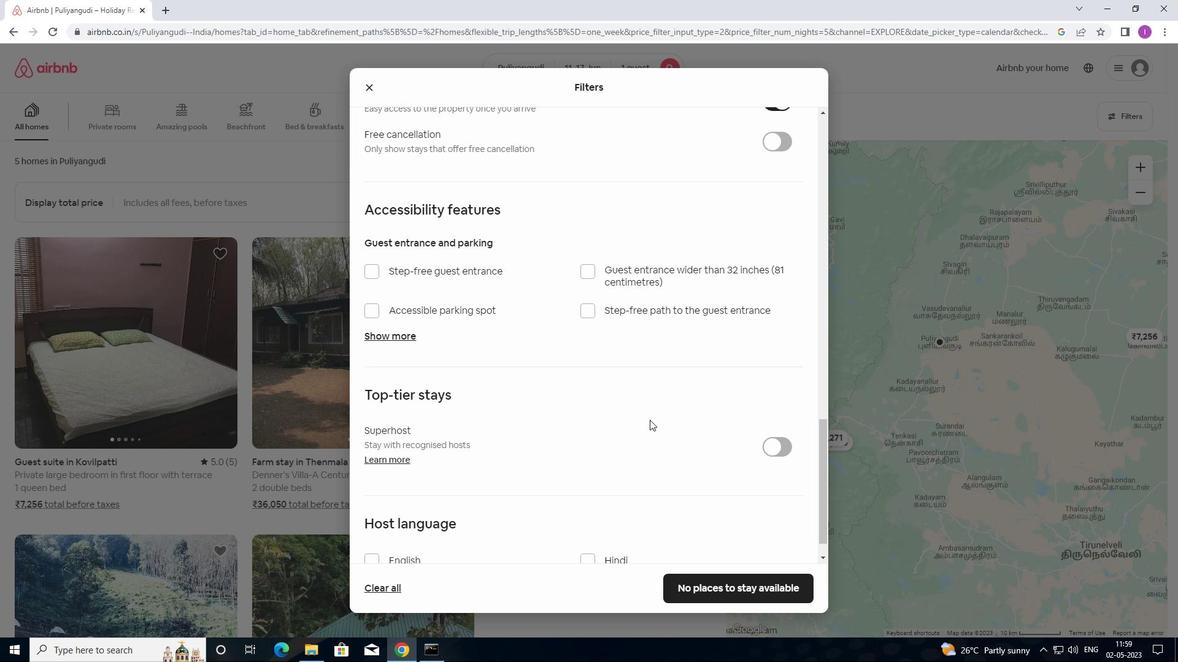 
Action: Mouse scrolled (641, 432) with delta (0, 0)
Screenshot: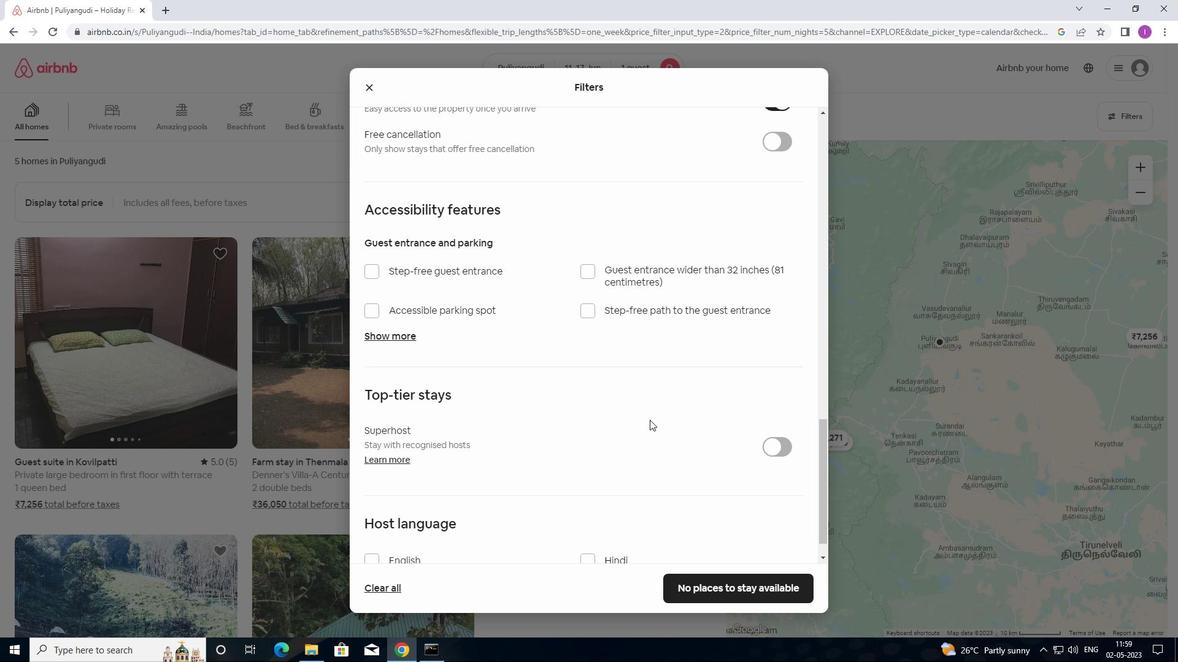 
Action: Mouse moved to (404, 536)
Screenshot: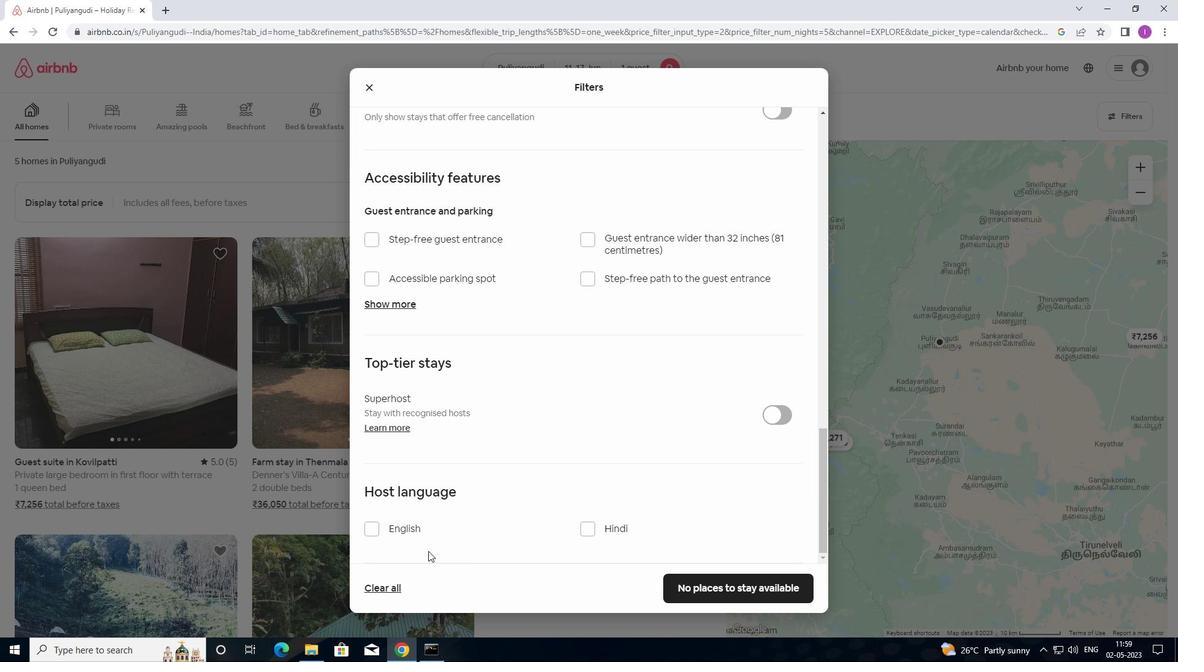 
Action: Mouse pressed left at (404, 536)
Screenshot: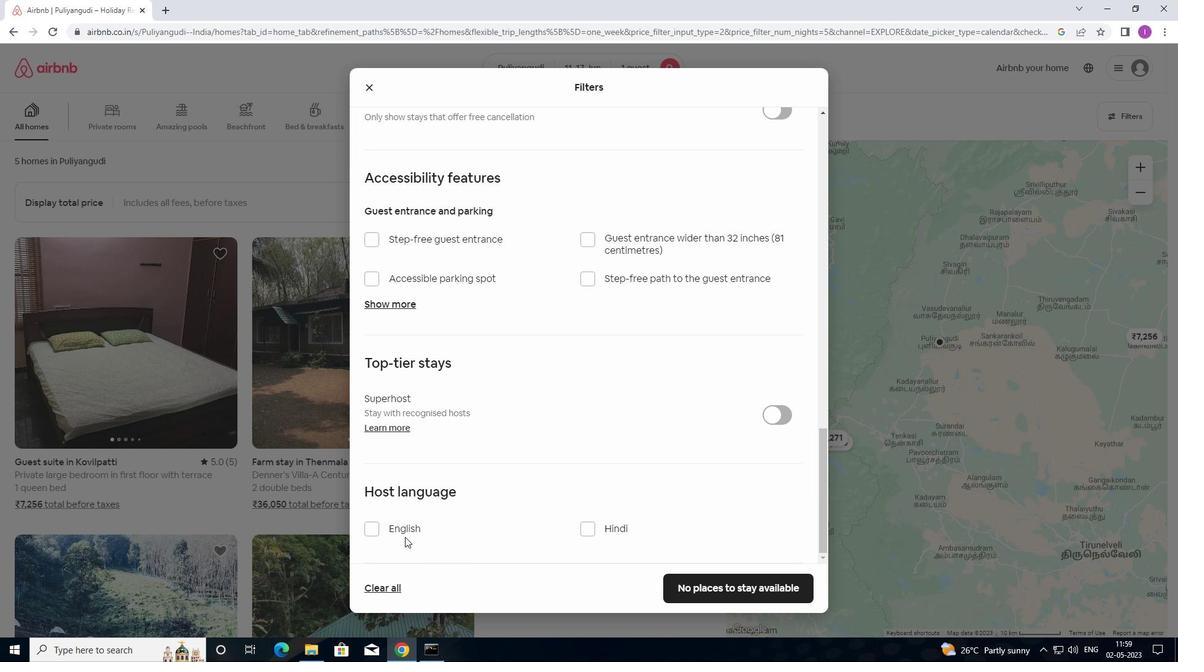 
Action: Mouse moved to (718, 592)
Screenshot: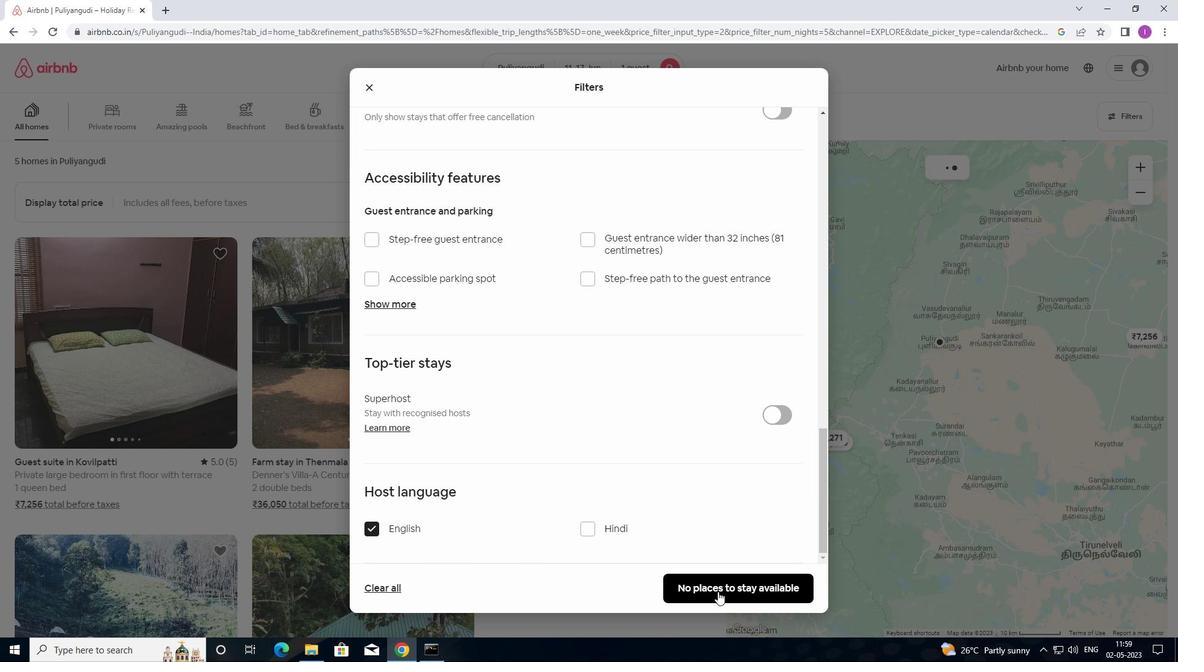 
Action: Mouse pressed left at (718, 592)
Screenshot: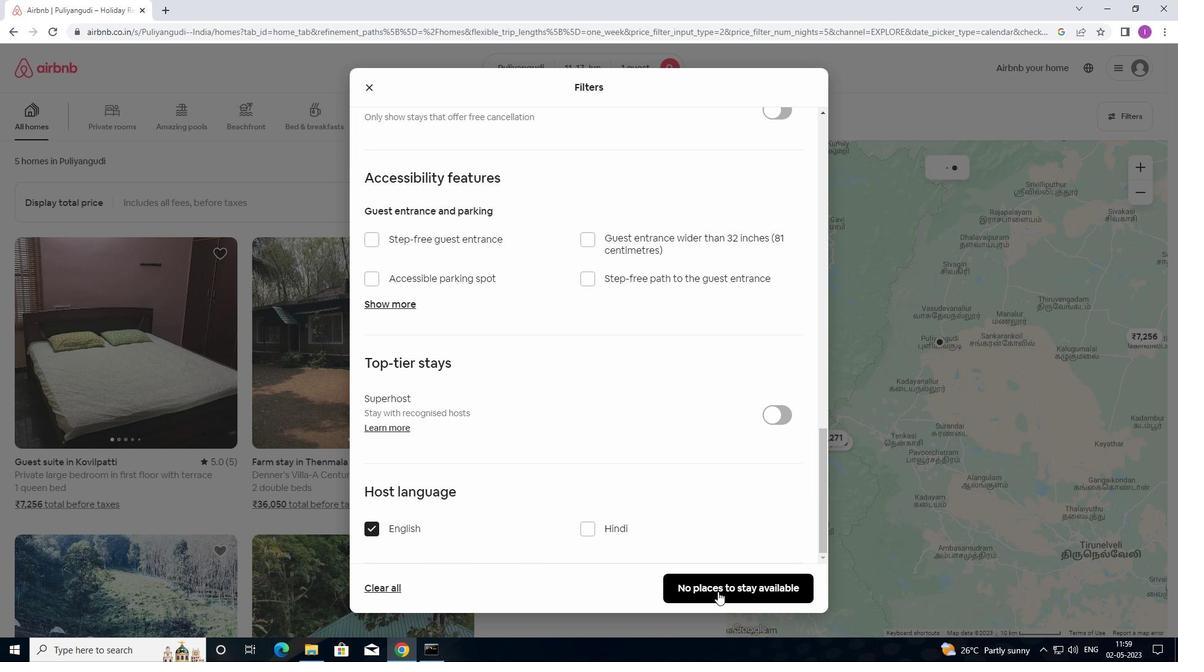 
Action: Mouse moved to (719, 583)
Screenshot: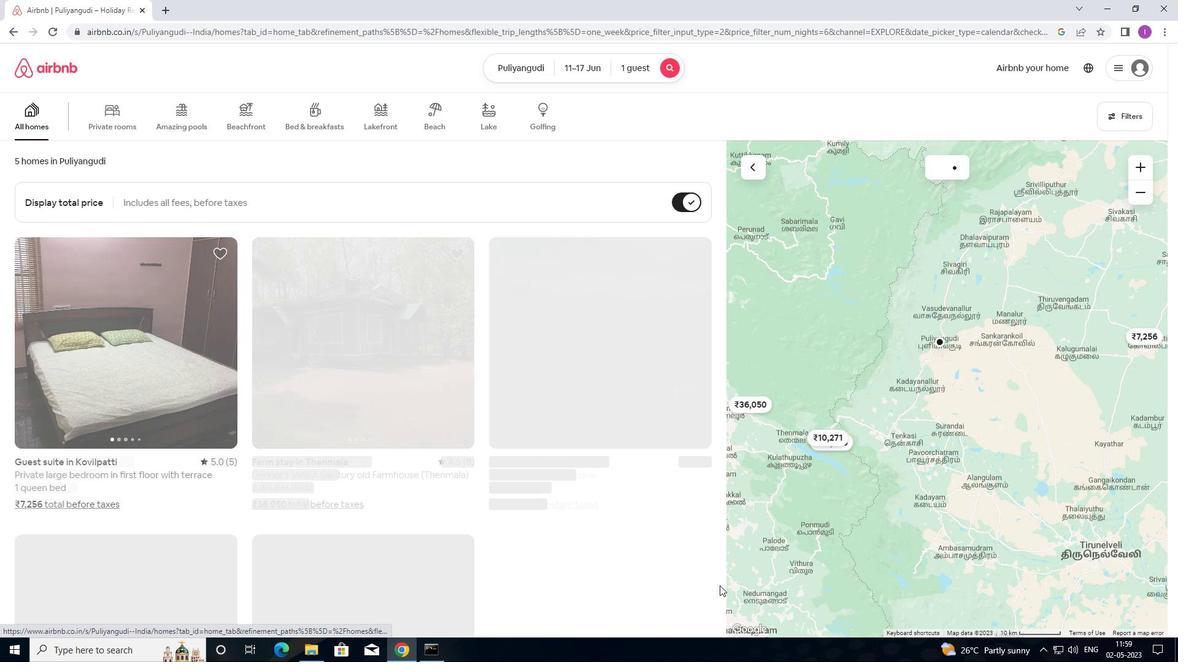 
